 Task: Add an event with the title Second Product Enhancement Brainstorming and Innovation Discussion, date ''2023/10/24'', time 8:30 AM to 10:30 AMand add a description: During the meeting, various agenda items will be addressed, covering a wide range of topics. These may include financial reports, strategic updates, operational highlights, governance matters, and any proposed resolutions that require shareholder approval. Each agenda item will be presented by the relevant department or individual, offering comprehensive insights and fostering an environment of transparency.Select event color  Peacock . Add location for the event as: 987 Casa Batlló, Barcelona, Spain, logged in from the account softage.9@softage.netand send the event invitation to softage.3@softage.net with CC to  softage.4@softage.net. Set a reminder for the event Doesn''t repeat
Action: Mouse moved to (95, 124)
Screenshot: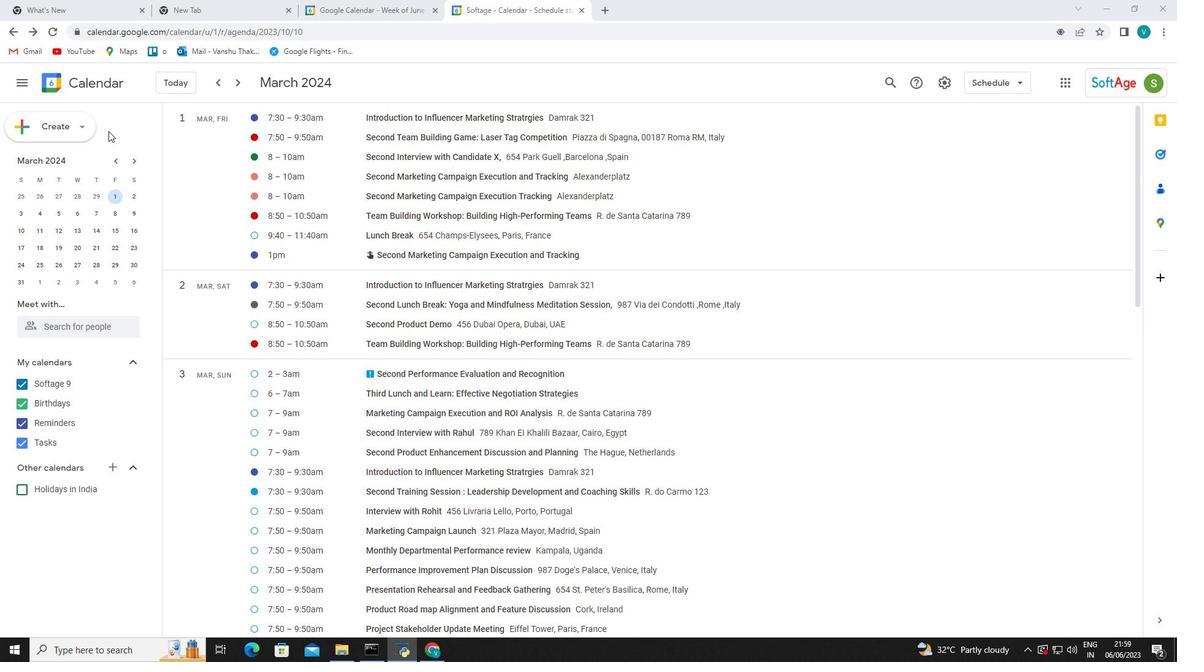 
Action: Mouse pressed left at (95, 124)
Screenshot: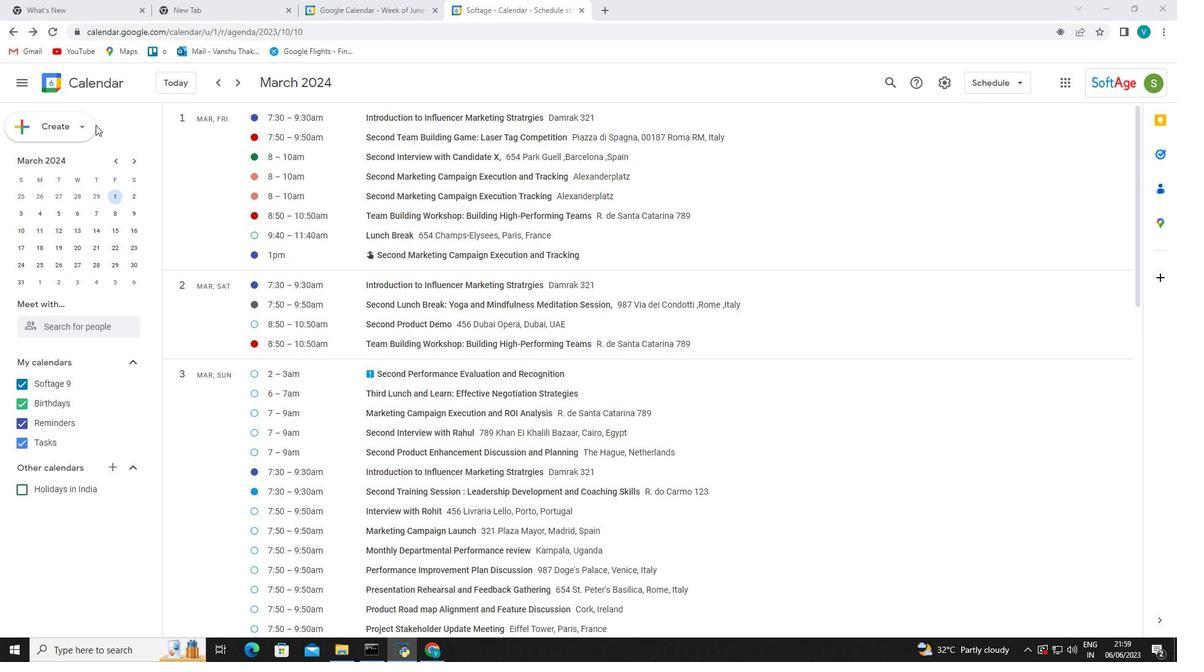 
Action: Mouse moved to (95, 156)
Screenshot: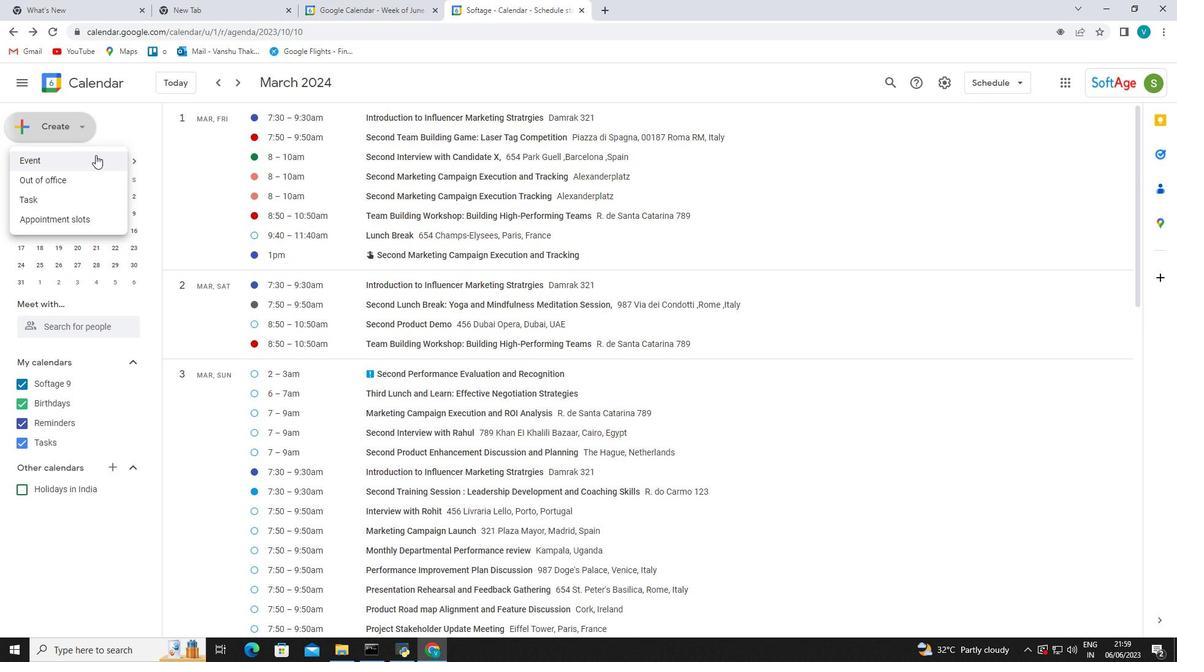 
Action: Mouse pressed left at (95, 156)
Screenshot: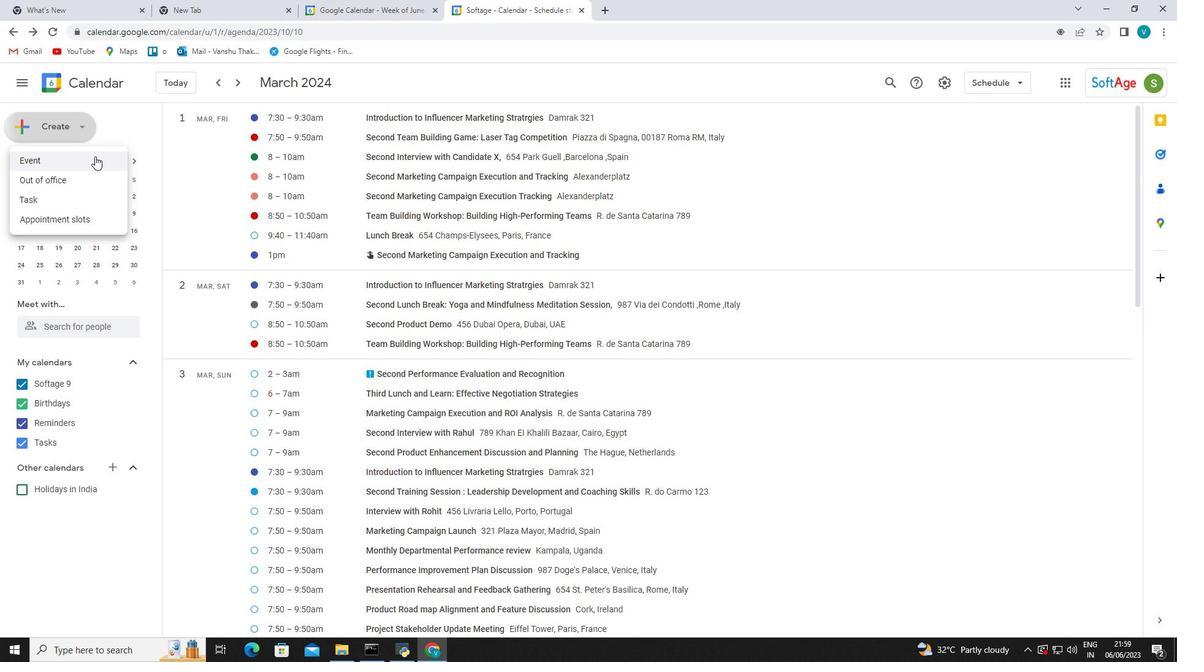 
Action: Mouse moved to (625, 240)
Screenshot: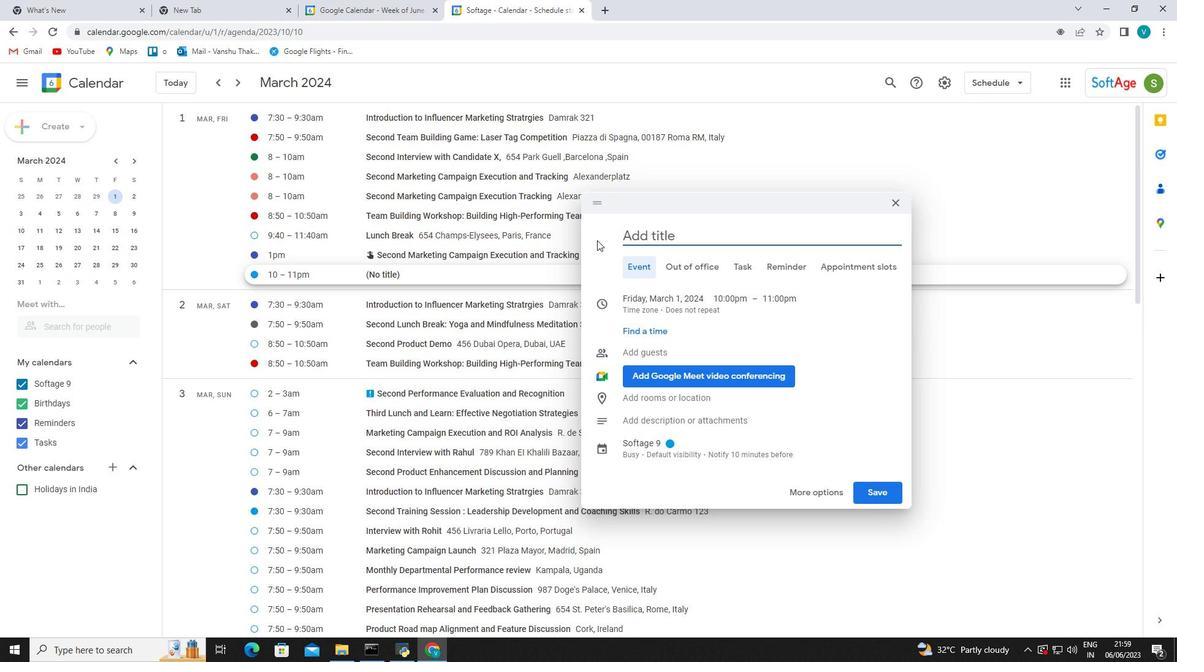 
Action: Mouse pressed left at (625, 240)
Screenshot: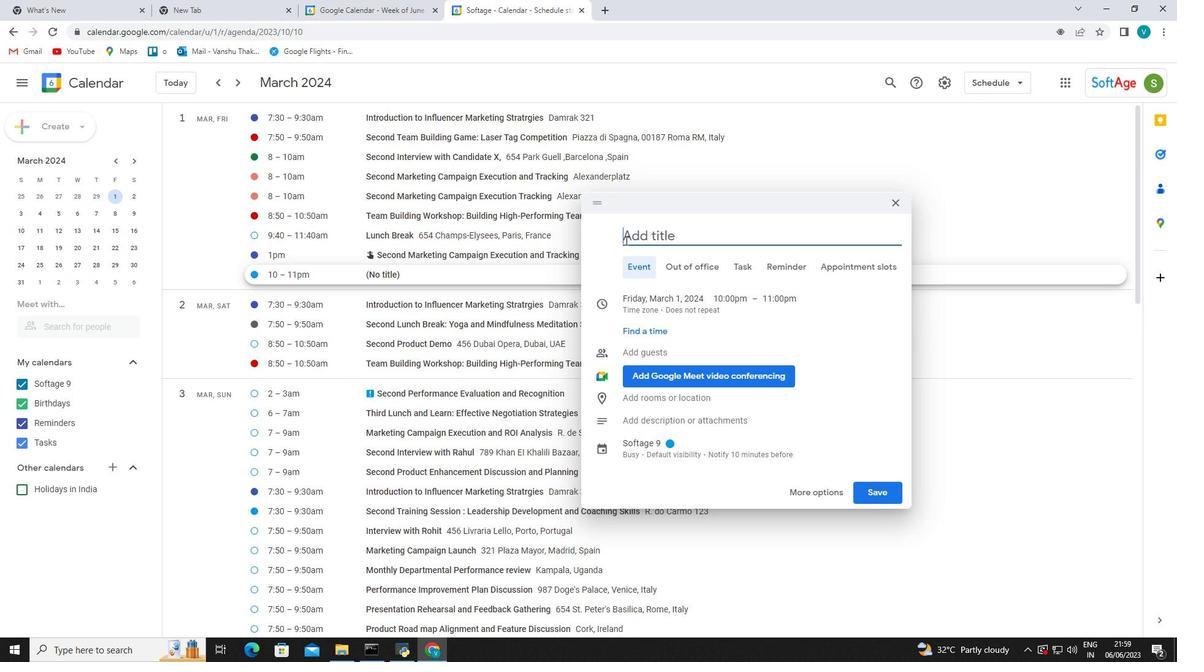 
Action: Mouse moved to (698, 179)
Screenshot: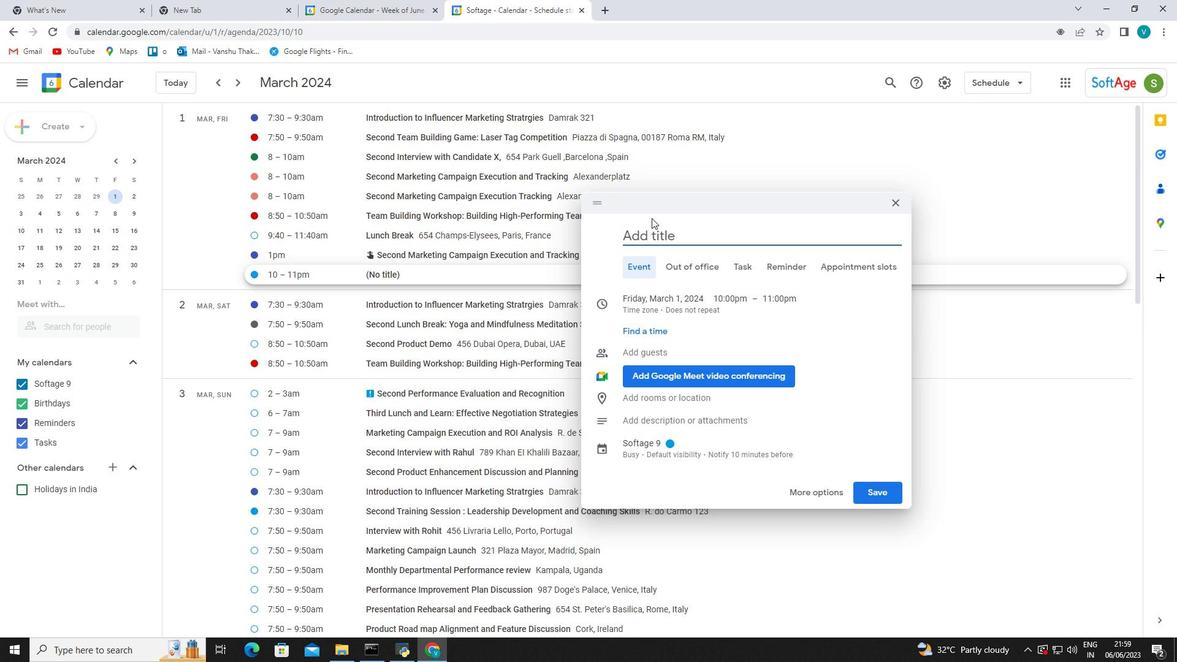 
Action: Key pressed <Key.shift_r>Second<Key.space><Key.shift_r><Key.shift_r><Key.shift_r><Key.shift_r><Key.shift_r><Key.shift_r>Product<Key.space><Key.shift_r>Enhancement<Key.space><Key.shift_r>Brainstorming<Key.space>and<Key.space>
Screenshot: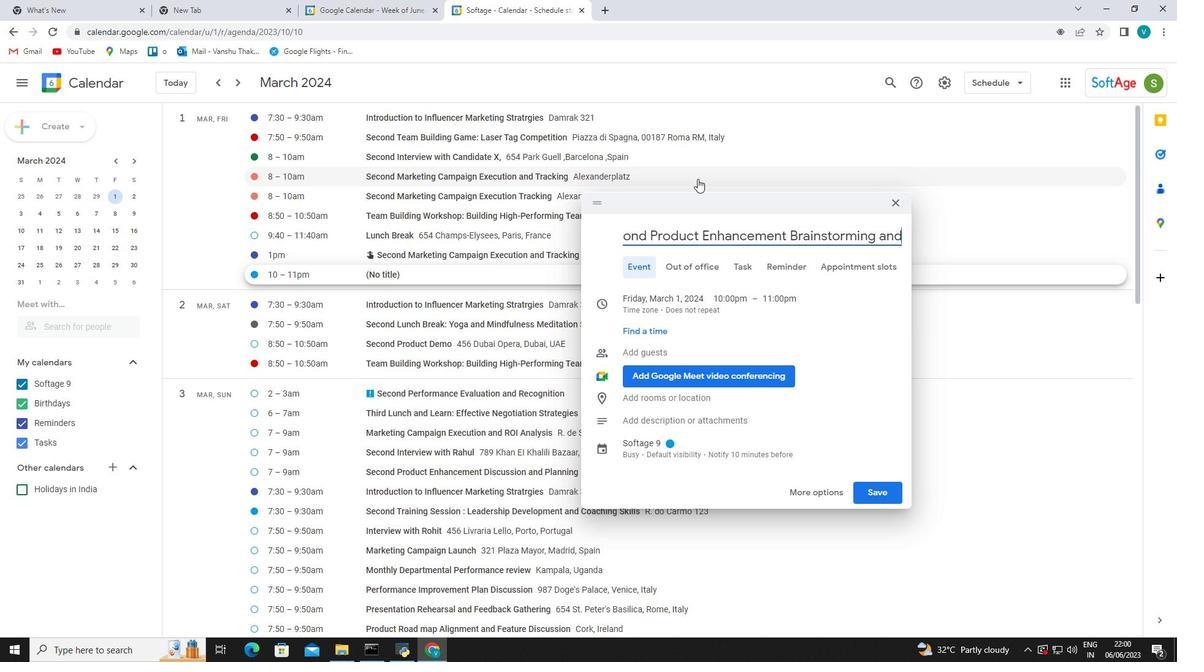 
Action: Mouse moved to (485, 66)
Screenshot: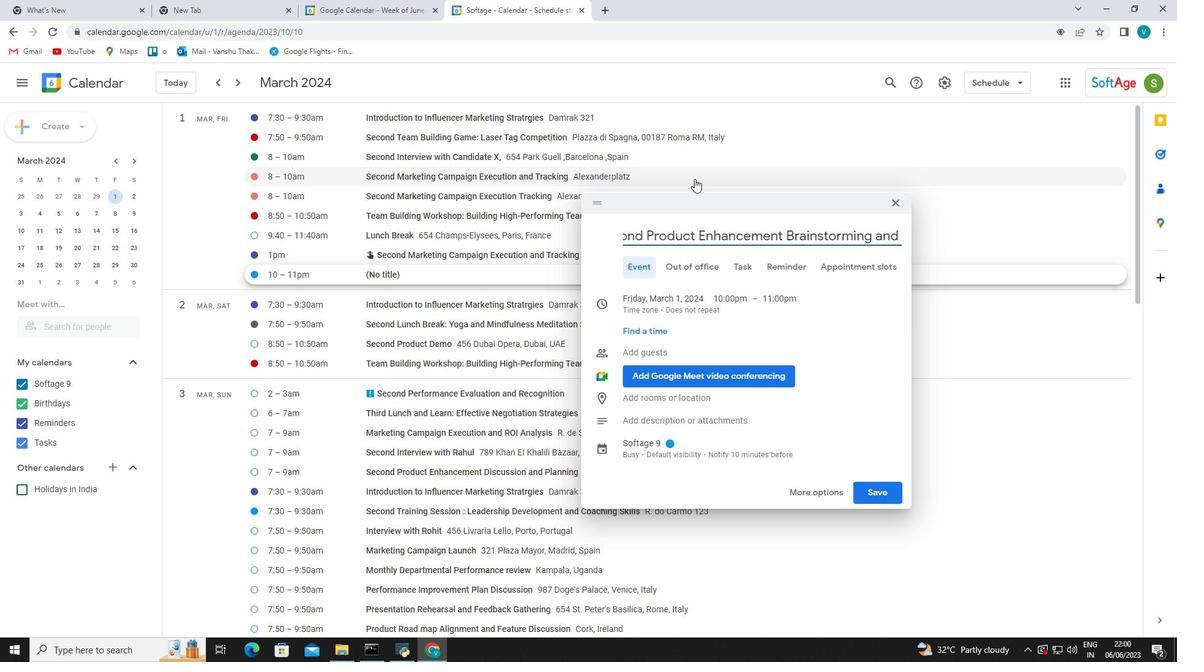 
Action: Key pressed <Key.shift_r>Innovation<Key.space><Key.shift_r><Key.shift_r><Key.shift_r><Key.shift_r><Key.shift_r><Key.shift_r><Key.shift_r>Discussion
Screenshot: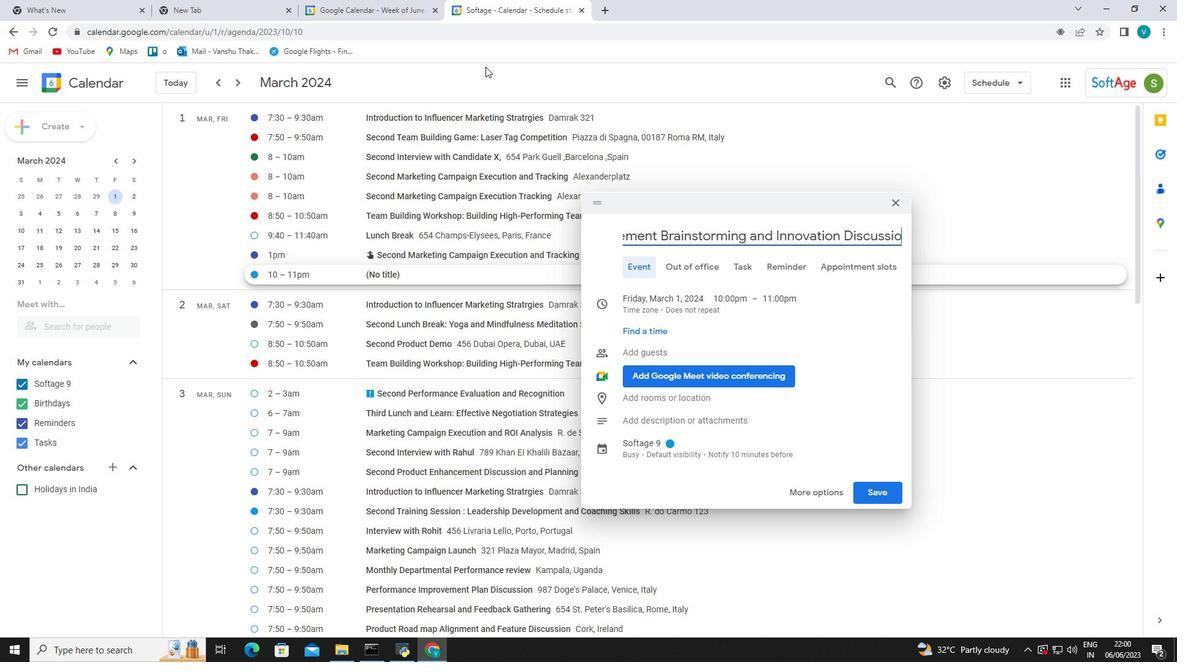 
Action: Mouse moved to (659, 300)
Screenshot: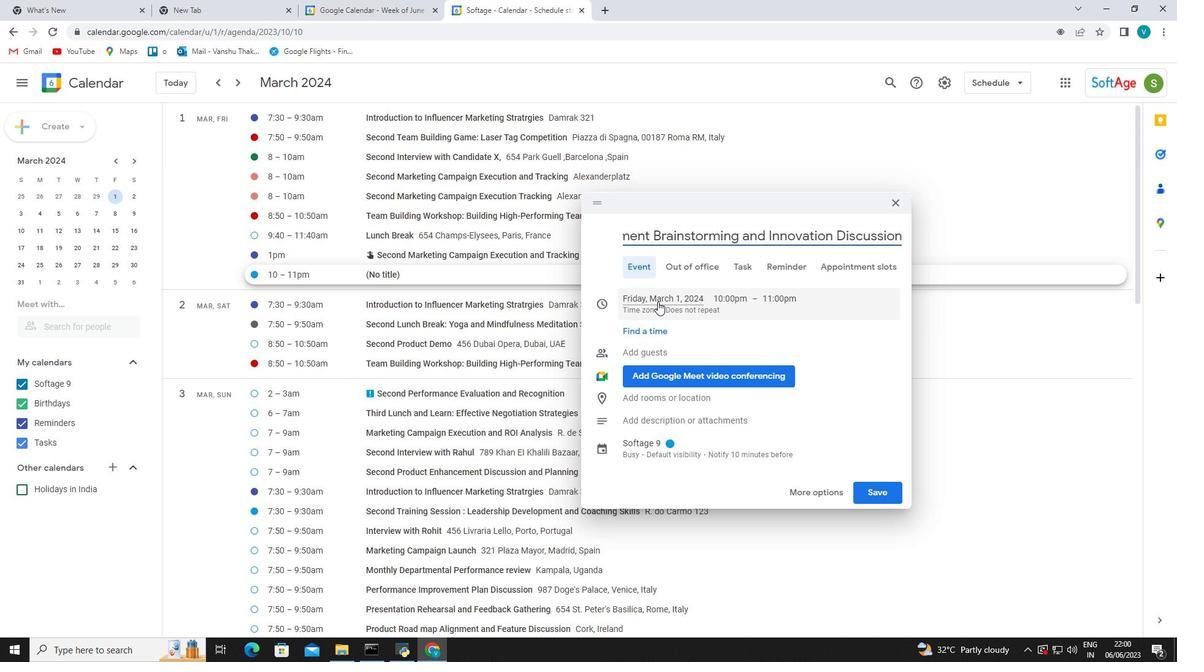 
Action: Mouse pressed left at (659, 300)
Screenshot: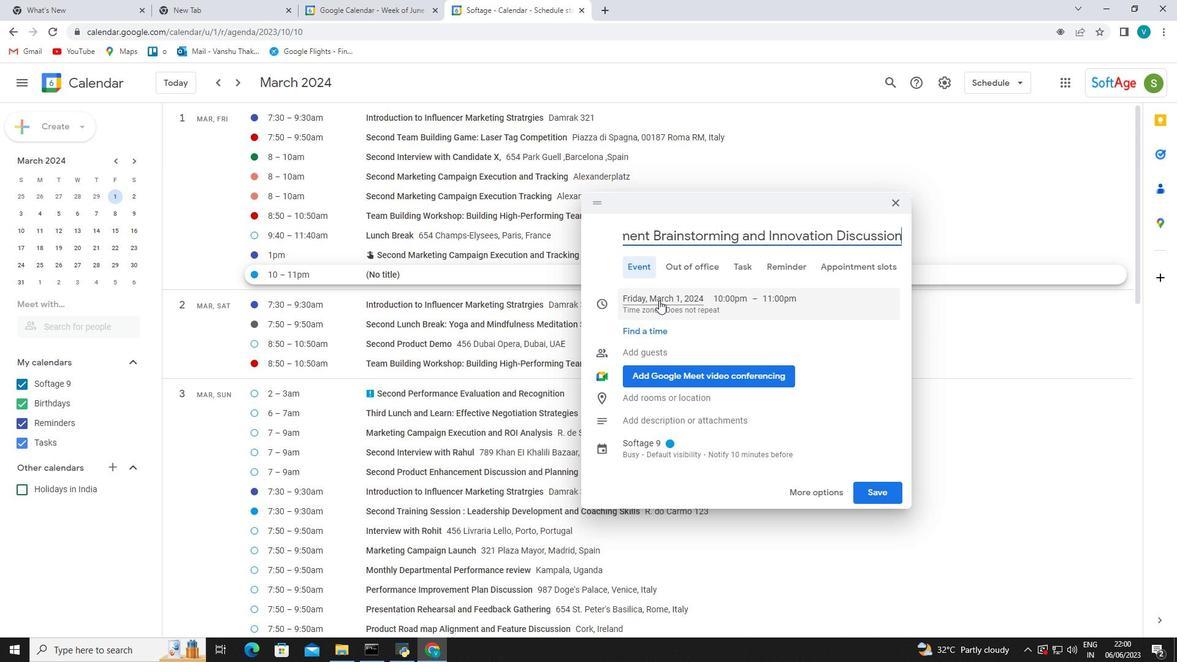 
Action: Mouse moved to (1177, 52)
Screenshot: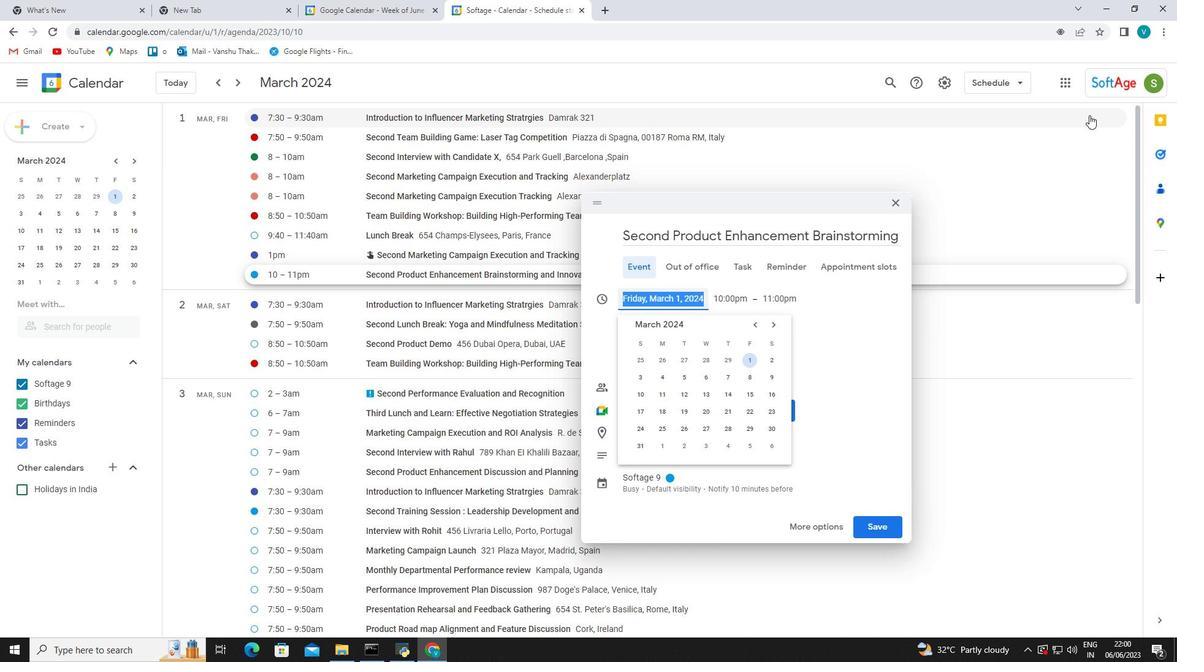 
Action: Key pressed 2023/10/24<Key.enter>
Screenshot: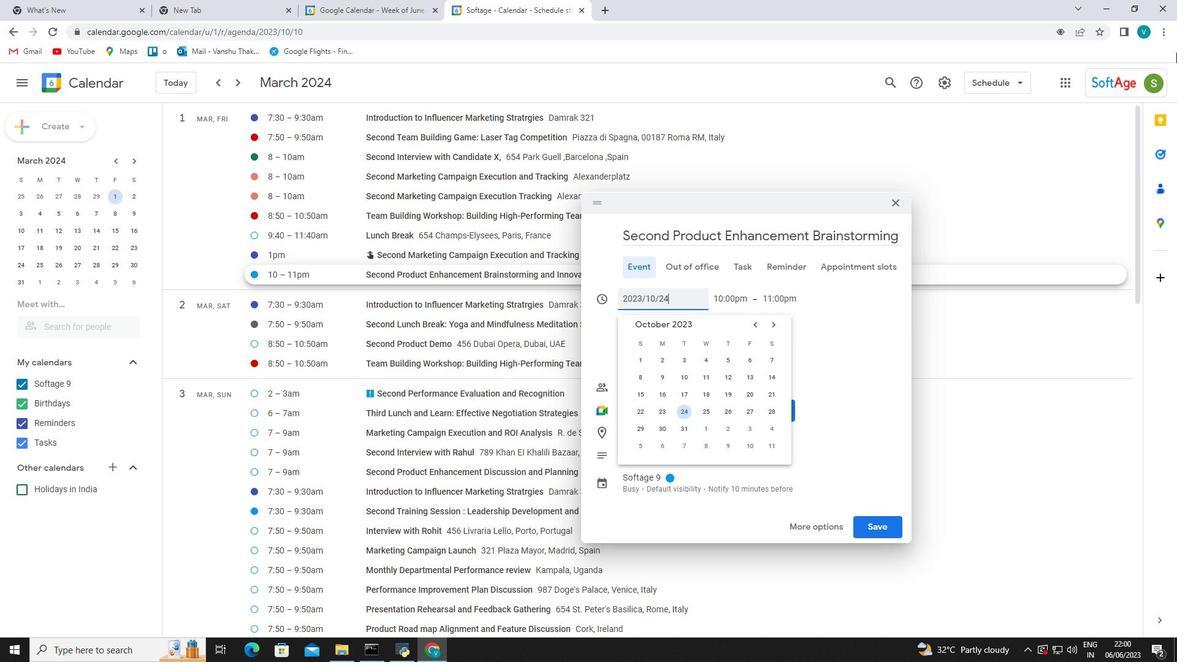 
Action: Mouse moved to (731, 275)
Screenshot: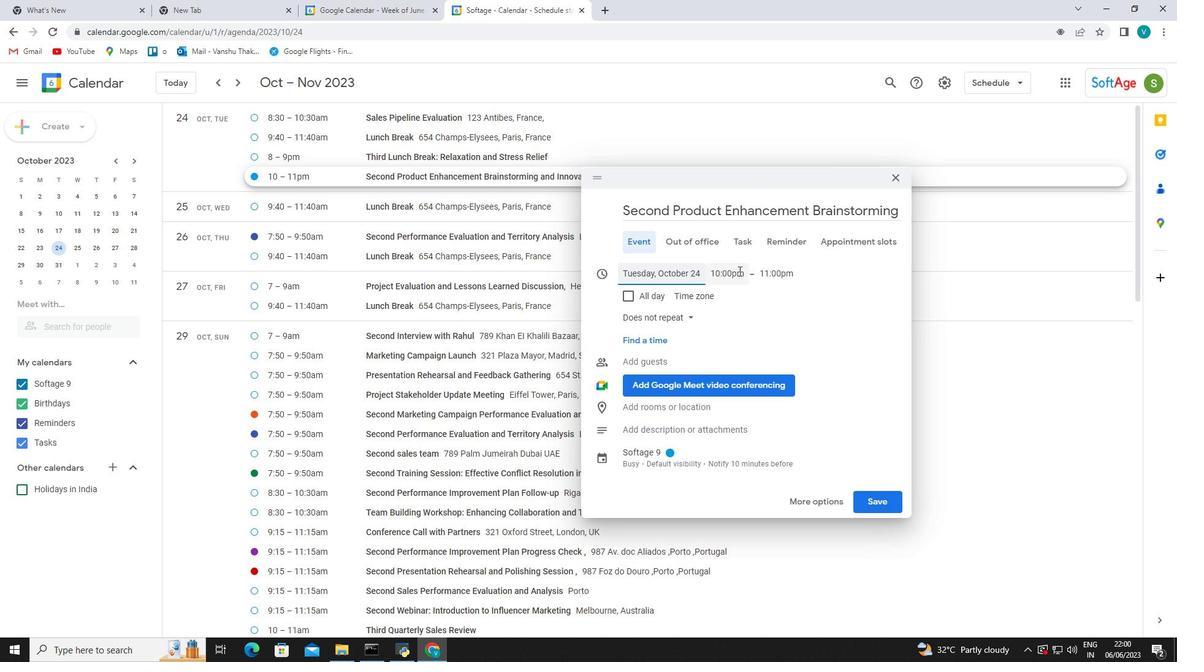 
Action: Mouse pressed left at (731, 275)
Screenshot: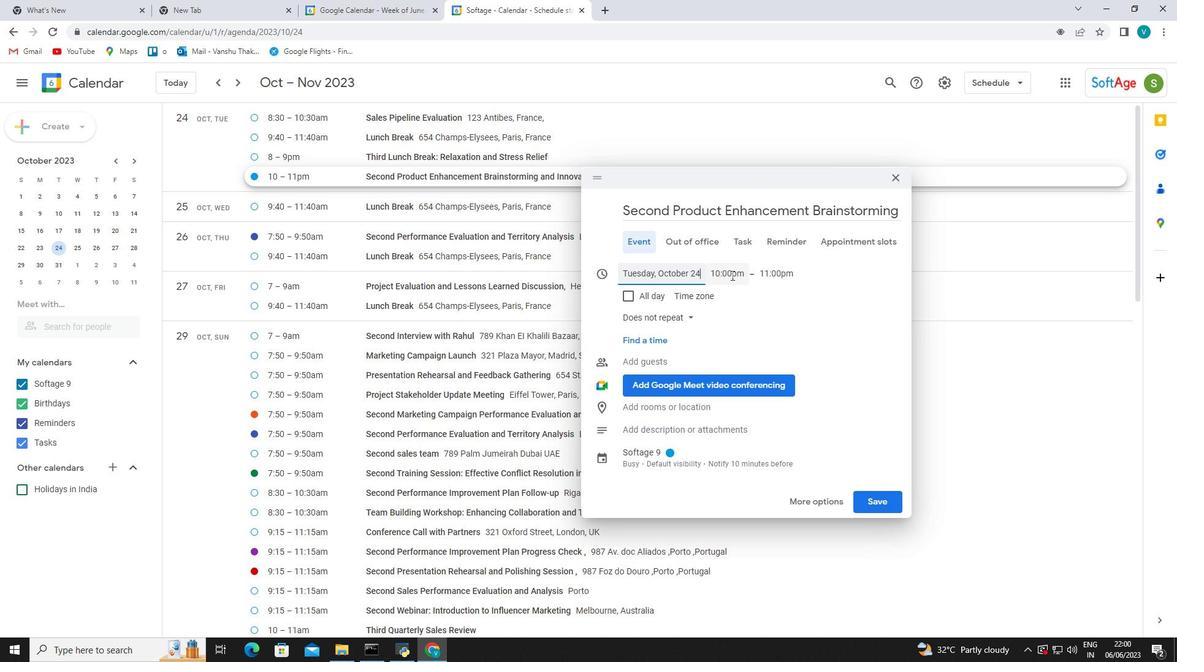 
Action: Mouse moved to (1022, 107)
Screenshot: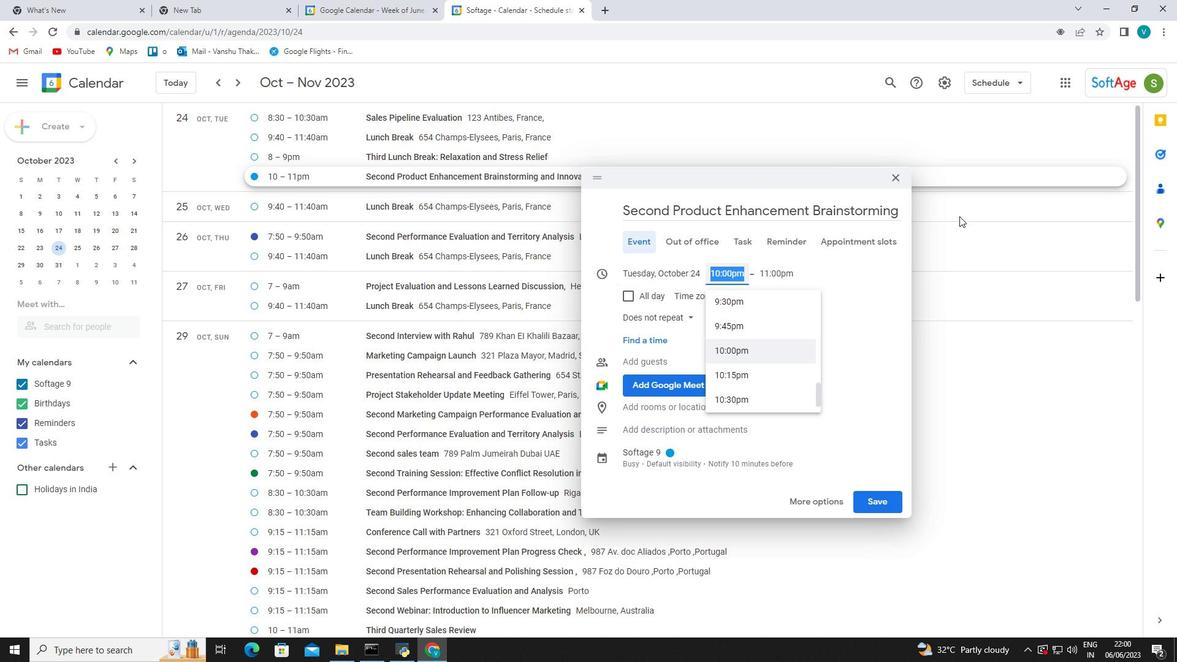 
Action: Key pressed 8<Key.shift_r>:30m<Key.enter>
Screenshot: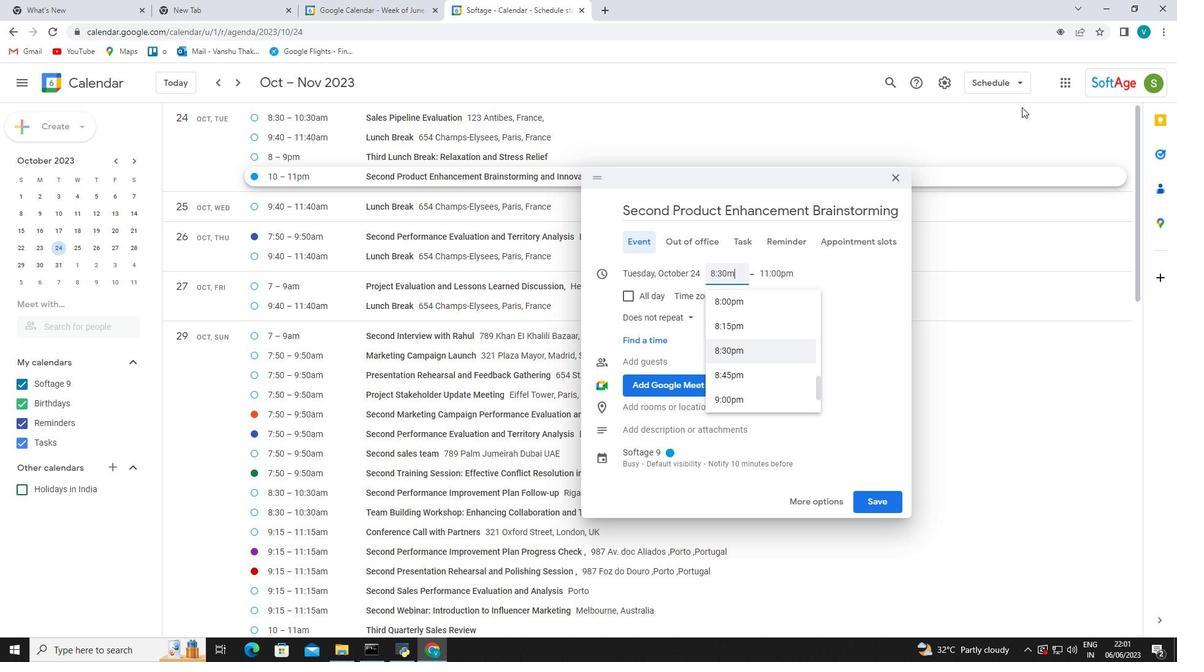 
Action: Mouse moved to (696, 295)
Screenshot: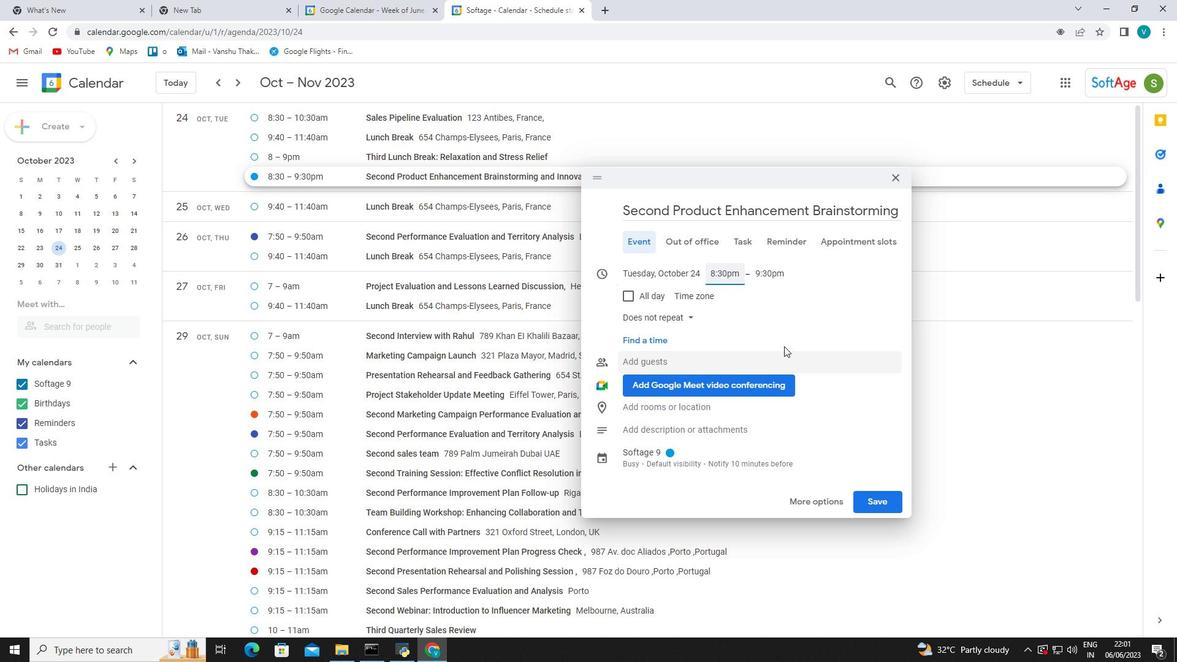 
Action: Key pressed <Key.backspace><Key.backspace>am<Key.enter>
Screenshot: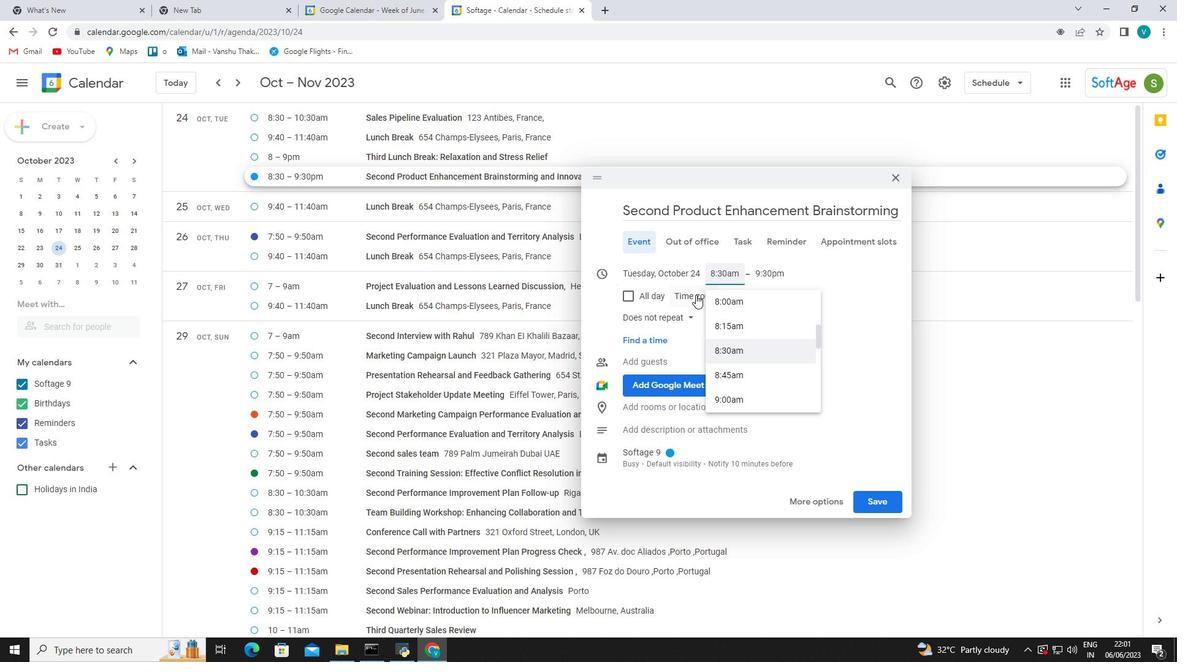 
Action: Mouse moved to (766, 233)
Screenshot: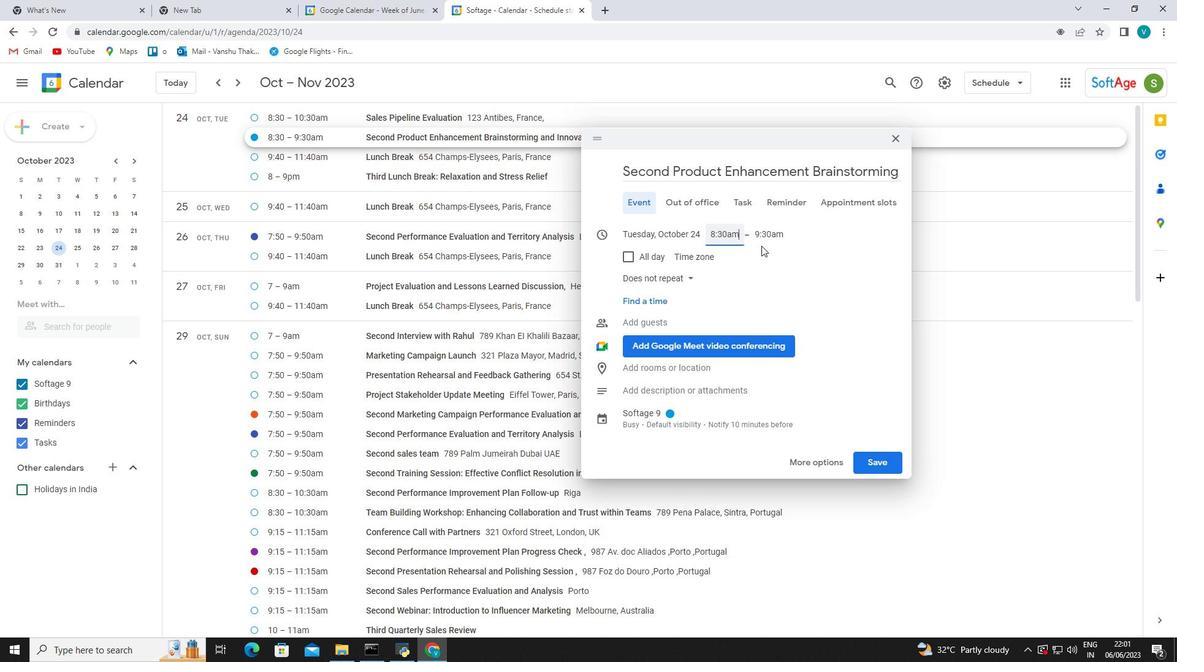 
Action: Mouse pressed left at (766, 233)
Screenshot: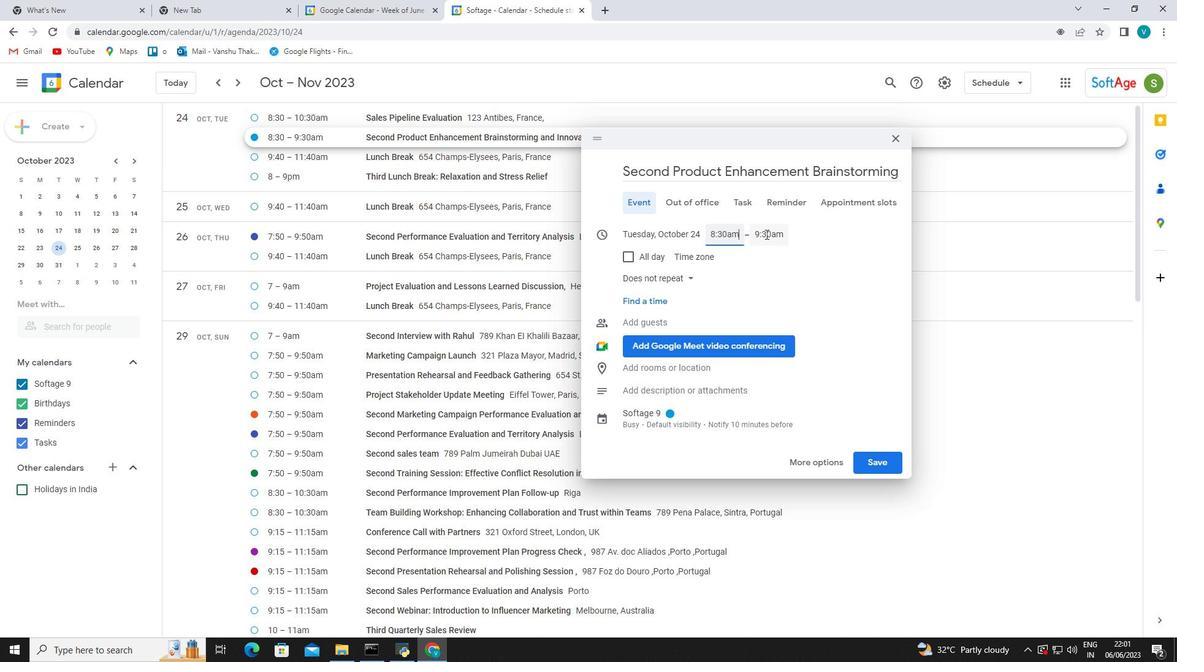 
Action: Mouse moved to (791, 367)
Screenshot: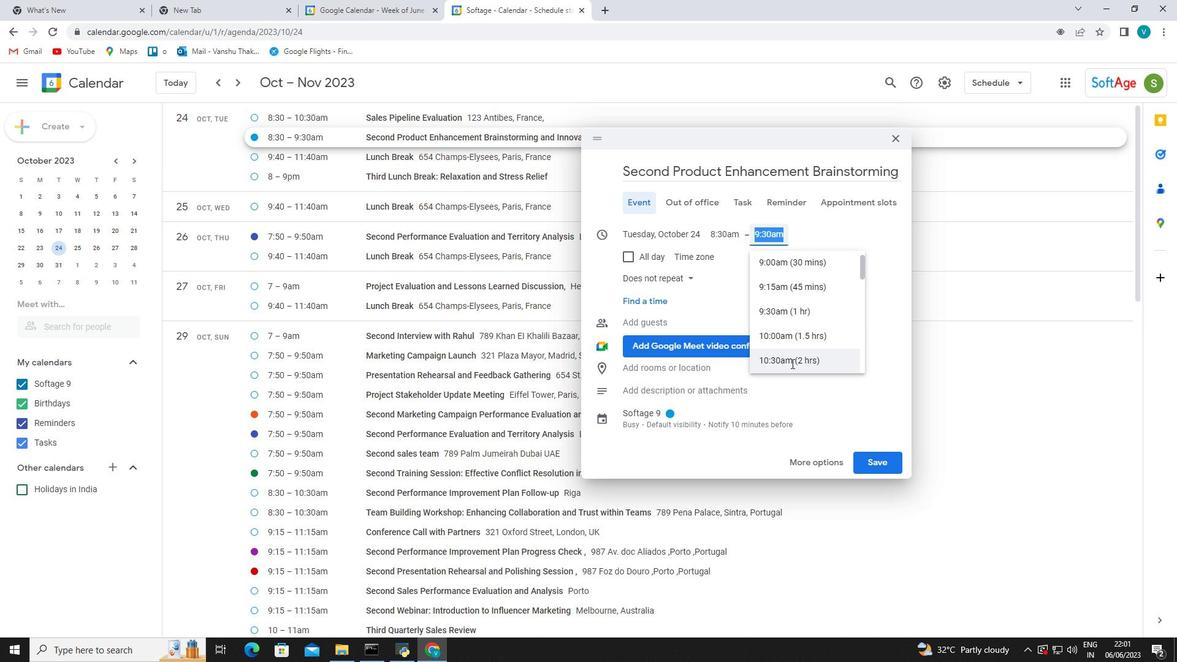 
Action: Mouse pressed left at (791, 367)
Screenshot: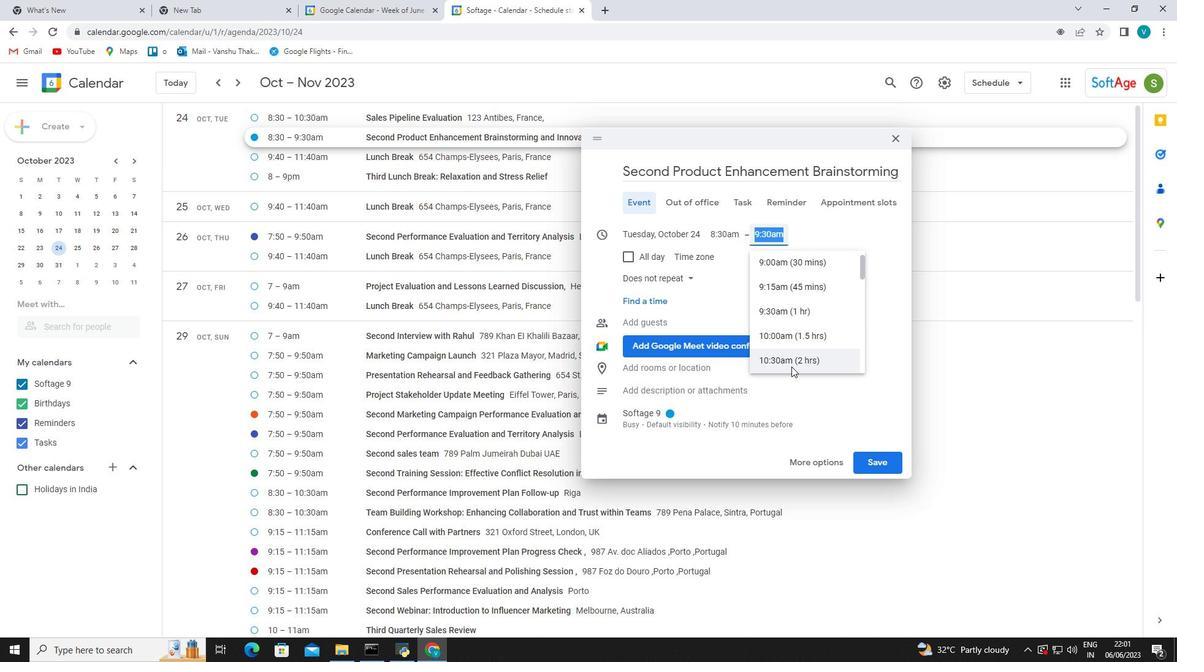 
Action: Mouse moved to (657, 261)
Screenshot: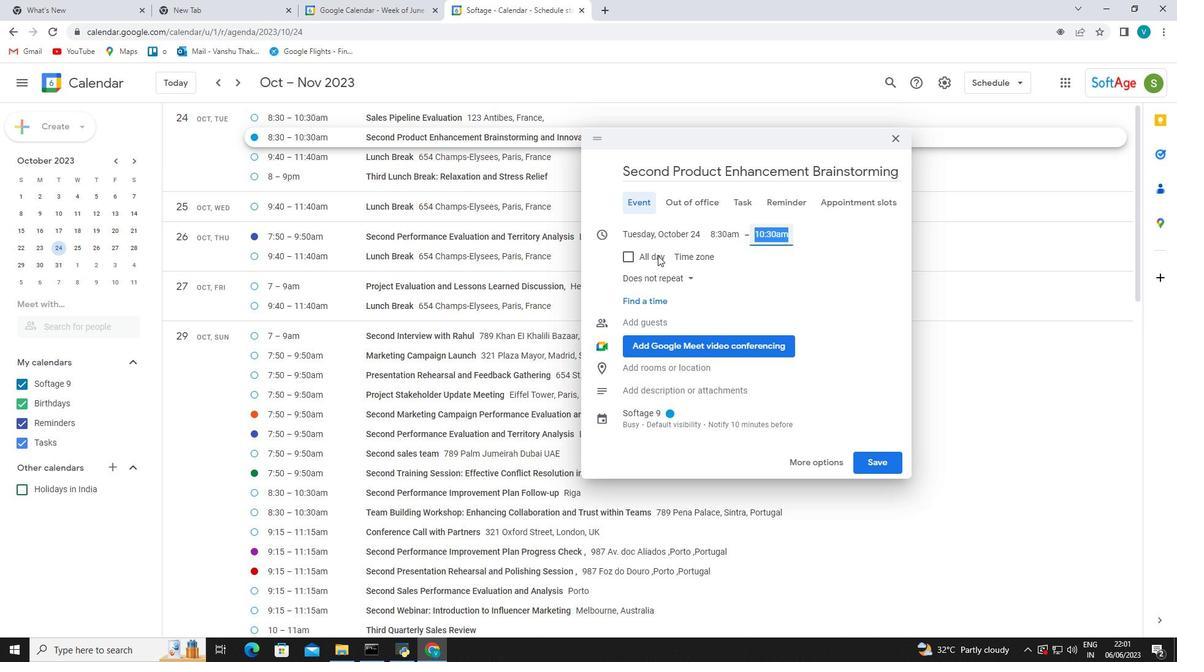 
Action: Mouse scrolled (657, 261) with delta (0, 0)
Screenshot: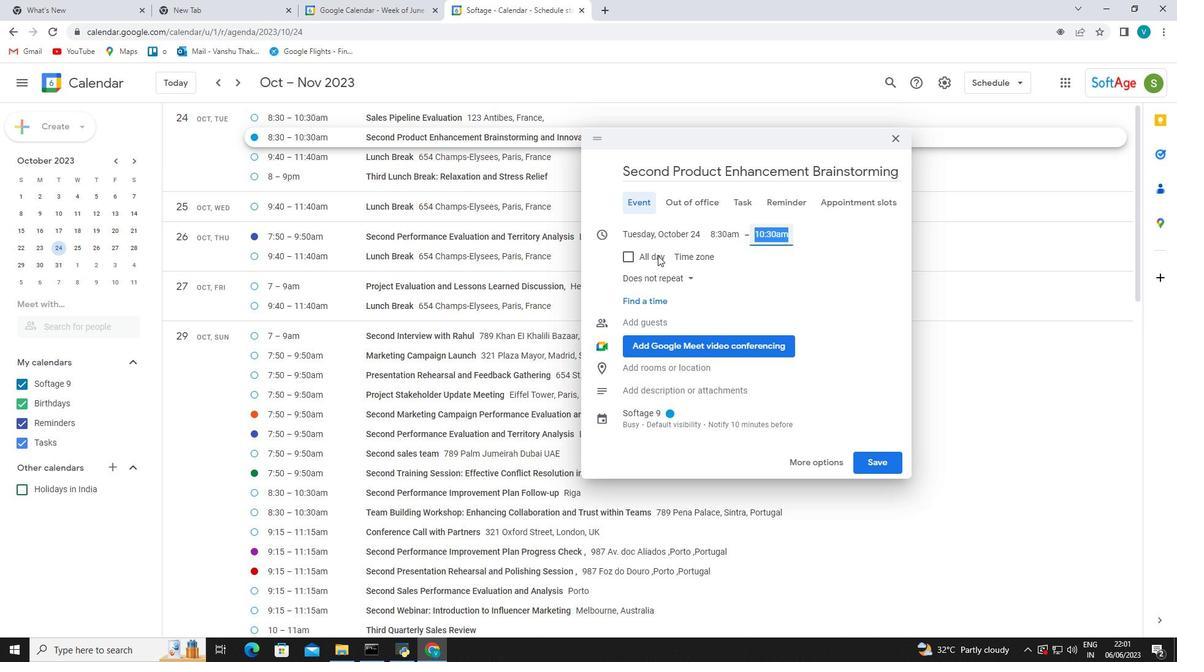 
Action: Mouse moved to (657, 261)
Screenshot: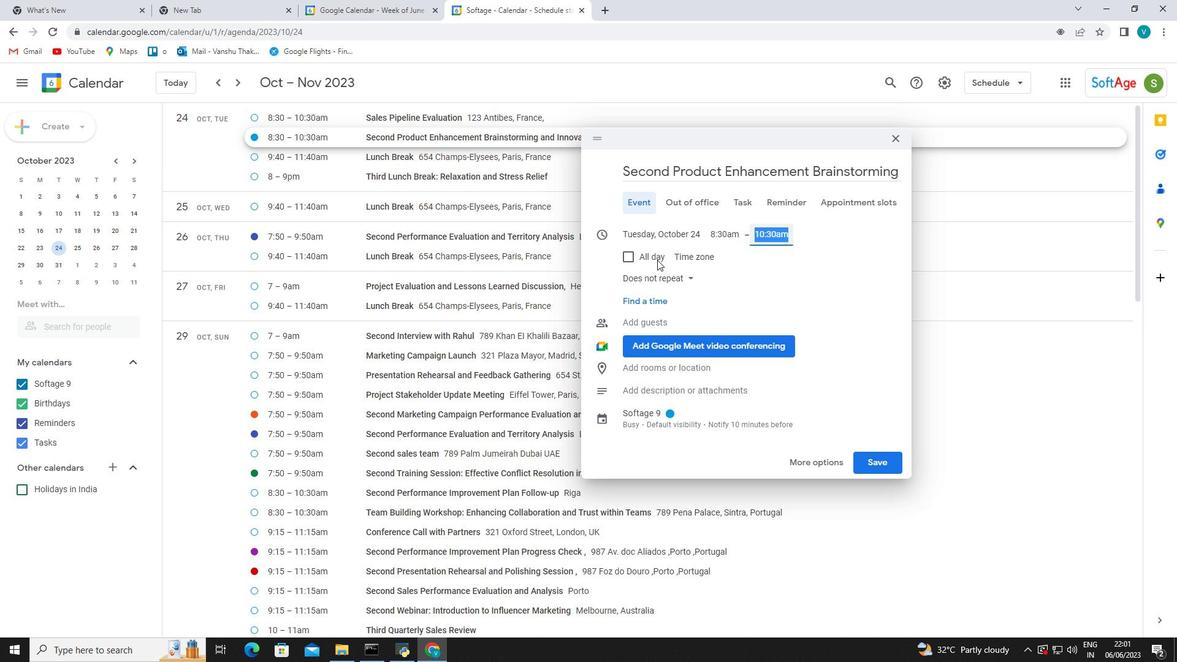 
Action: Mouse scrolled (657, 262) with delta (0, 0)
Screenshot: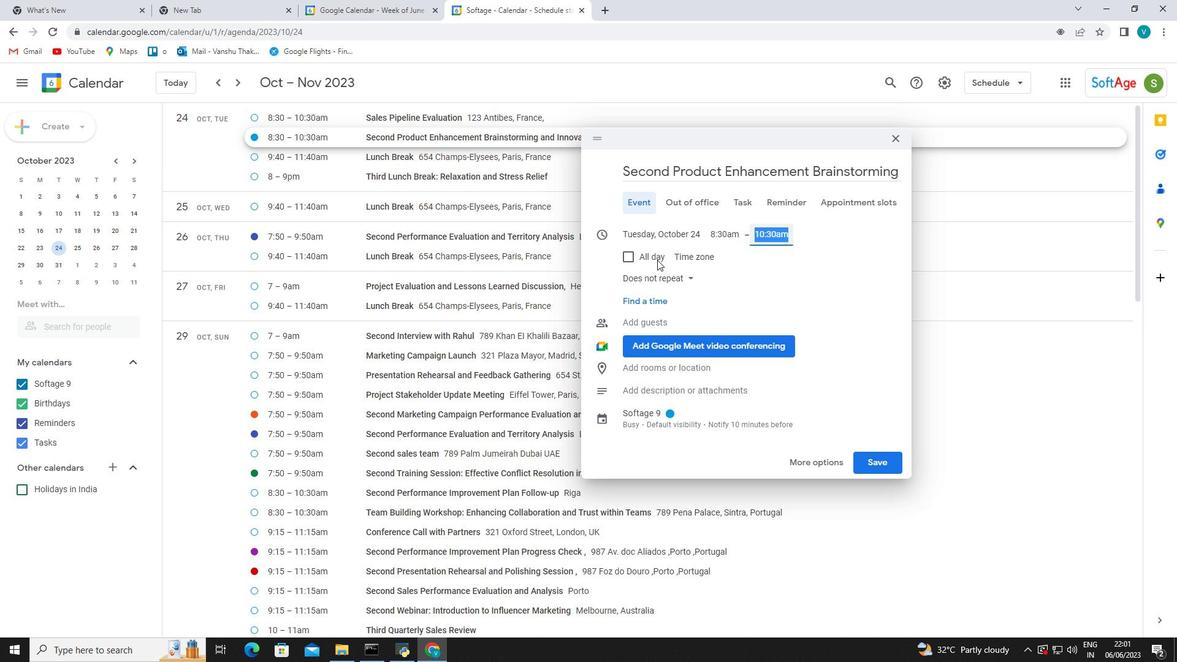 
Action: Mouse moved to (656, 263)
Screenshot: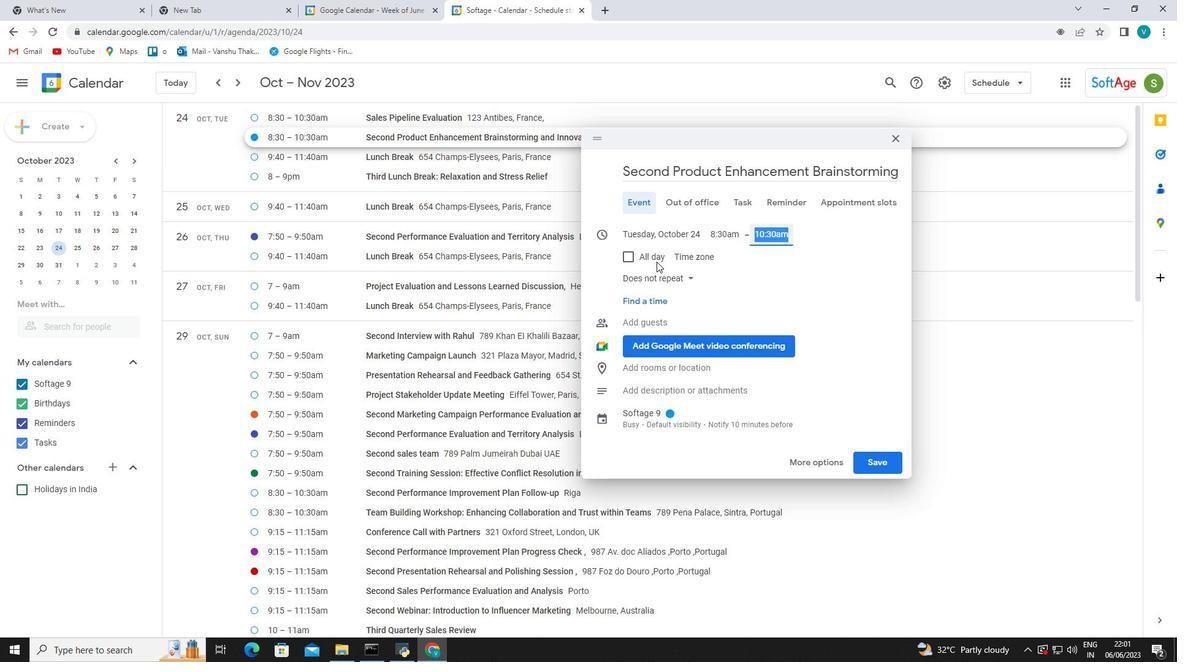 
Action: Mouse scrolled (656, 264) with delta (0, 0)
Screenshot: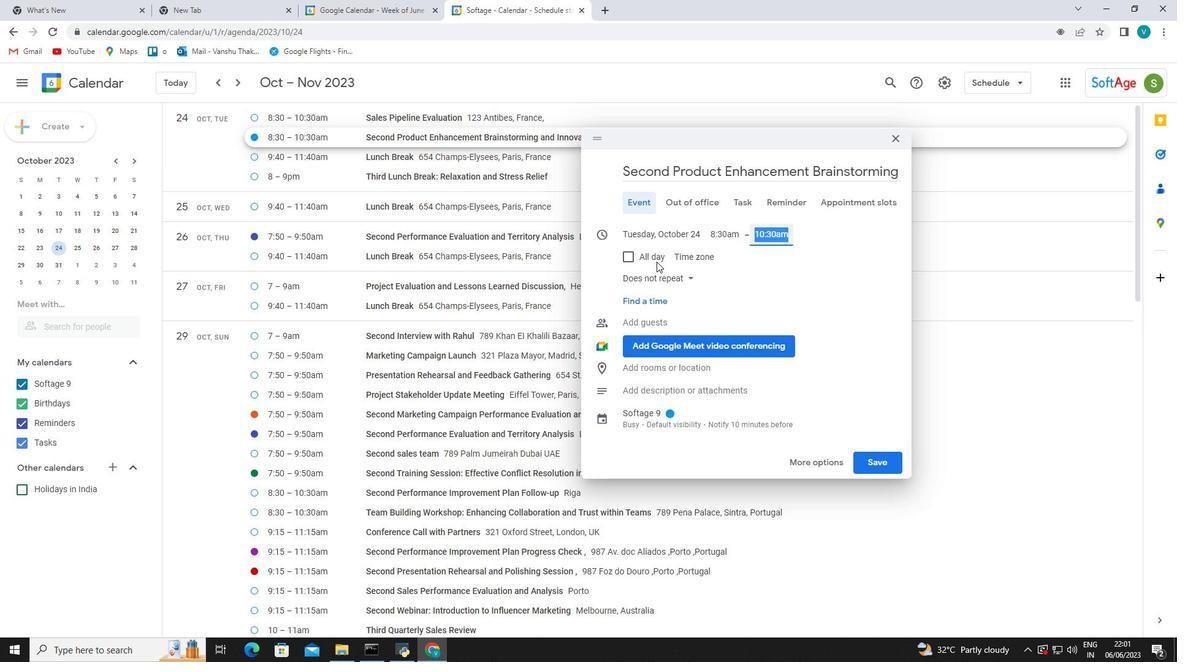 
Action: Mouse moved to (681, 393)
Screenshot: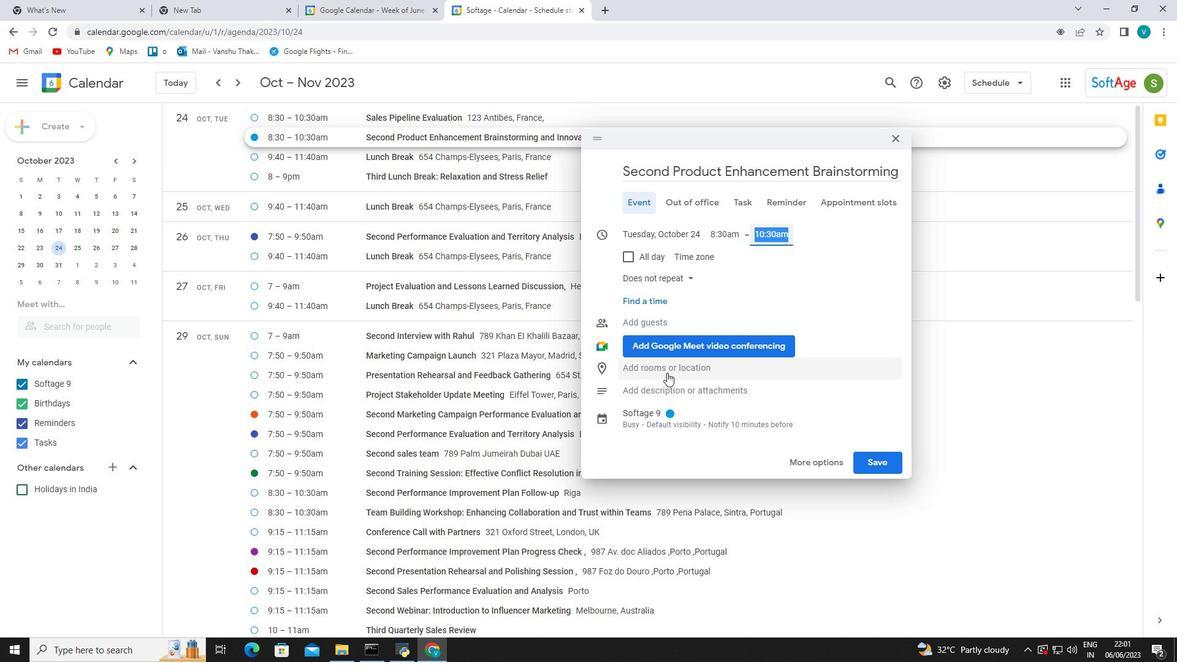 
Action: Mouse scrolled (681, 393) with delta (0, 0)
Screenshot: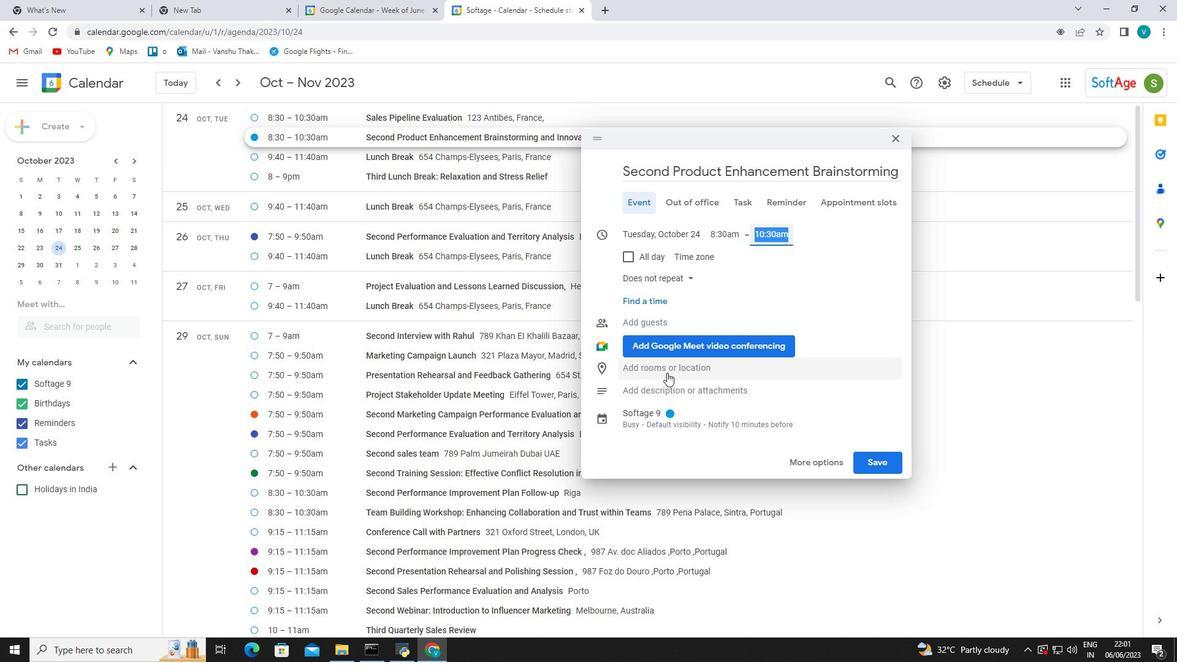 
Action: Mouse scrolled (681, 393) with delta (0, 0)
Screenshot: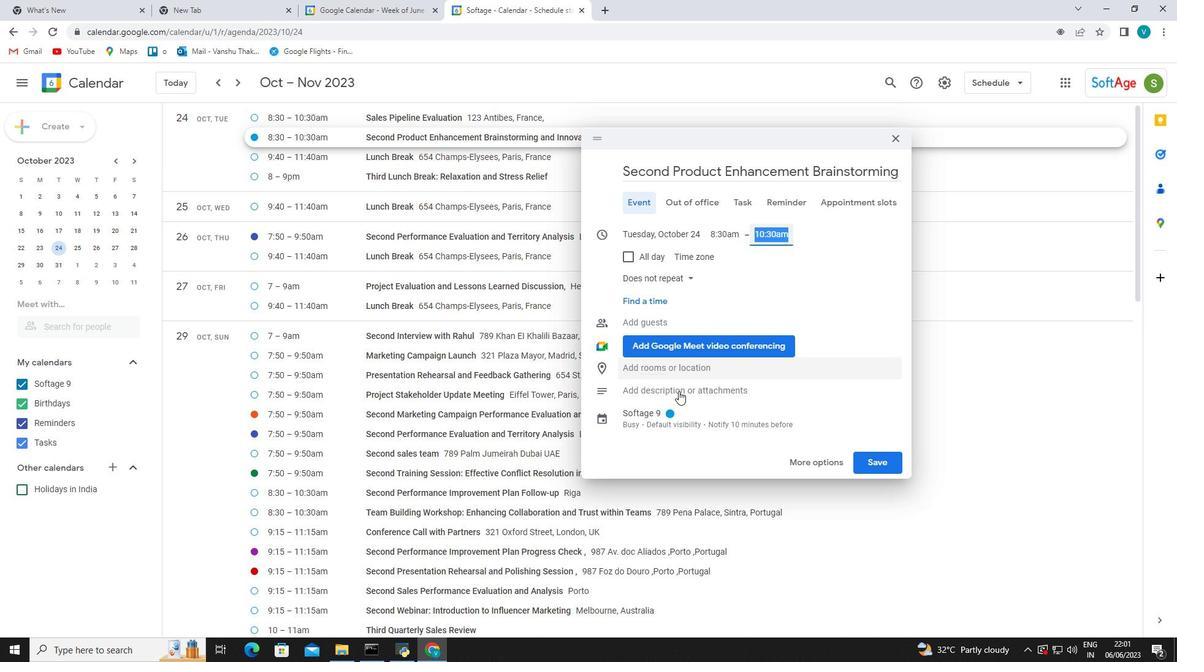 
Action: Mouse scrolled (681, 393) with delta (0, 0)
Screenshot: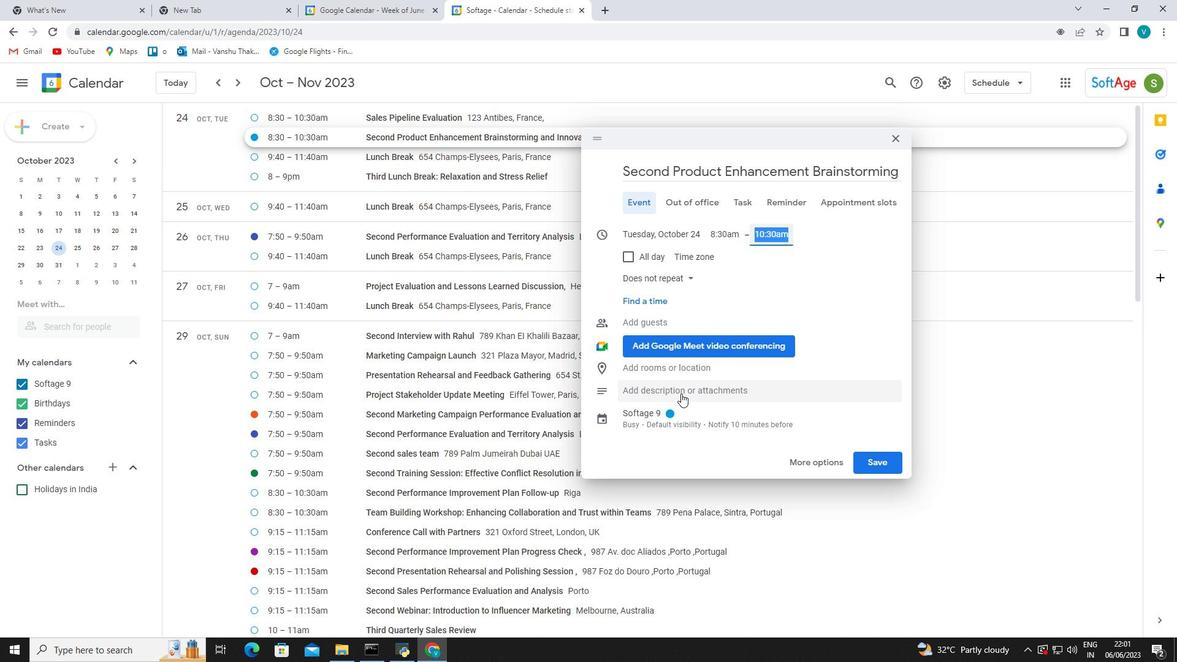
Action: Mouse moved to (686, 394)
Screenshot: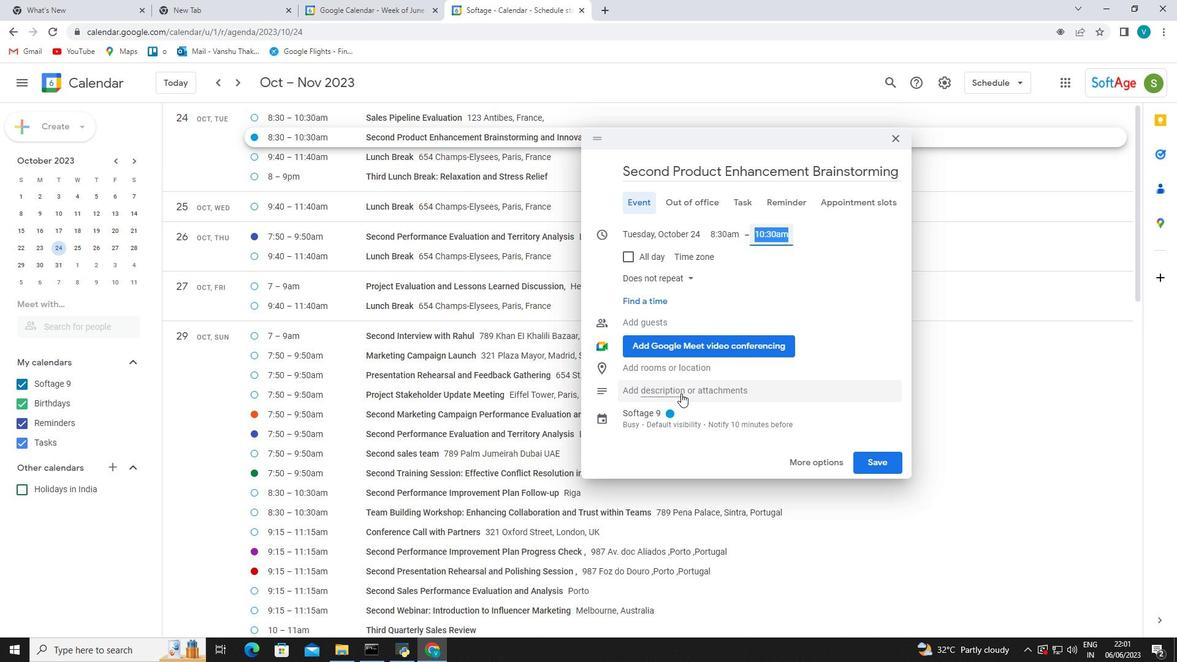 
Action: Mouse scrolled (686, 393) with delta (0, 0)
Screenshot: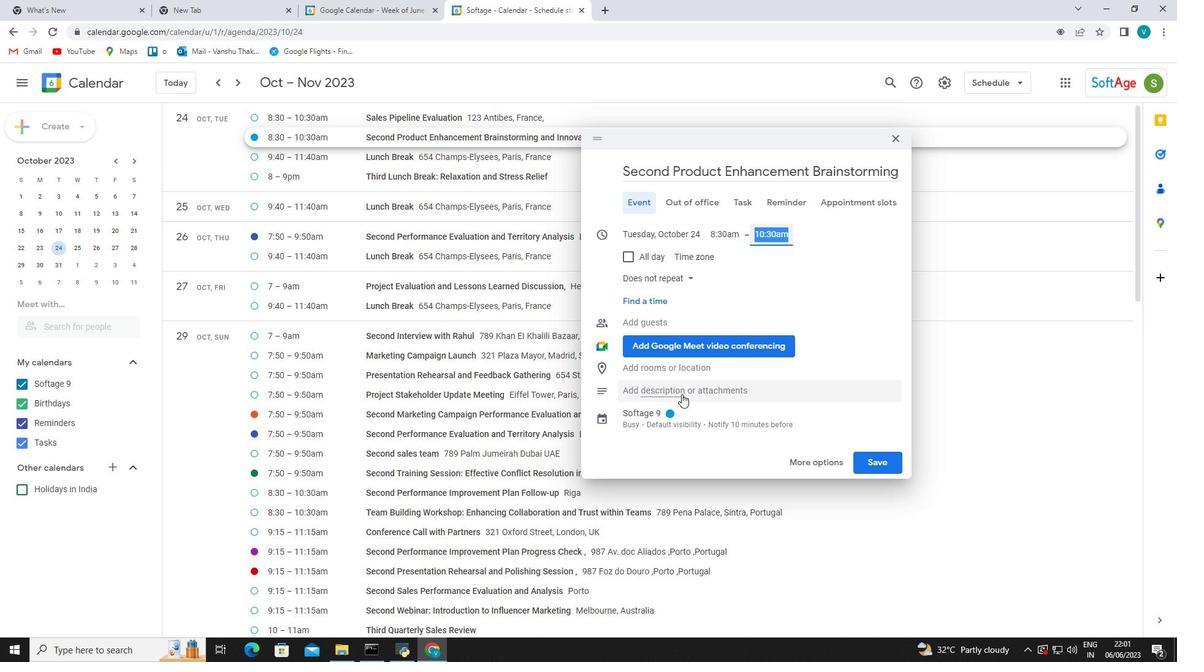 
Action: Mouse moved to (663, 385)
Screenshot: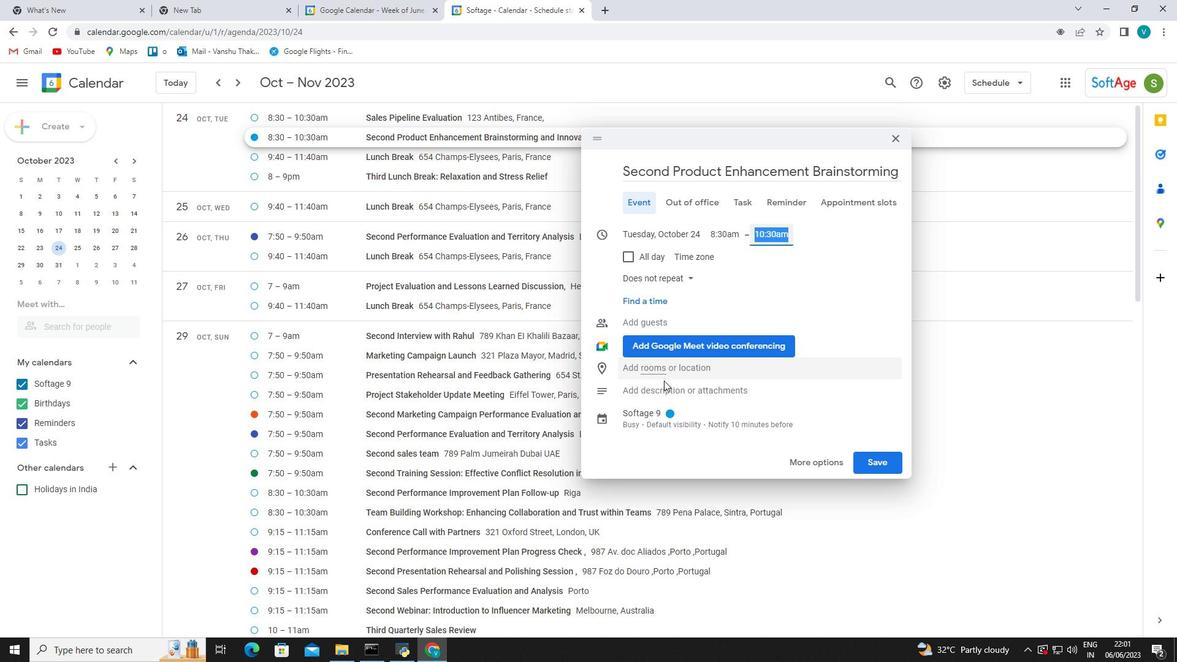 
Action: Mouse pressed left at (663, 385)
Screenshot: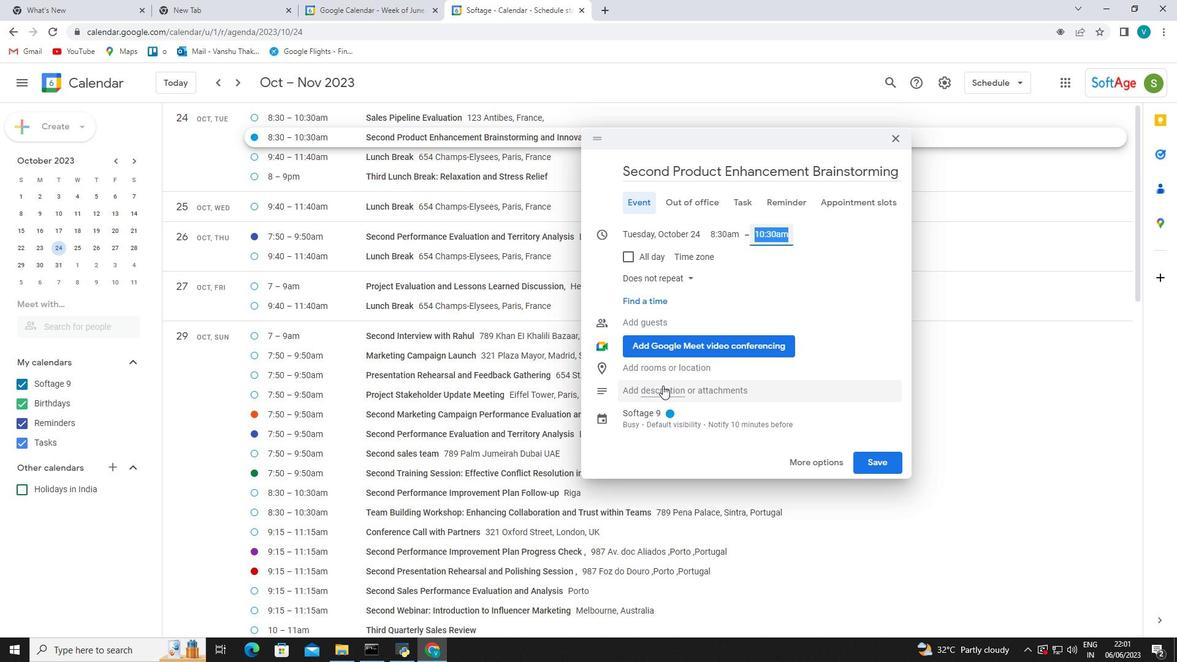 
Action: Mouse moved to (647, 417)
Screenshot: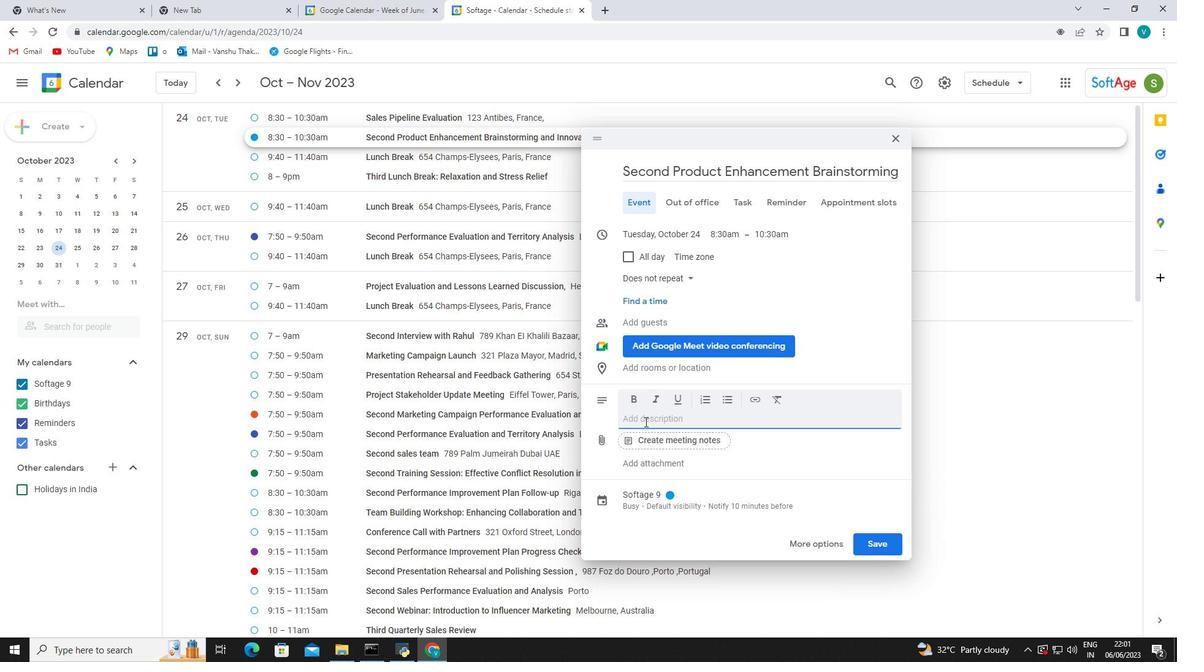 
Action: Mouse pressed left at (647, 417)
Screenshot: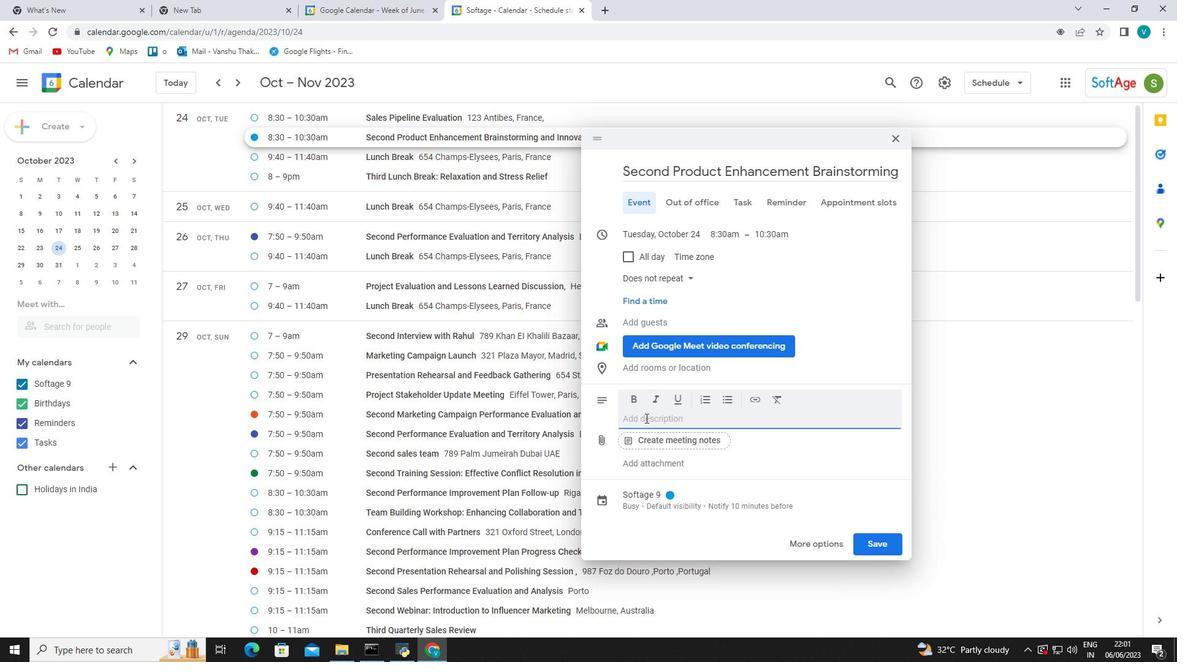 
Action: Mouse moved to (942, 236)
Screenshot: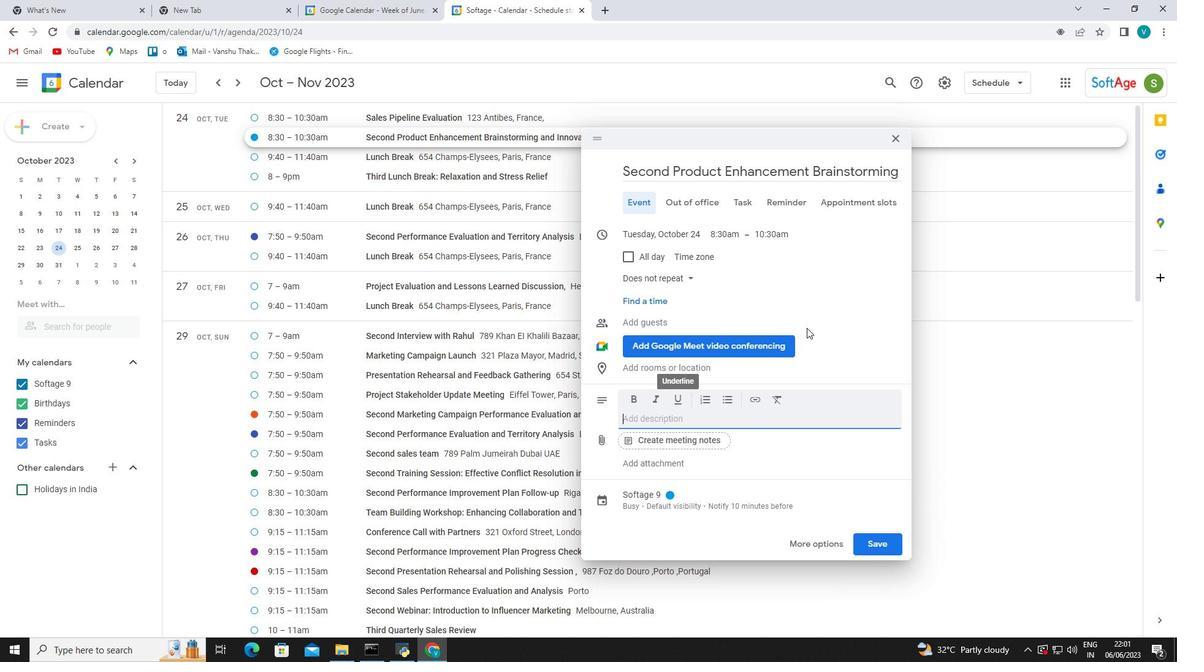 
Action: Key pressed <Key.shift_r>Duro<Key.backspace>ing<Key.space>the<Key.space>meeting<Key.space>,various<Key.space>agenda<Key.space>items<Key.space>wil<Key.space><Key.backspace>l<Key.space>be<Key.space>addressed<Key.space>,cob<Key.backspace>vering<Key.space>a<Key.space>wide<Key.space>range<Key.space>of<Key.space>topic<Key.space>.<Key.shift_r><Key.shift_r><Key.shift_r><Key.shift_r><Key.shift_r><Key.shift_r><Key.shift_r><Key.shift_r><Key.shift_r><Key.shift_r><Key.shift_r><Key.shift_r><Key.shift_r><Key.shift_r><Key.shift_r><Key.shift_r><Key.shift_r><Key.shift_r><Key.shift_r><Key.shift_r>These<Key.space>may<Key.space>icl<Key.backspace><Key.backspace>nclude<Key.space>fiann<Key.backspace>cial<Key.space>
Screenshot: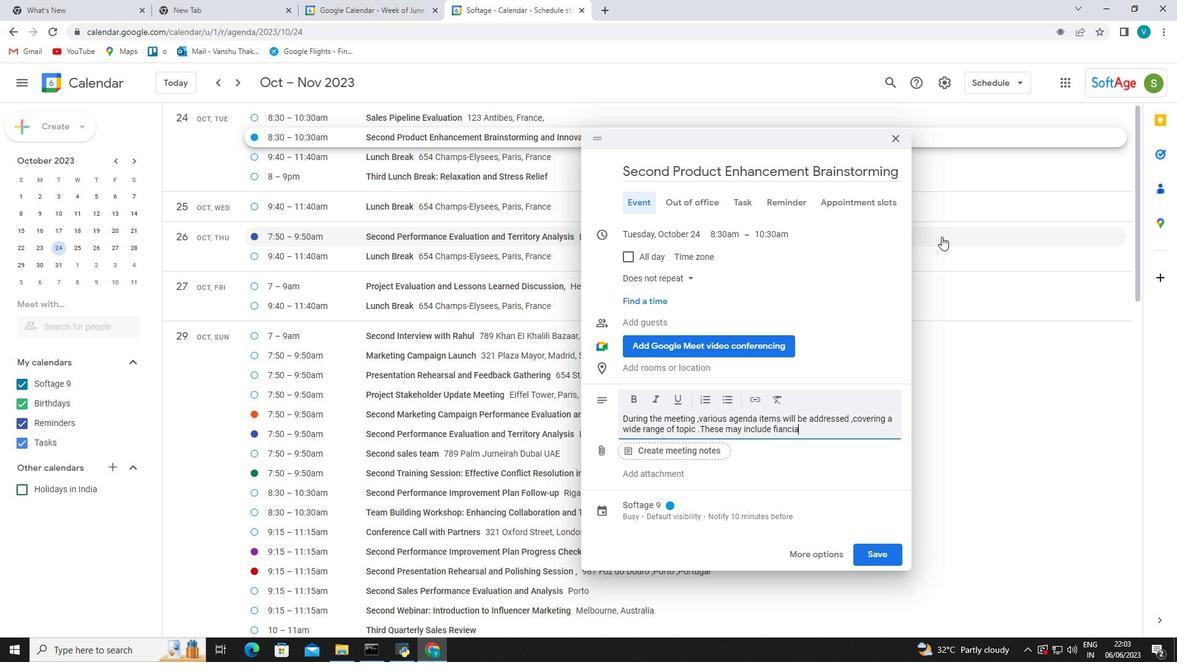 
Action: Mouse moved to (788, 435)
Screenshot: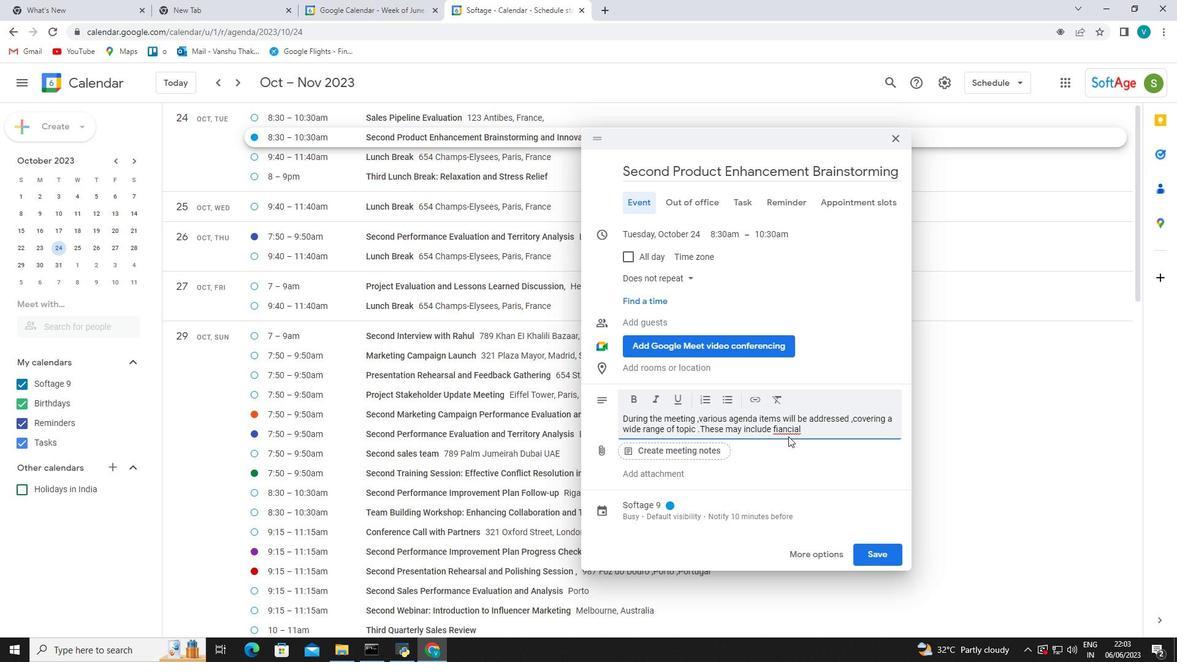 
Action: Mouse pressed right at (788, 435)
Screenshot: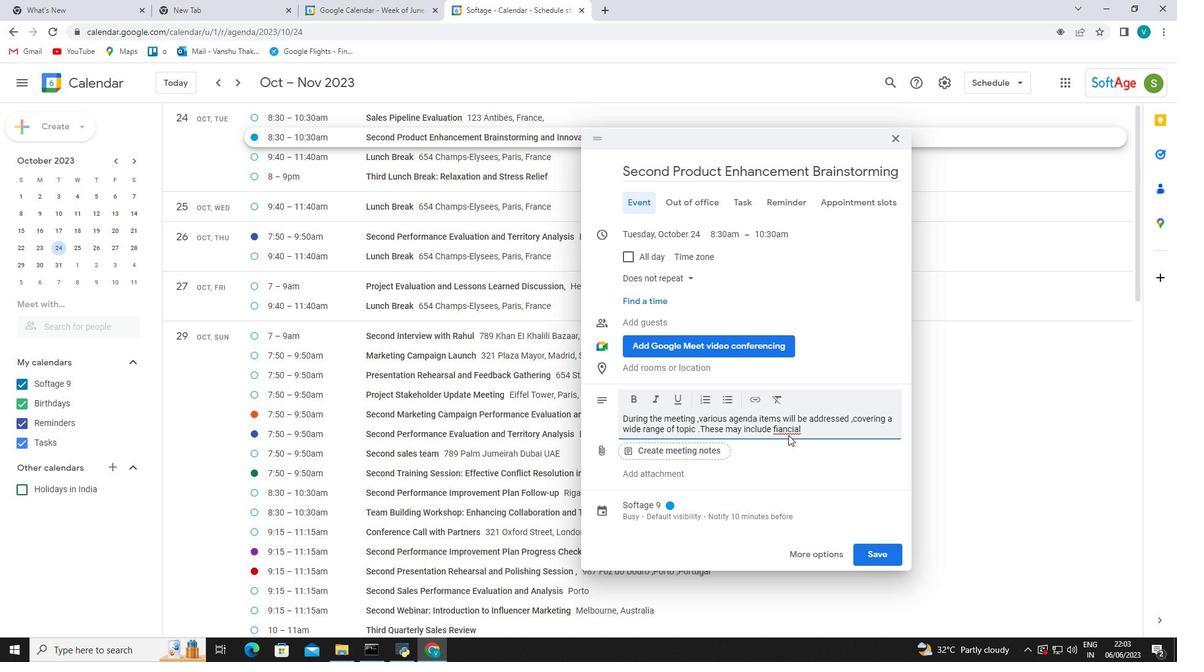 
Action: Mouse moved to (788, 427)
Screenshot: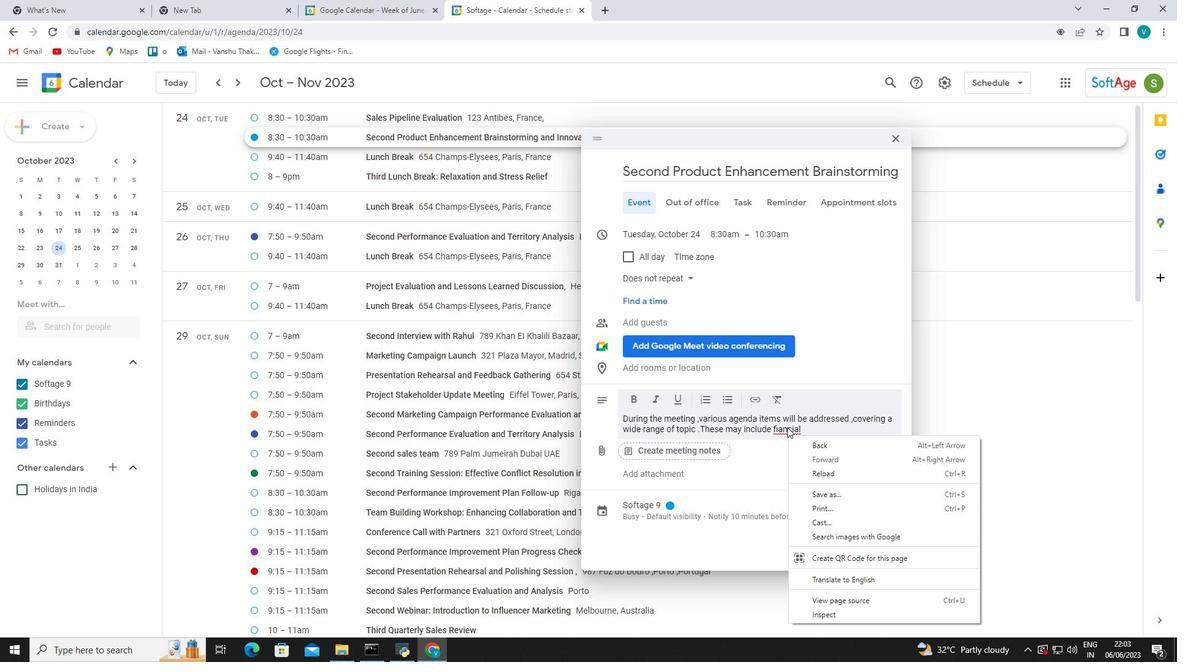 
Action: Mouse pressed right at (788, 427)
Screenshot: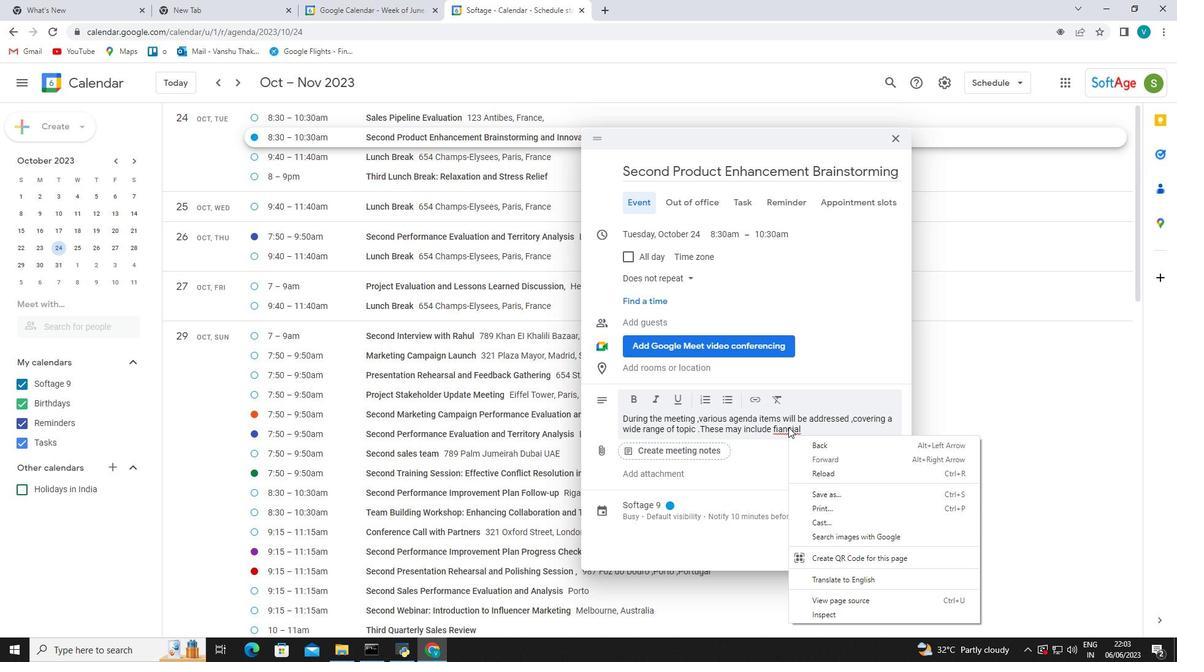 
Action: Mouse moved to (809, 431)
Screenshot: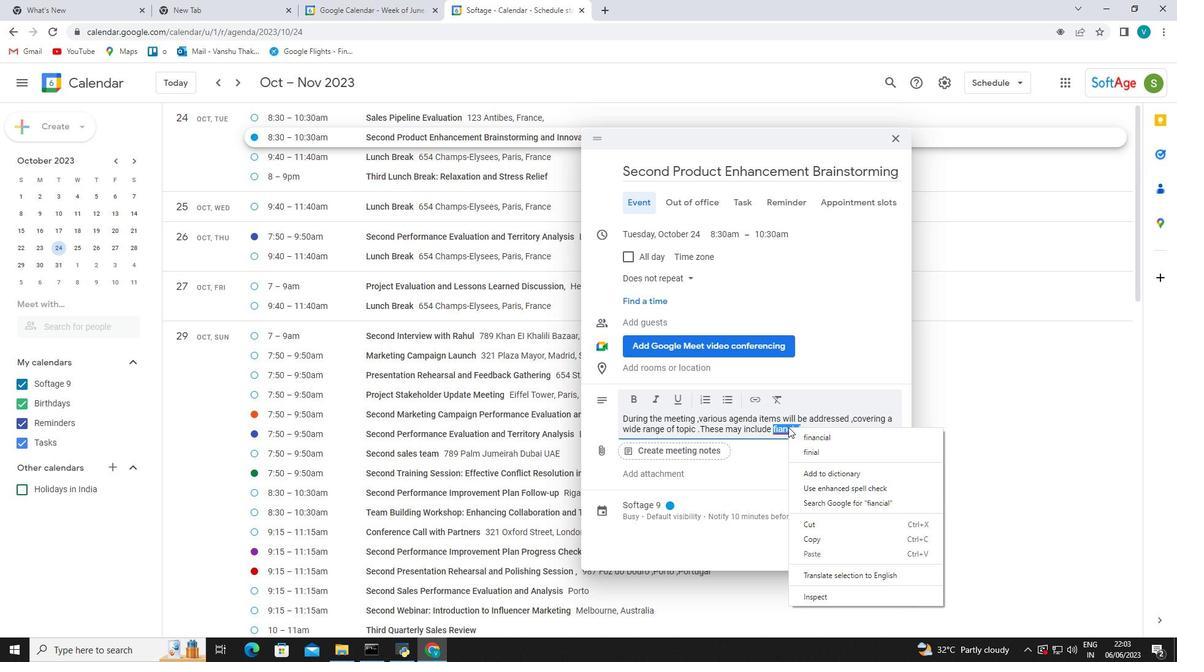 
Action: Mouse pressed left at (809, 431)
Screenshot: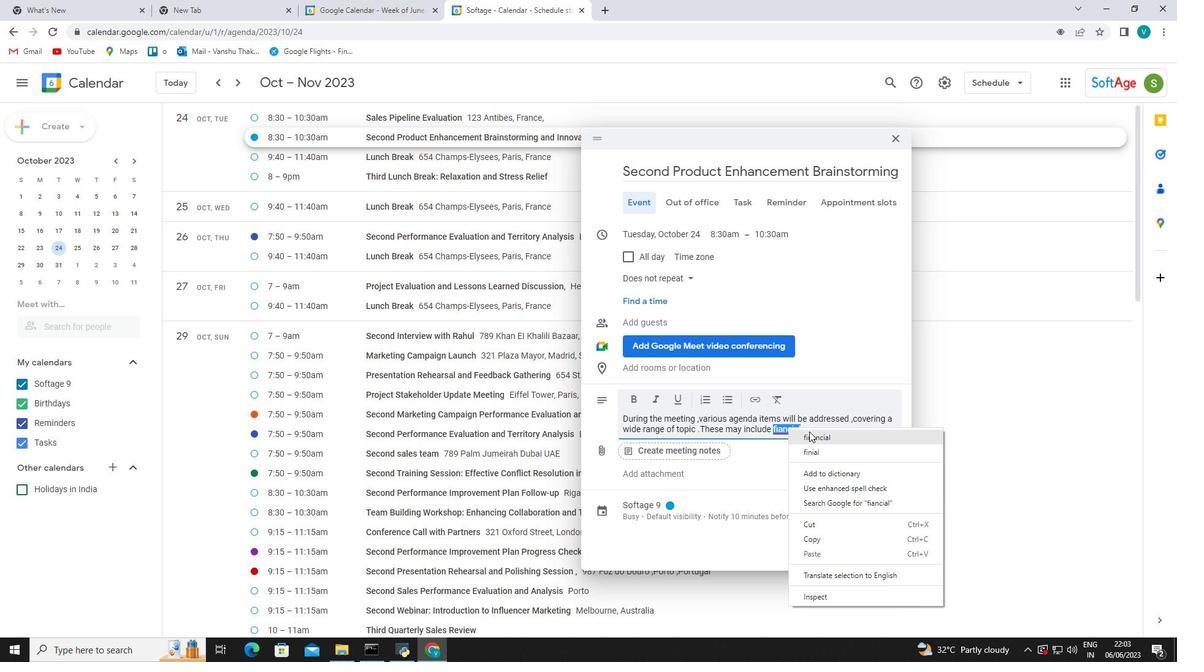 
Action: Mouse moved to (390, 80)
Screenshot: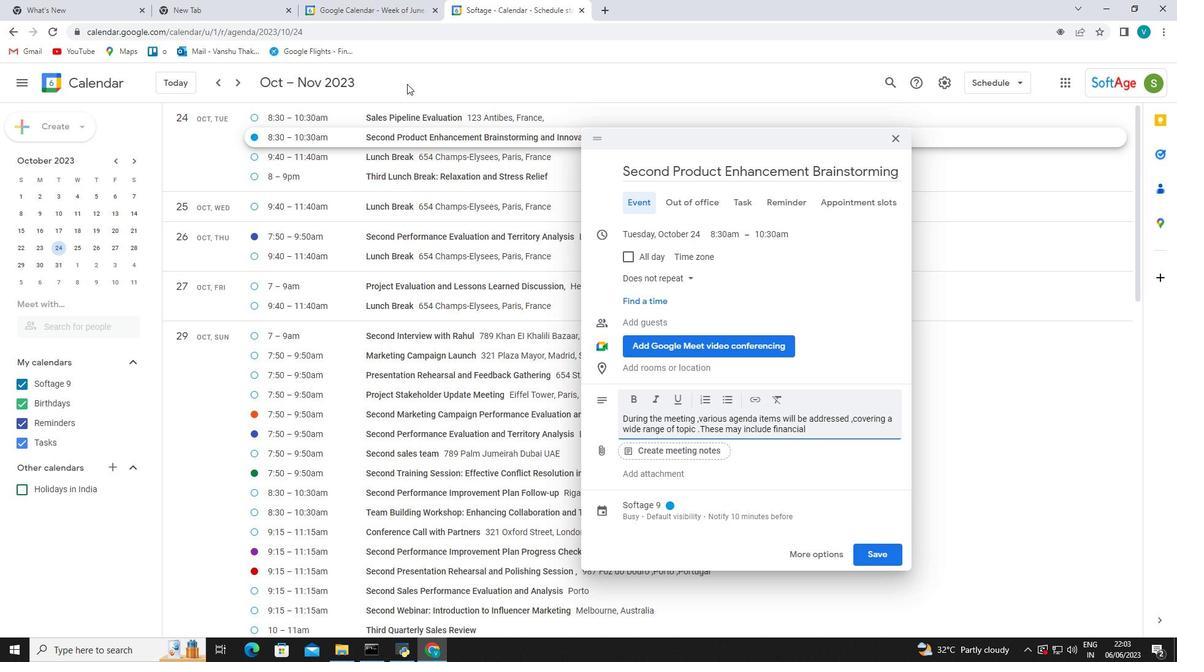 
Action: Key pressed <Key.space>e<Key.backspace>report<Key.space><Key.backspace>s<Key.space>,strategic<Key.space>i<Key.backspace>y<Key.backspace>uo<Key.backspace>pdates<Key.space>,operational<Key.space>highlihj<Key.backspace><Key.backspace><Key.backspace>ights<Key.space>,goverance<Key.space>
Screenshot: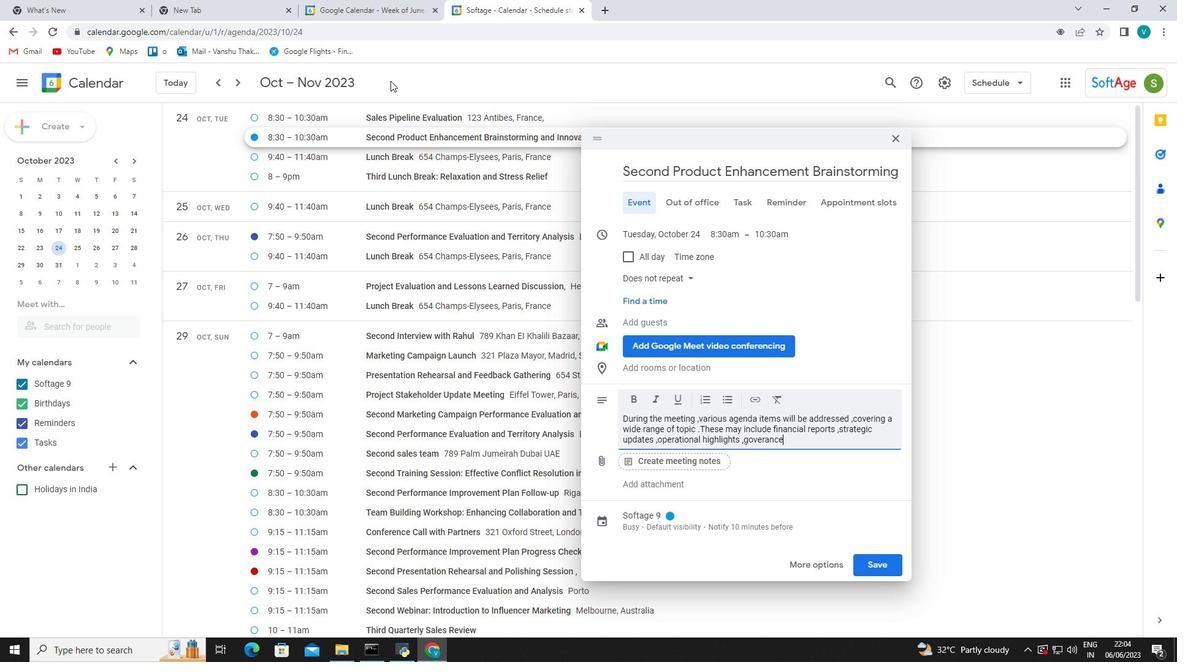 
Action: Mouse moved to (780, 442)
Screenshot: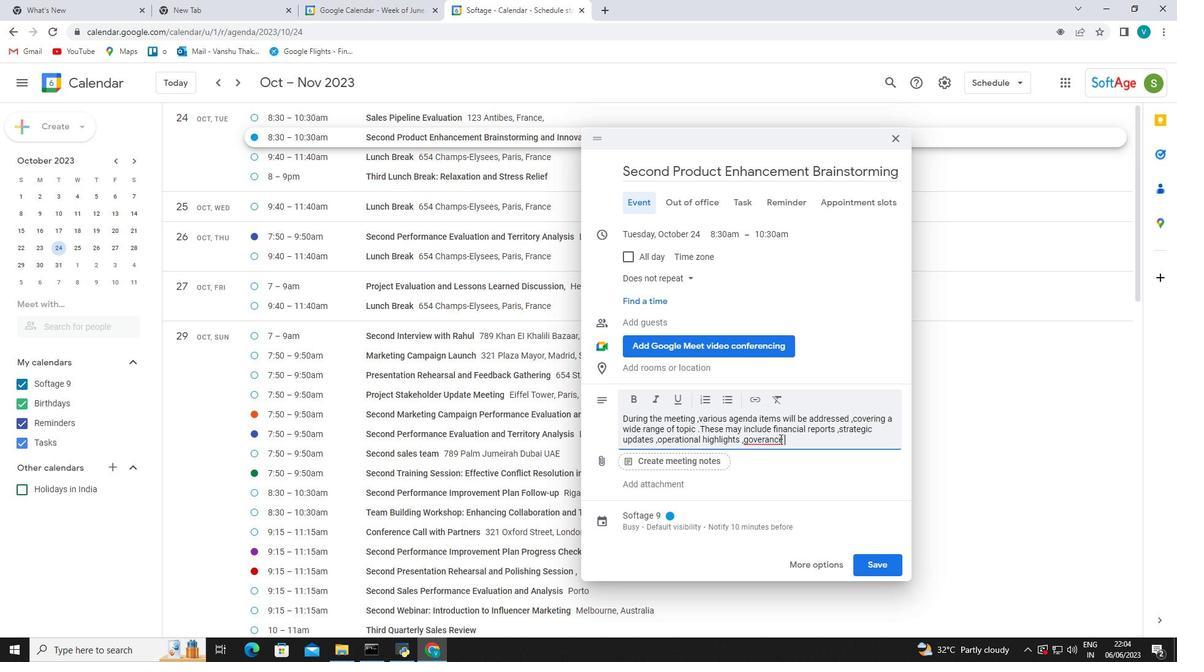 
Action: Mouse pressed right at (780, 442)
Screenshot: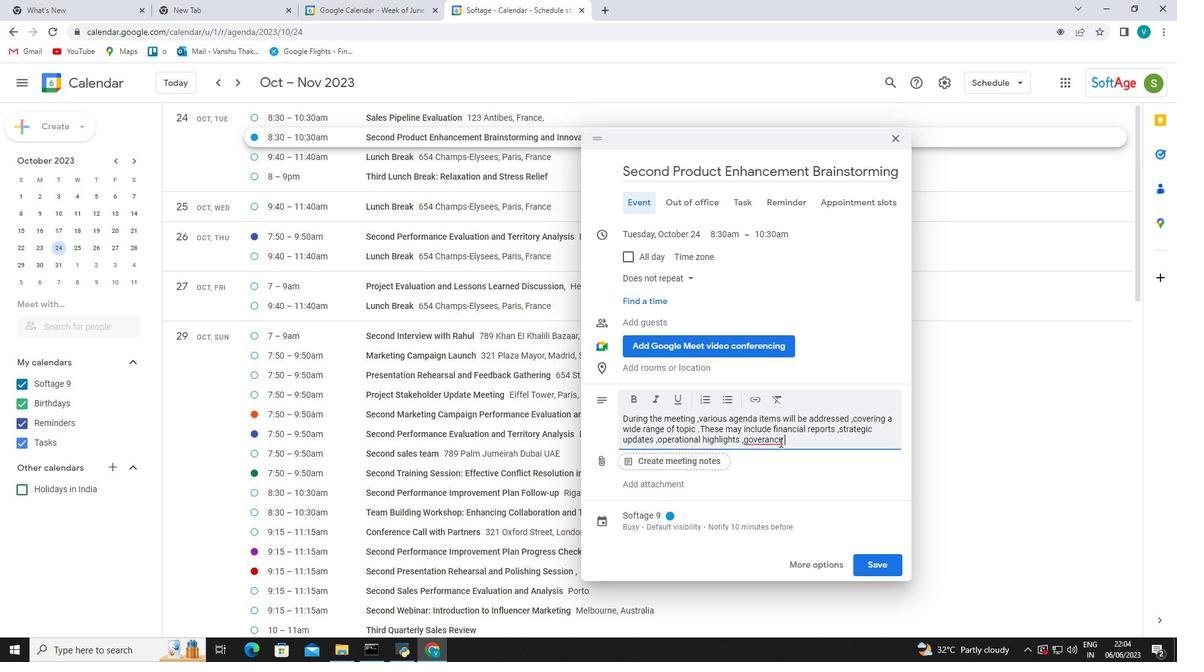 
Action: Mouse moved to (804, 453)
Screenshot: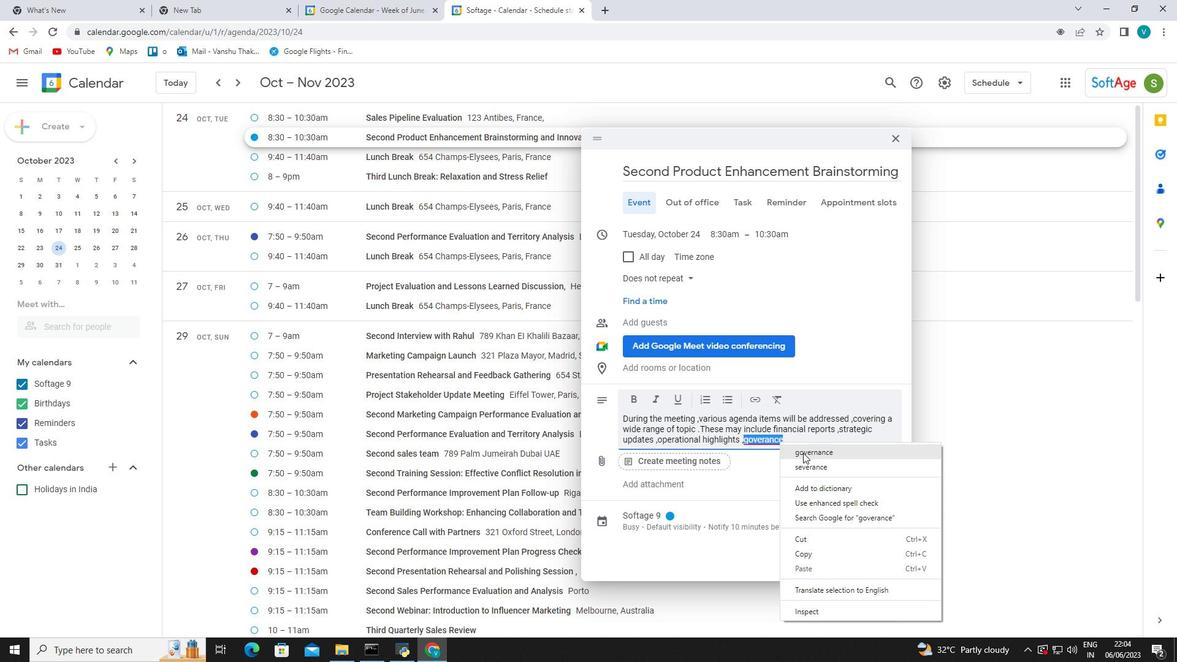 
Action: Mouse pressed left at (804, 453)
Screenshot: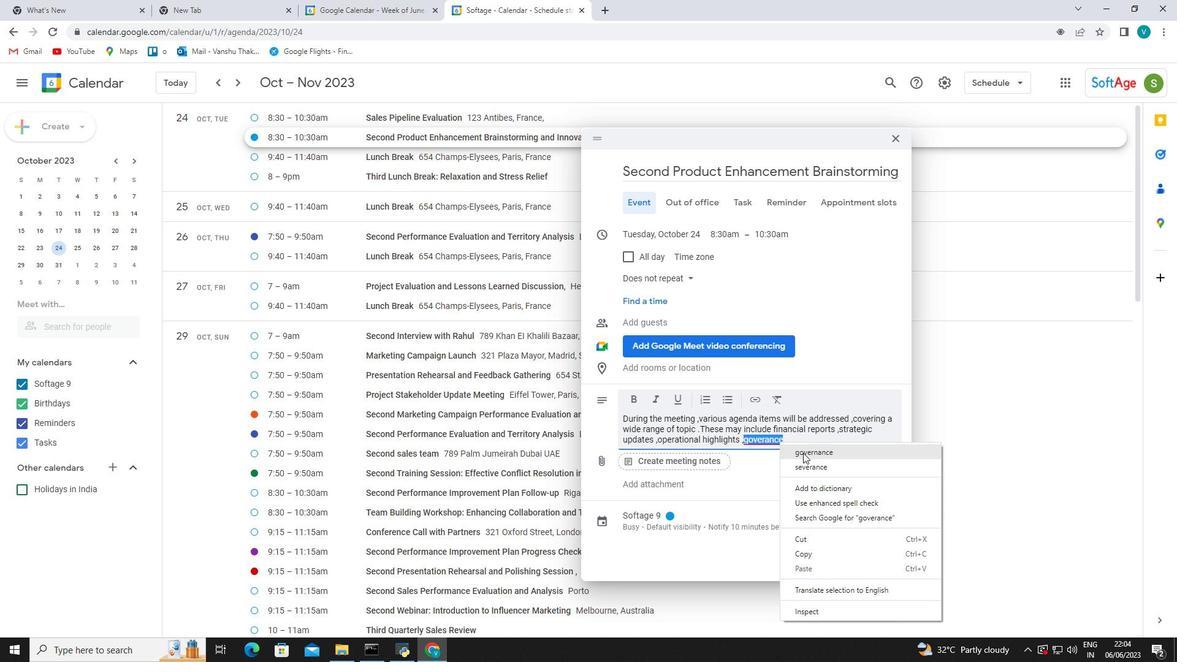 
Action: Mouse moved to (627, 298)
Screenshot: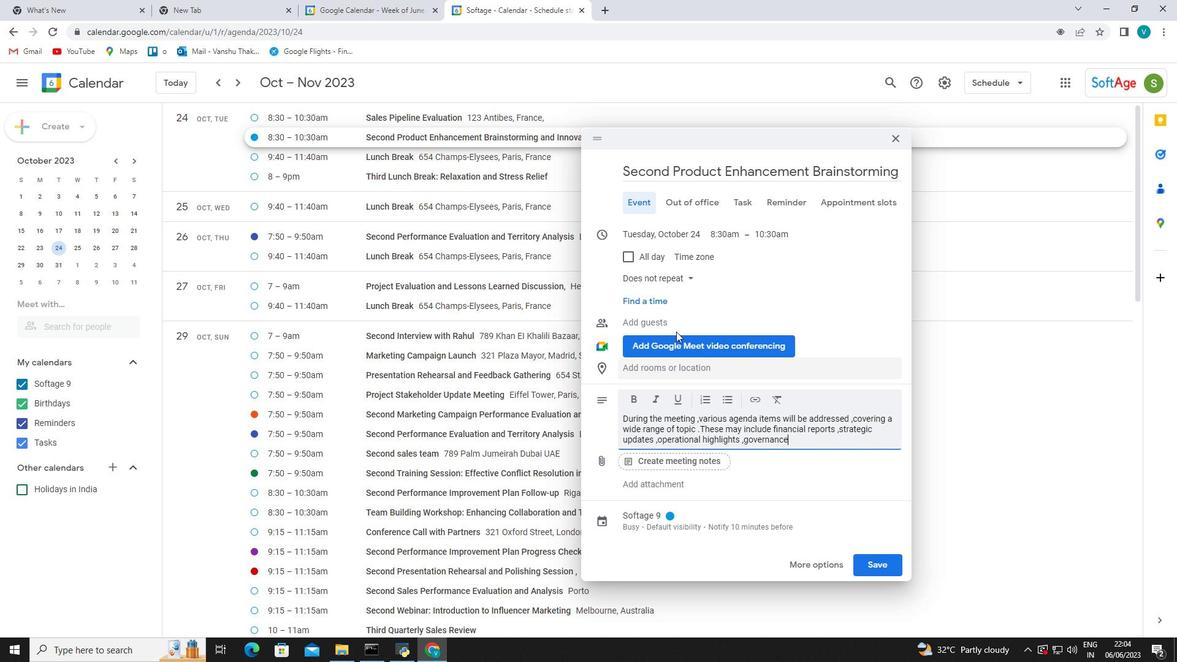 
Action: Key pressed <Key.space>matters<Key.space>,and<Key.space>any<Key.space>proposed<Key.space>resolutiom<Key.backspace>n<Key.space>that<Key.space>require<Key.space>shareholder<Key.space>approval<Key.space>
Screenshot: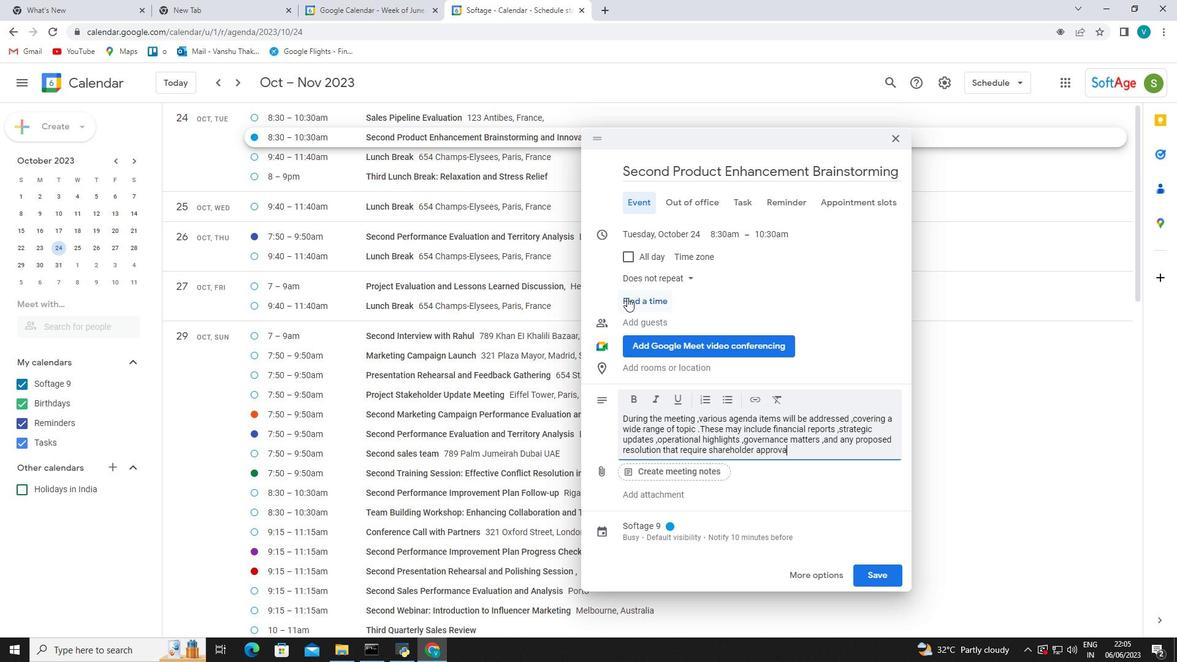 
Action: Mouse moved to (626, 298)
Screenshot: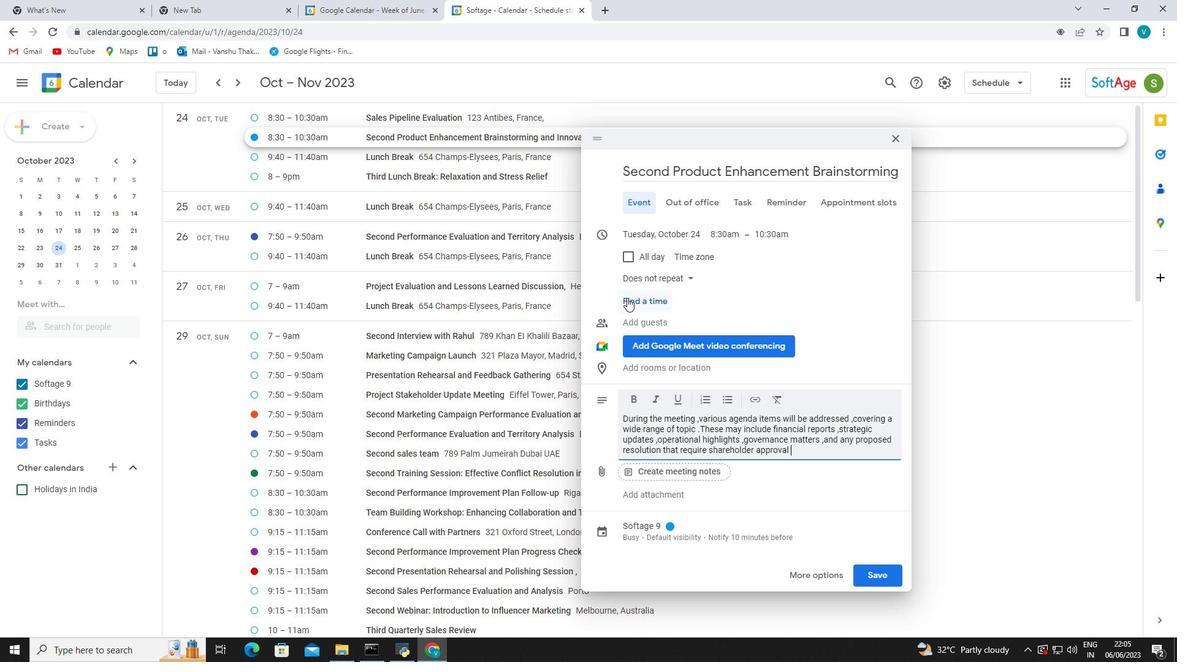 
Action: Key pressed ,<Key.backspace><Key.shift_r>><Key.backspace>.<Key.space><Key.shift_r>Each<Key.space>agenda<Key.space>item<Key.space>will<Key.space>be<Key.space>presenr<Key.backspace>ted<Key.space>by<Key.space>the<Key.space>relevant<Key.space>department<Key.space>or<Key.space>individau<Key.space>l<Key.backspace><Key.backspace><Key.backspace><Key.backspace>ual<Key.space>,offering<Key.space>comprehensivw<Key.backspace>e<Key.space>insights<Key.space>and<Key.space>fostering<Key.space>and<Key.space>enc<Key.backspace>vironment<Key.space><Key.space>of<Key.space>transprency
Screenshot: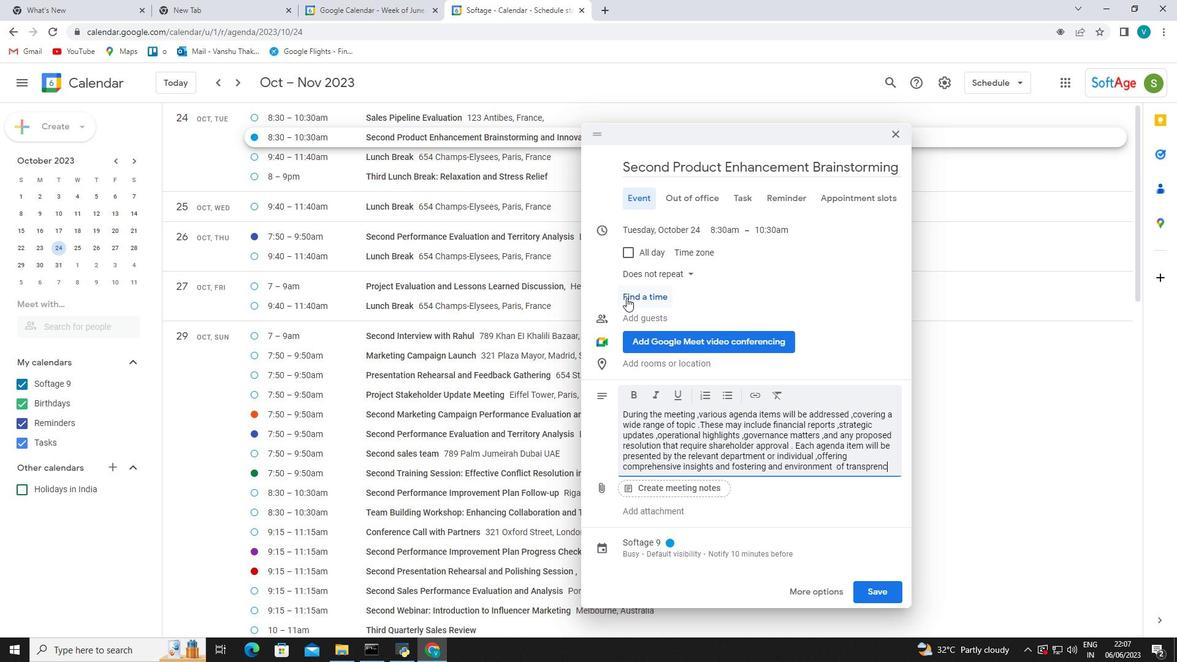 
Action: Mouse moved to (626, 298)
Screenshot: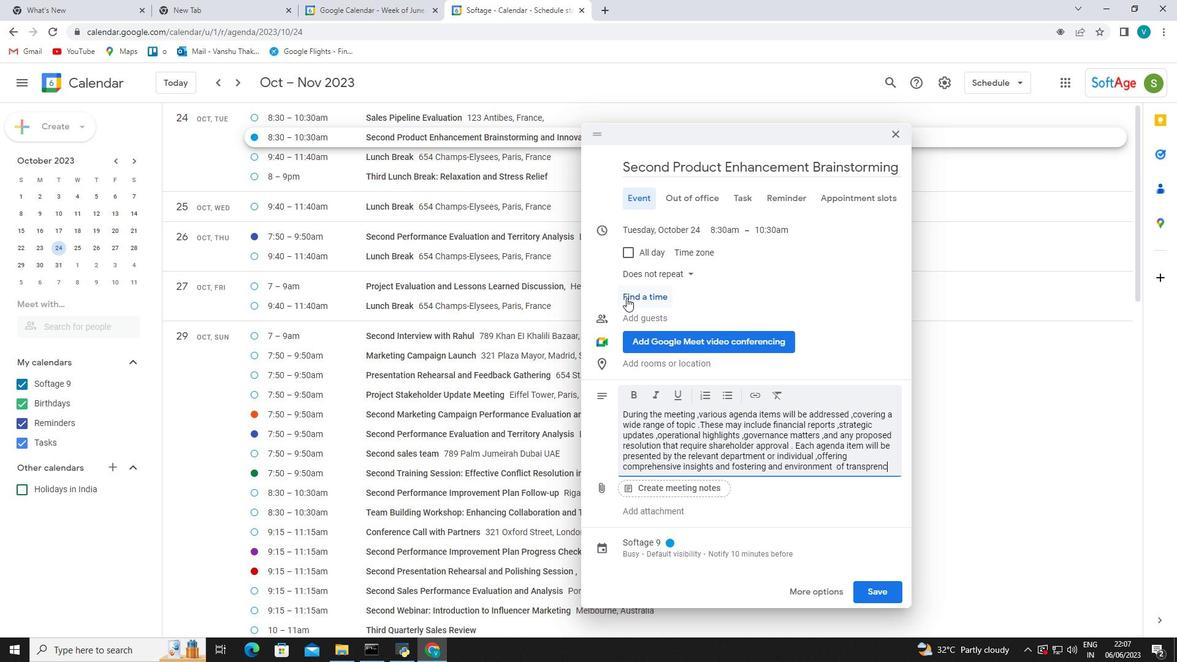 
Action: Key pressed <Key.space>
Screenshot: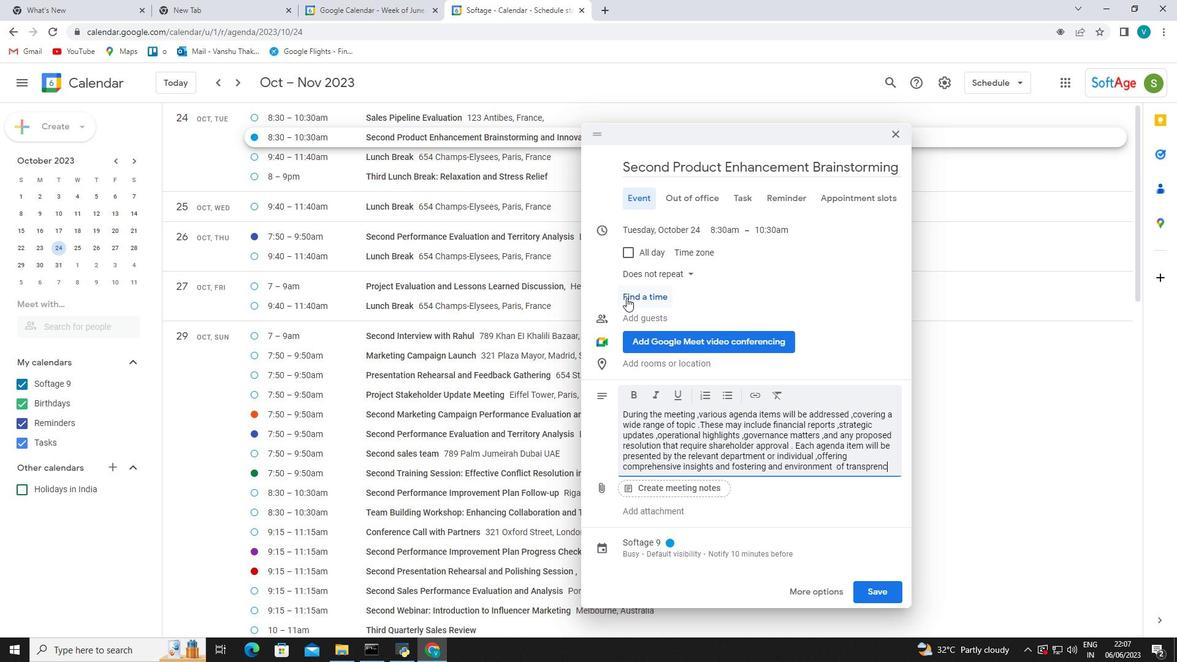
Action: Mouse moved to (865, 458)
Screenshot: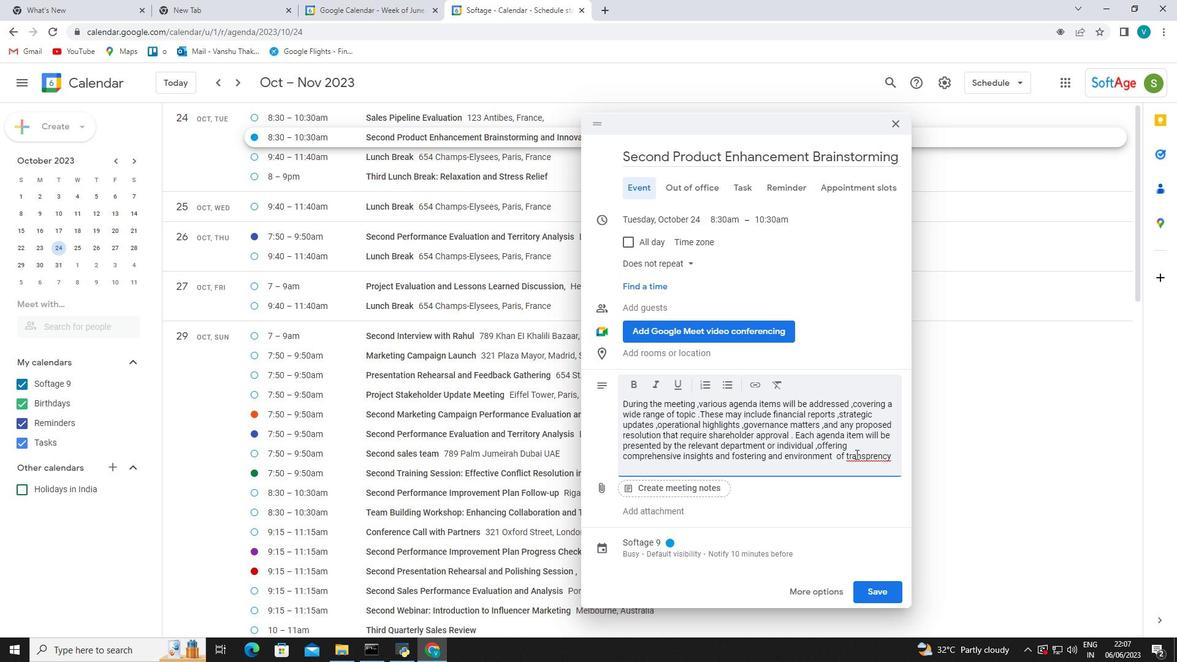 
Action: Mouse pressed right at (865, 458)
Screenshot: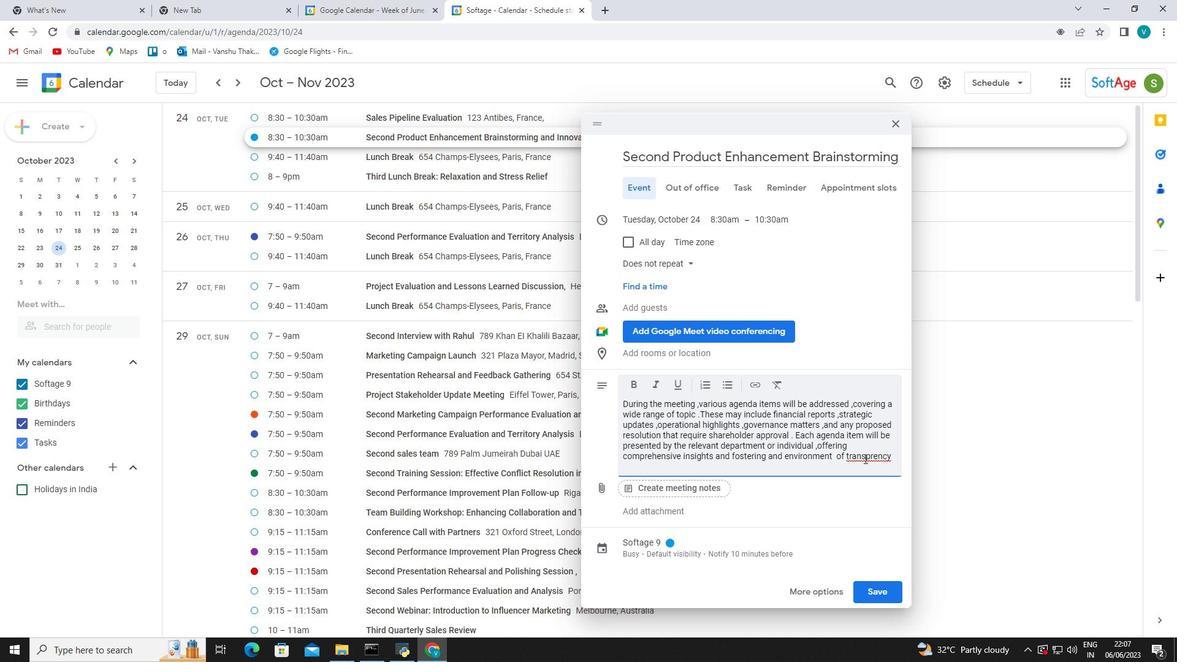 
Action: Mouse moved to (909, 274)
Screenshot: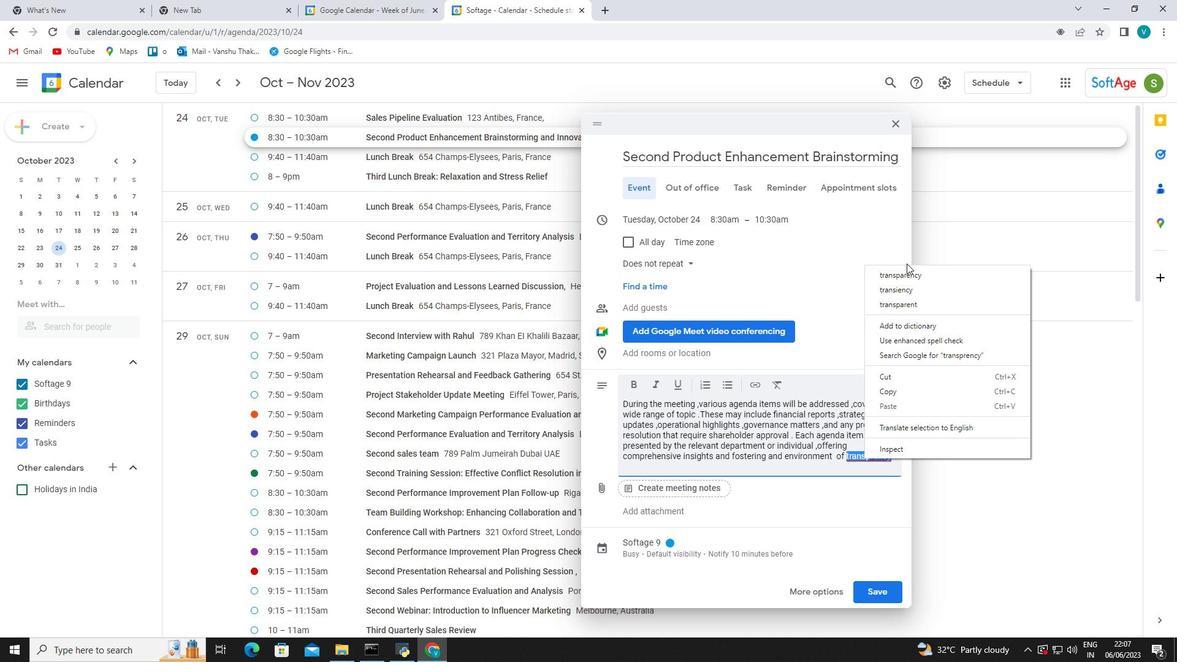 
Action: Mouse pressed left at (909, 274)
Screenshot: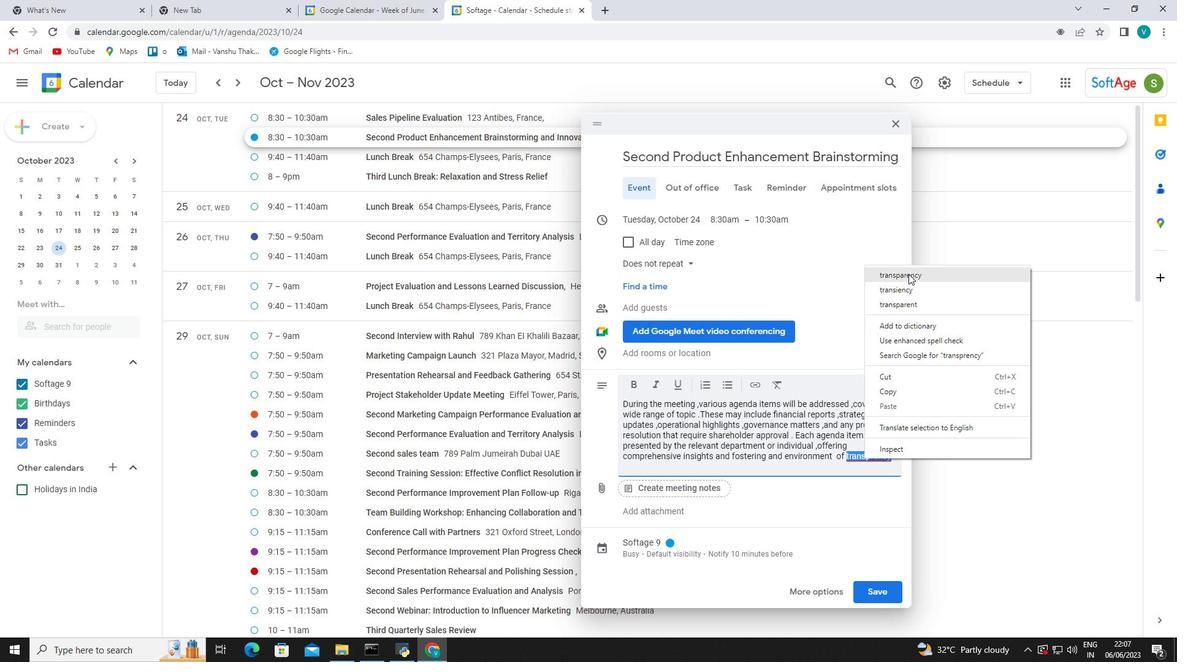 
Action: Mouse moved to (596, 182)
Screenshot: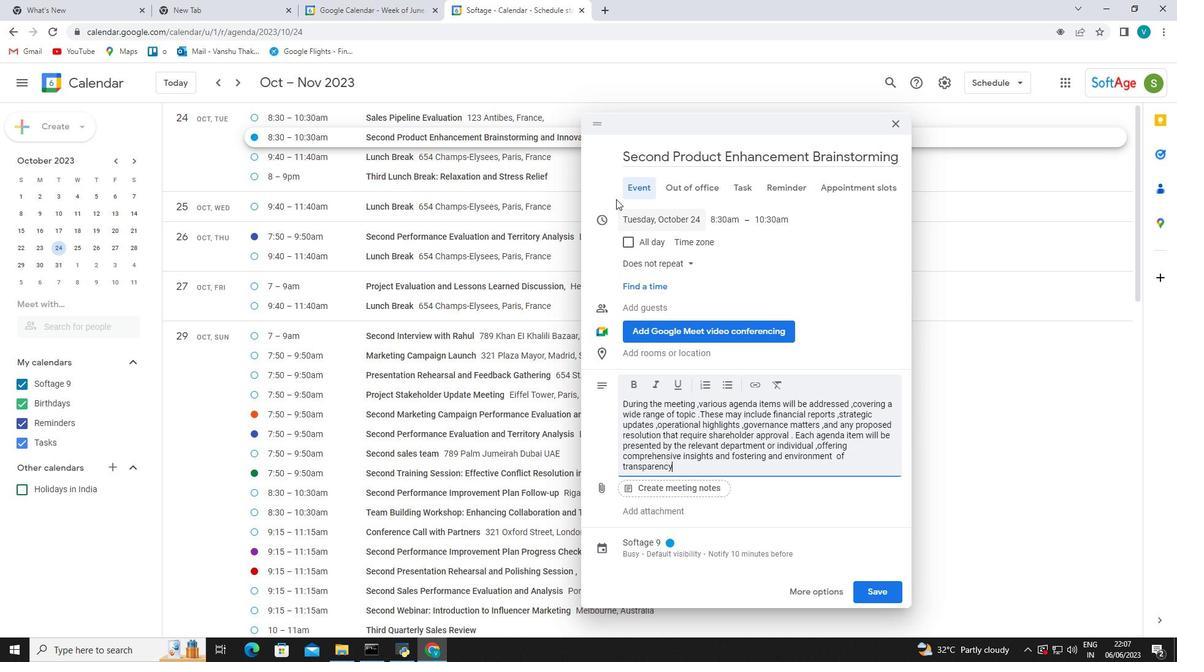 
Action: Key pressed <Key.space>.
Screenshot: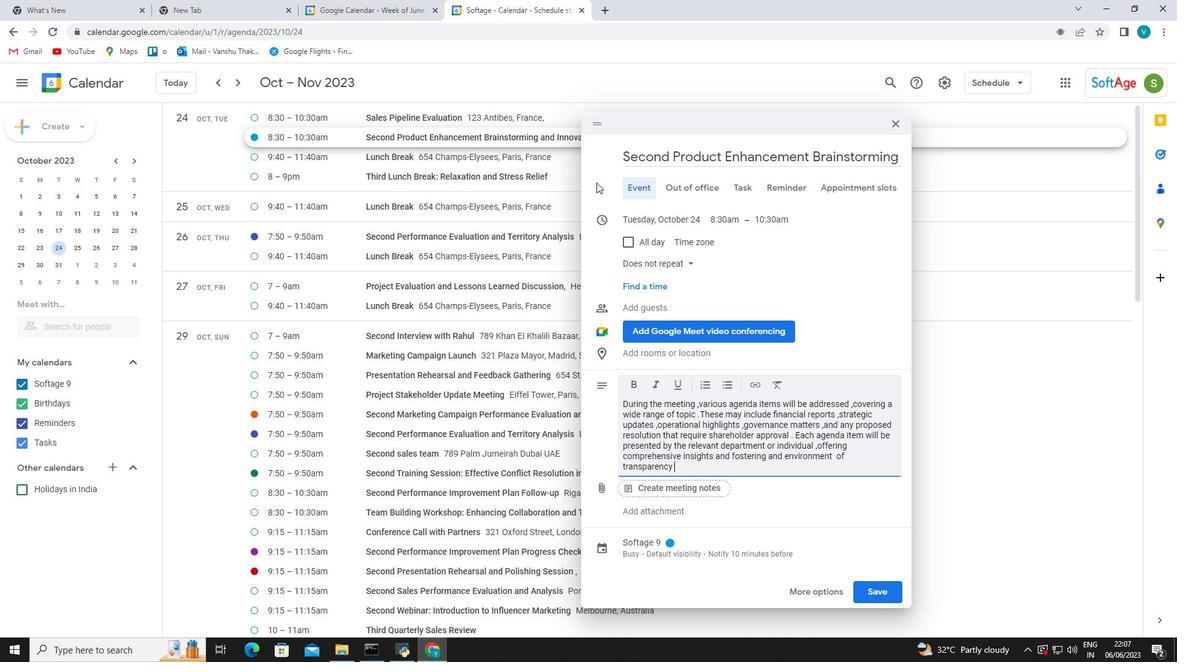 
Action: Mouse moved to (679, 545)
Screenshot: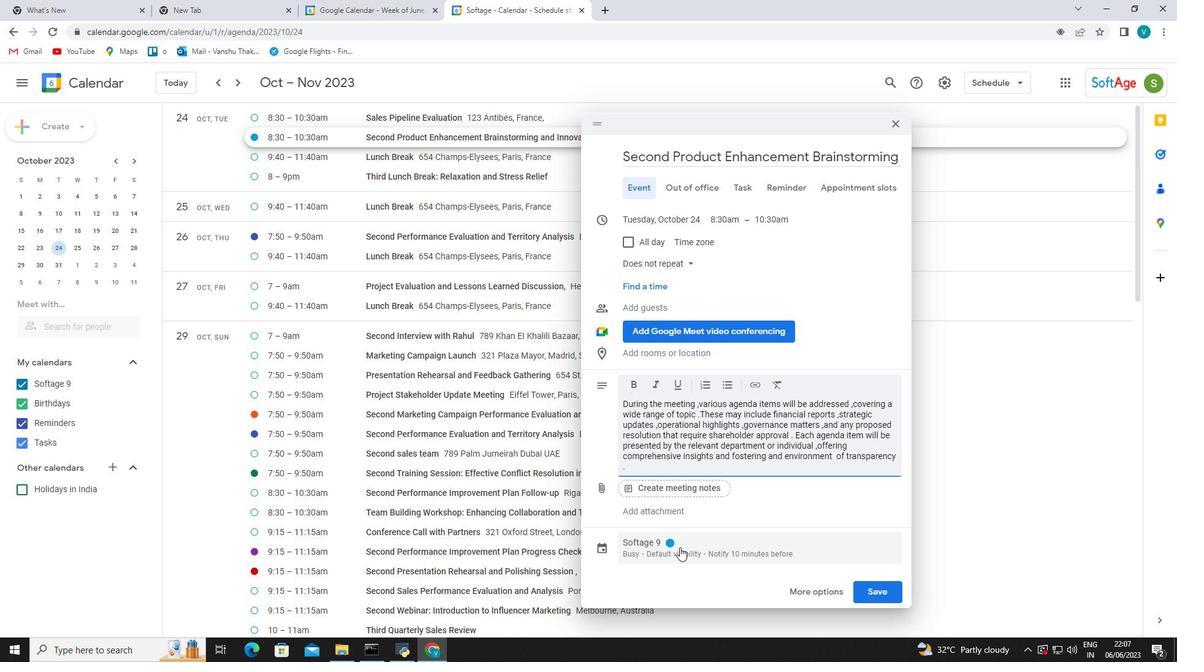 
Action: Mouse pressed left at (679, 545)
Screenshot: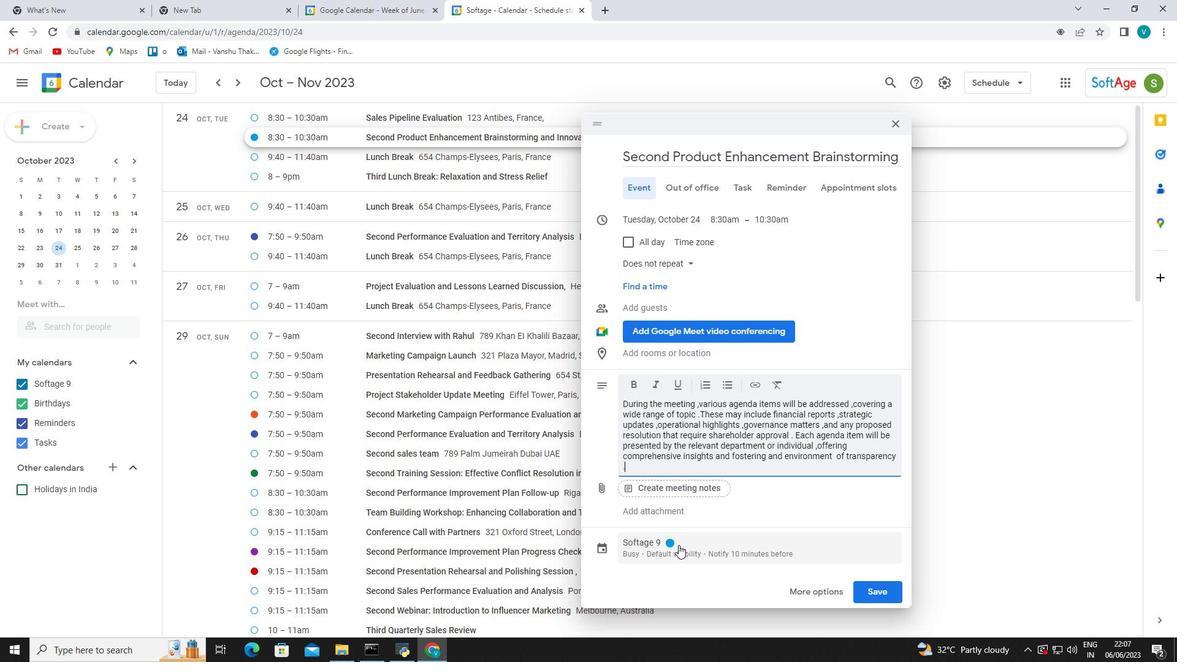 
Action: Mouse moved to (690, 462)
Screenshot: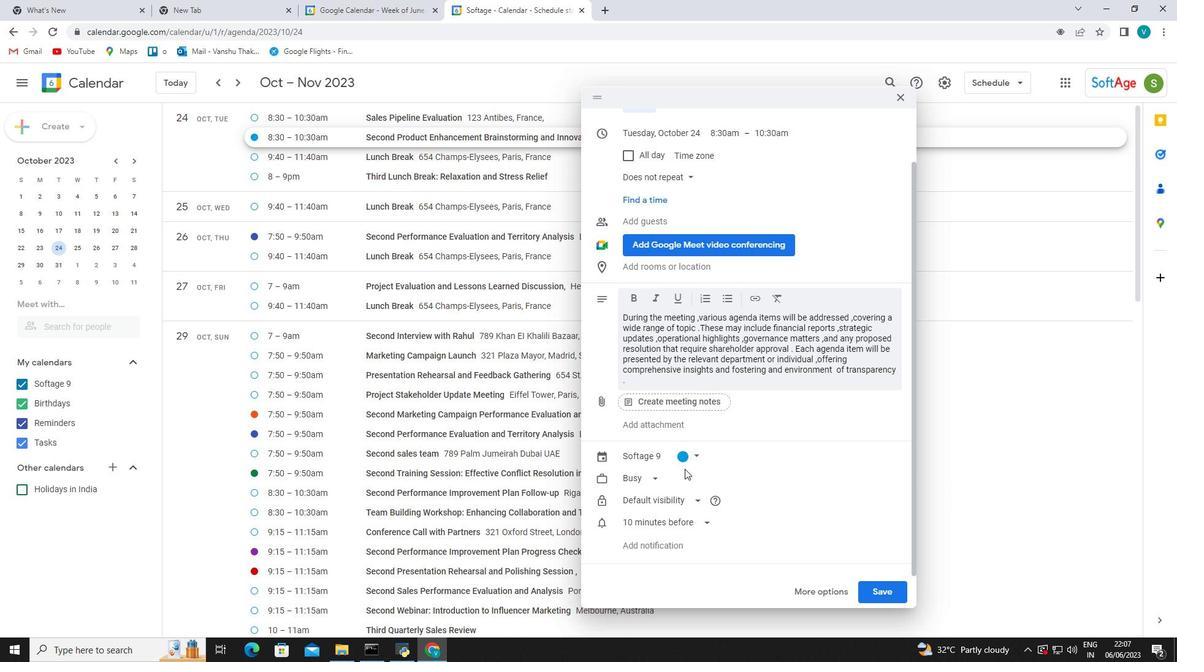 
Action: Mouse pressed left at (690, 462)
Screenshot: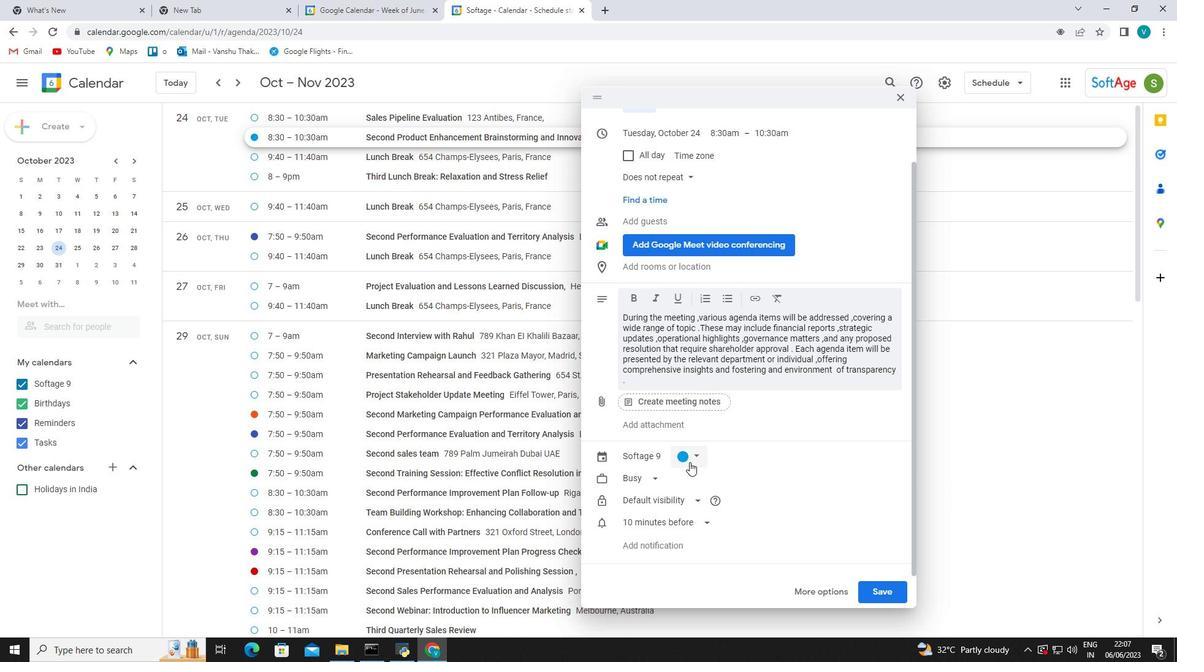 
Action: Mouse moved to (686, 495)
Screenshot: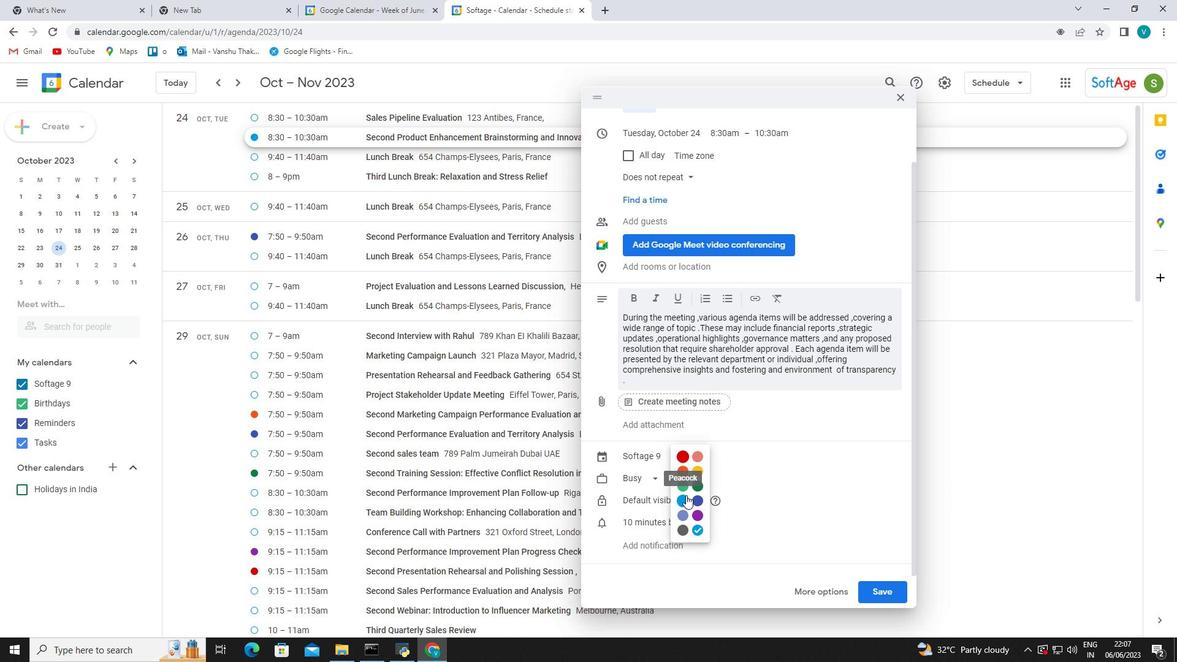 
Action: Mouse pressed left at (686, 495)
Screenshot: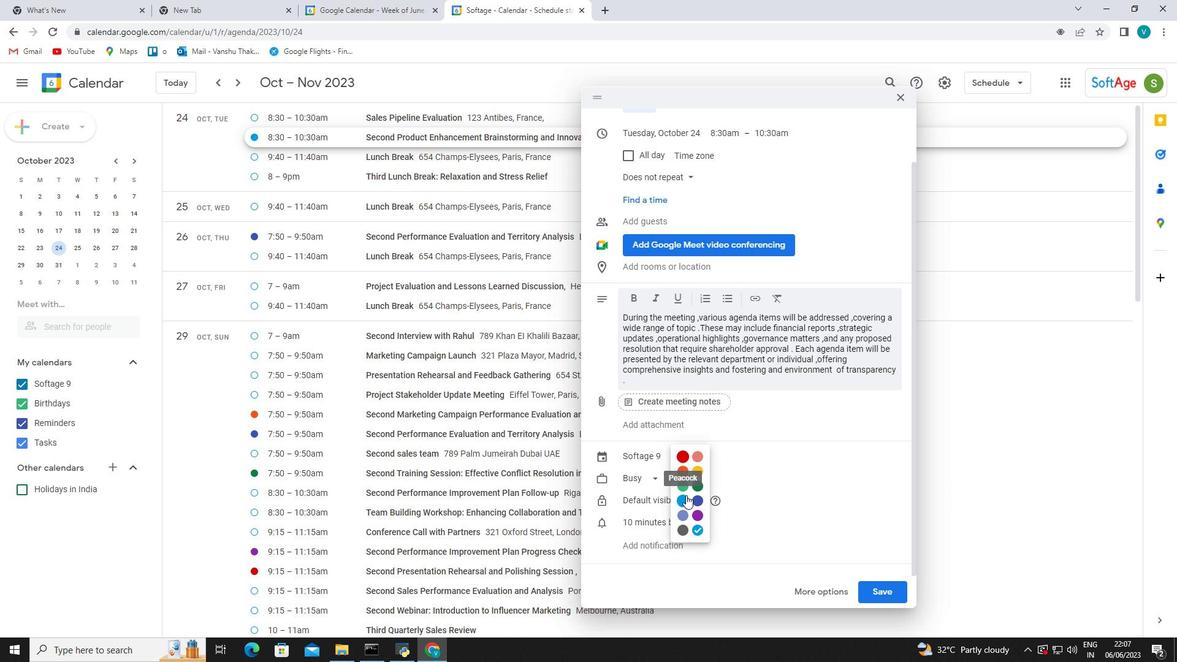
Action: Mouse moved to (680, 259)
Screenshot: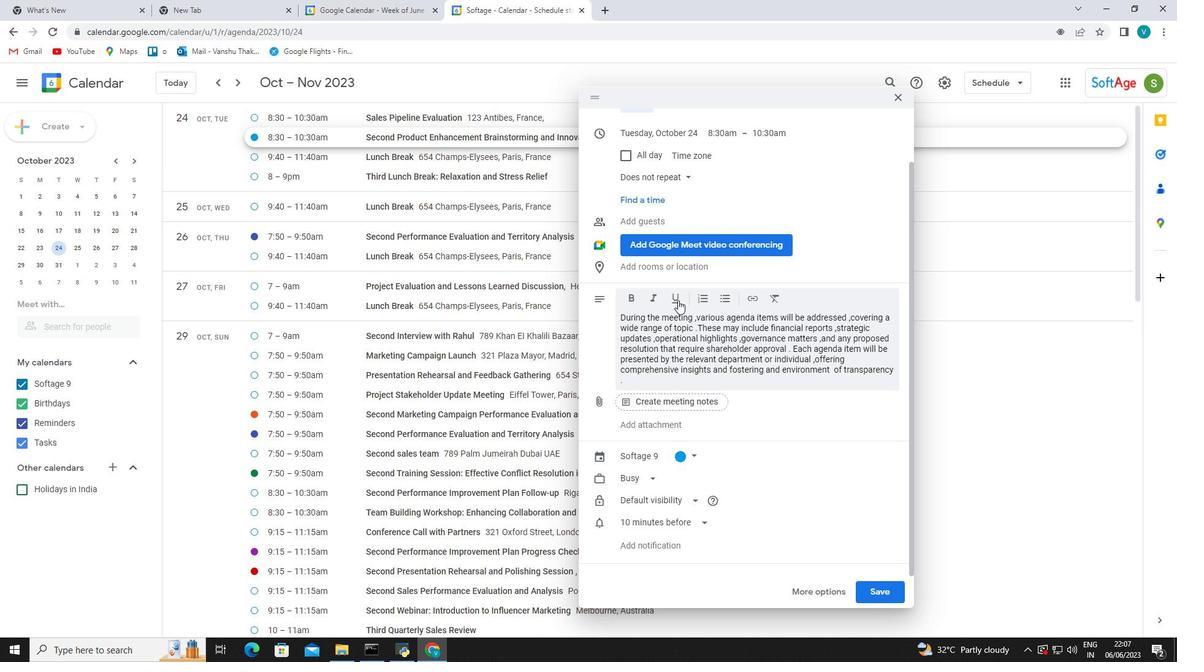 
Action: Mouse pressed left at (680, 259)
Screenshot: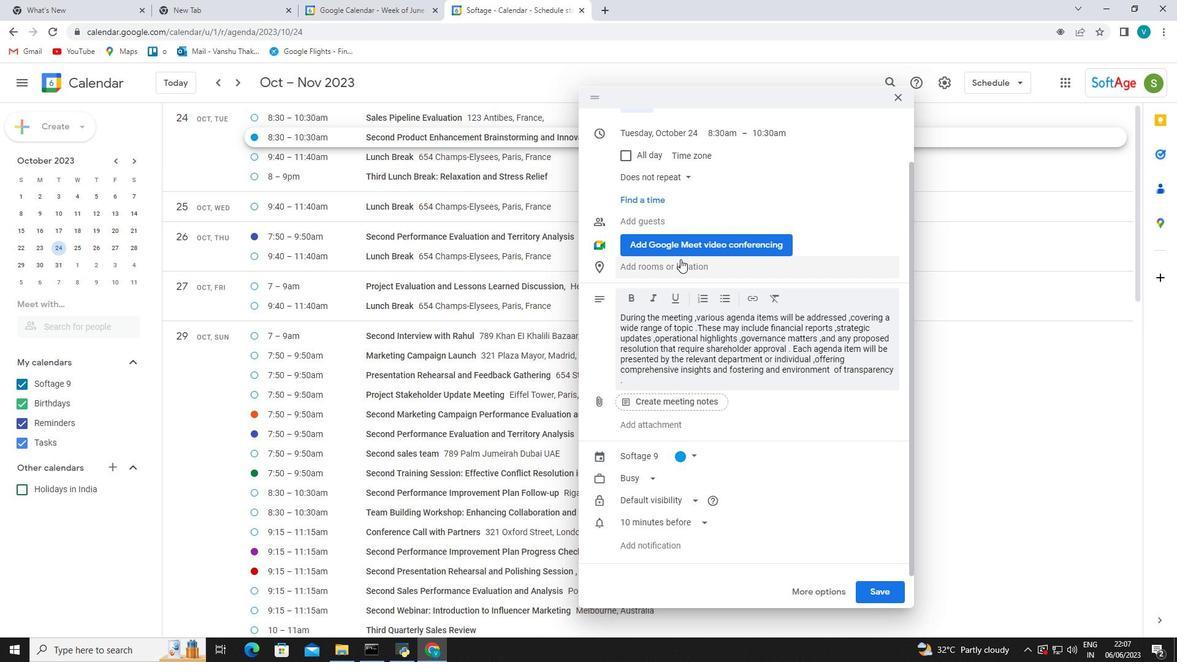 
Action: Mouse moved to (662, 296)
Screenshot: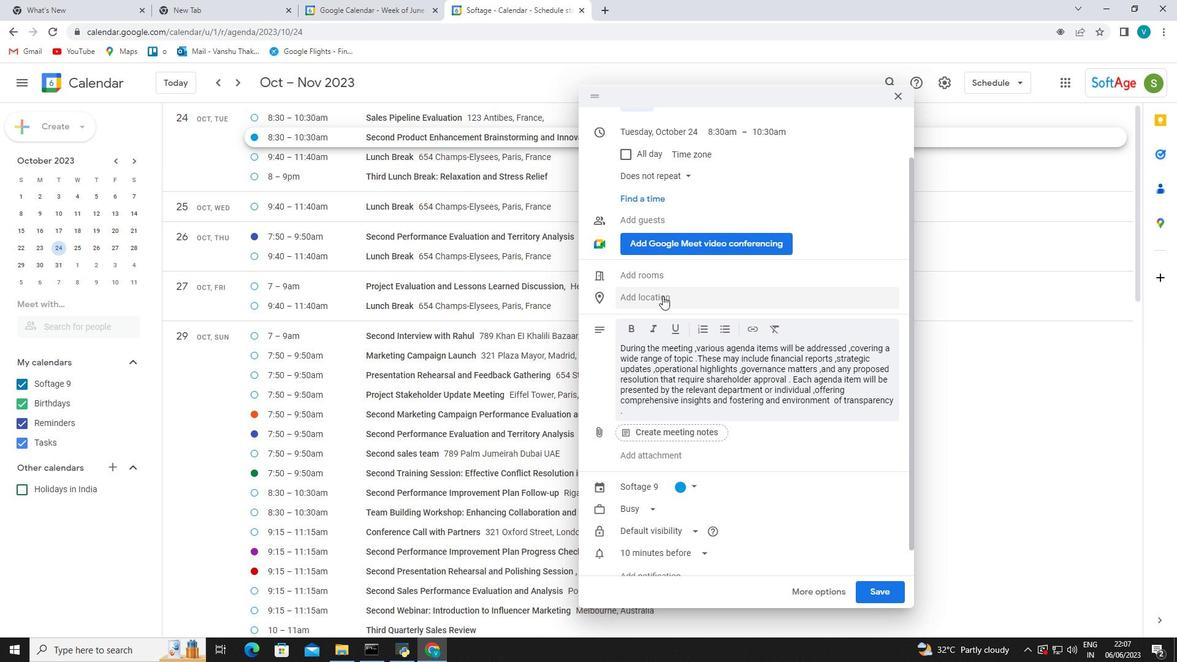 
Action: Mouse pressed left at (662, 296)
Screenshot: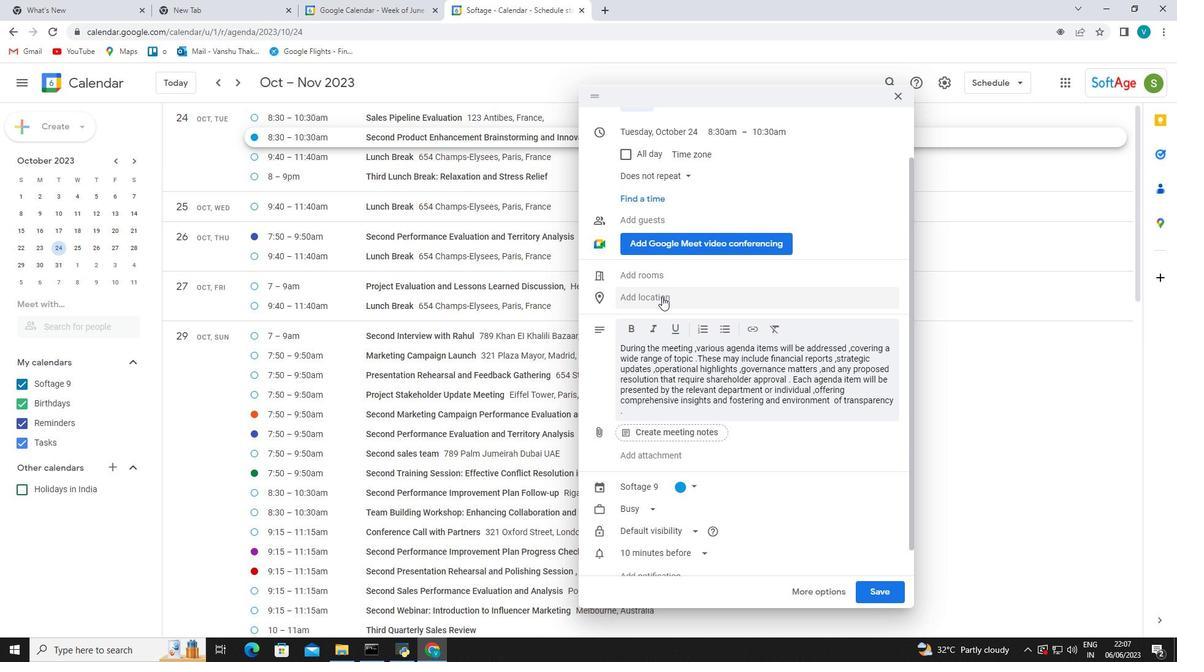 
Action: Mouse moved to (662, 297)
Screenshot: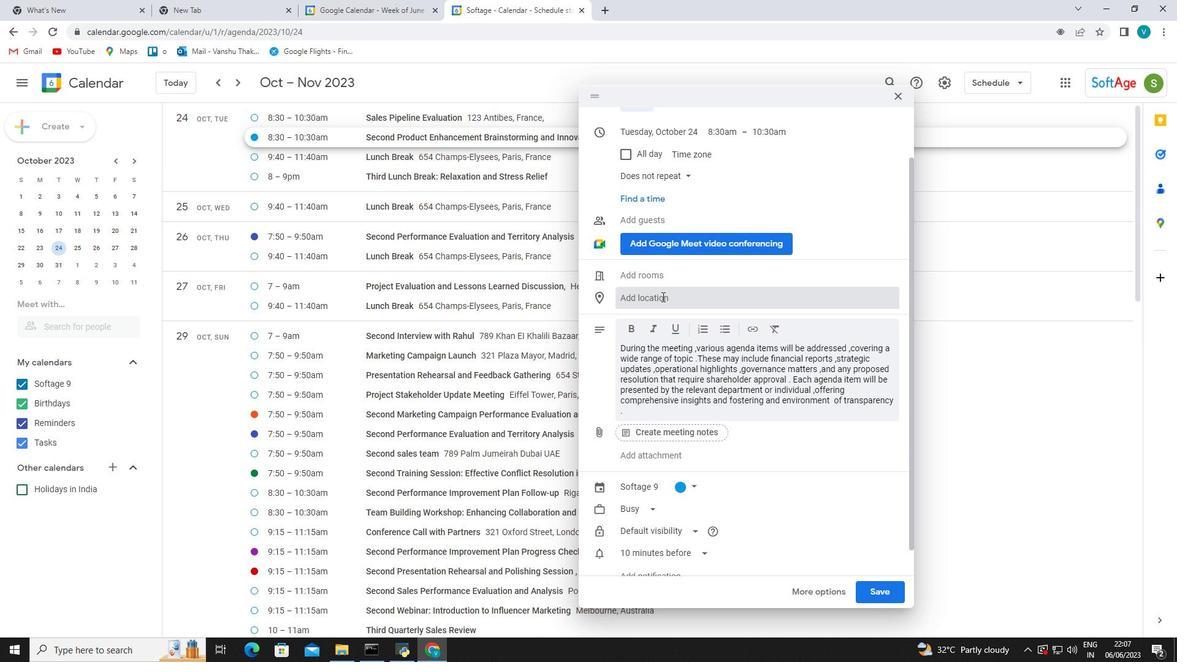 
Action: Key pressed 8<Key.backspace>97<Key.backspace>87<Key.space><Key.shift_r>Casa<Key.space><Key.shift_r><Key.shift_r><Key.shift_r><Key.shift_r><Key.shift_r><Key.shift_r><Key.shift_r><Key.shift_r><Key.shift_r><Key.shift_r><Key.shift_r><Key.shift_r><Key.shift_r><Key.shift_r><Key.shift_r><Key.shift_r><Key.shift_r><Key.shift_r><Key.shift_r><Key.shift_r><Key.shift_r><Key.shift_r><Key.shift_r><Key.shift_r><Key.shift_r><Key.shift_r><Key.shift_r><Key.shift_r>Btllo<Key.space>
Screenshot: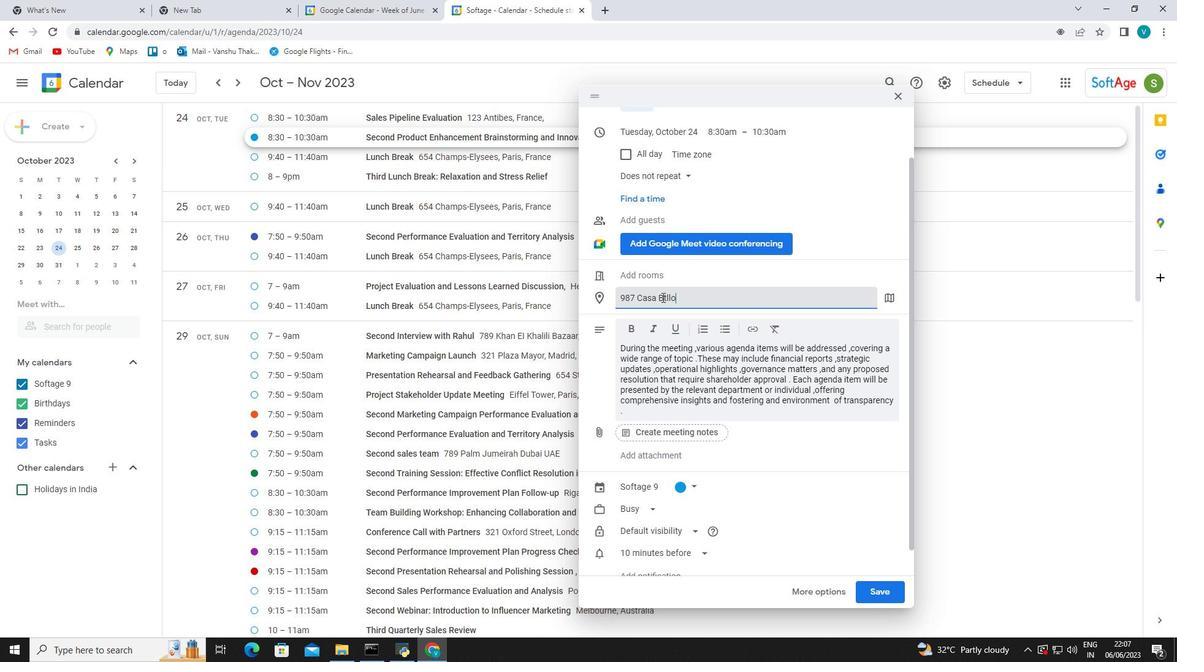 
Action: Mouse moved to (662, 293)
Screenshot: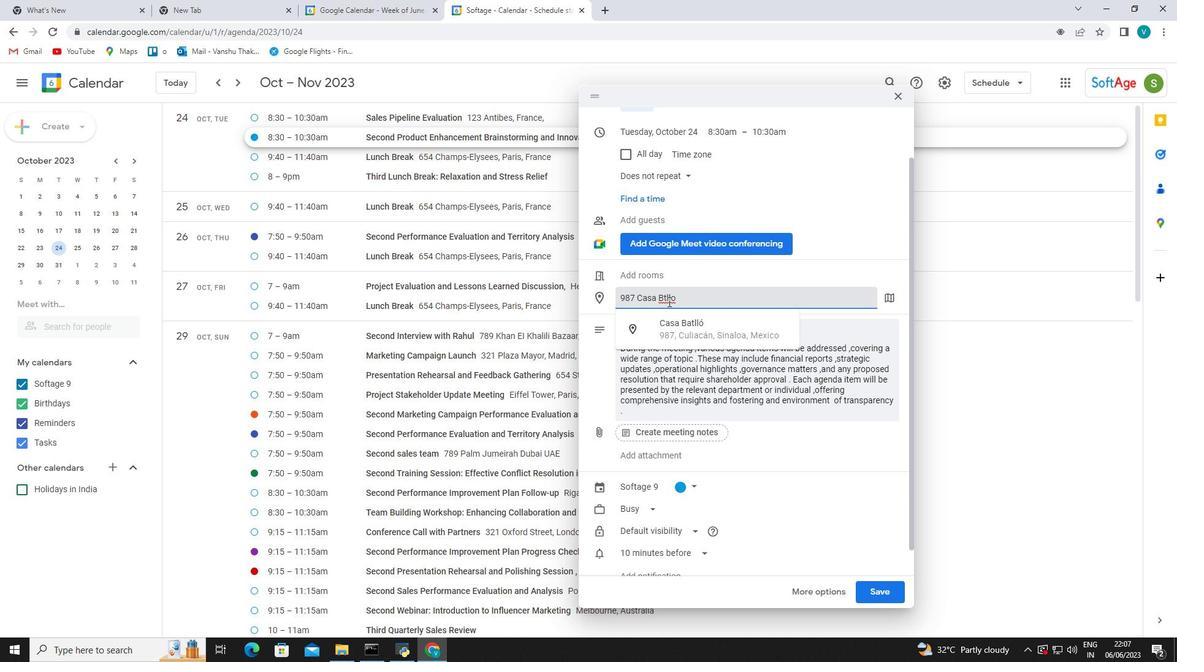 
Action: Mouse pressed left at (662, 293)
Screenshot: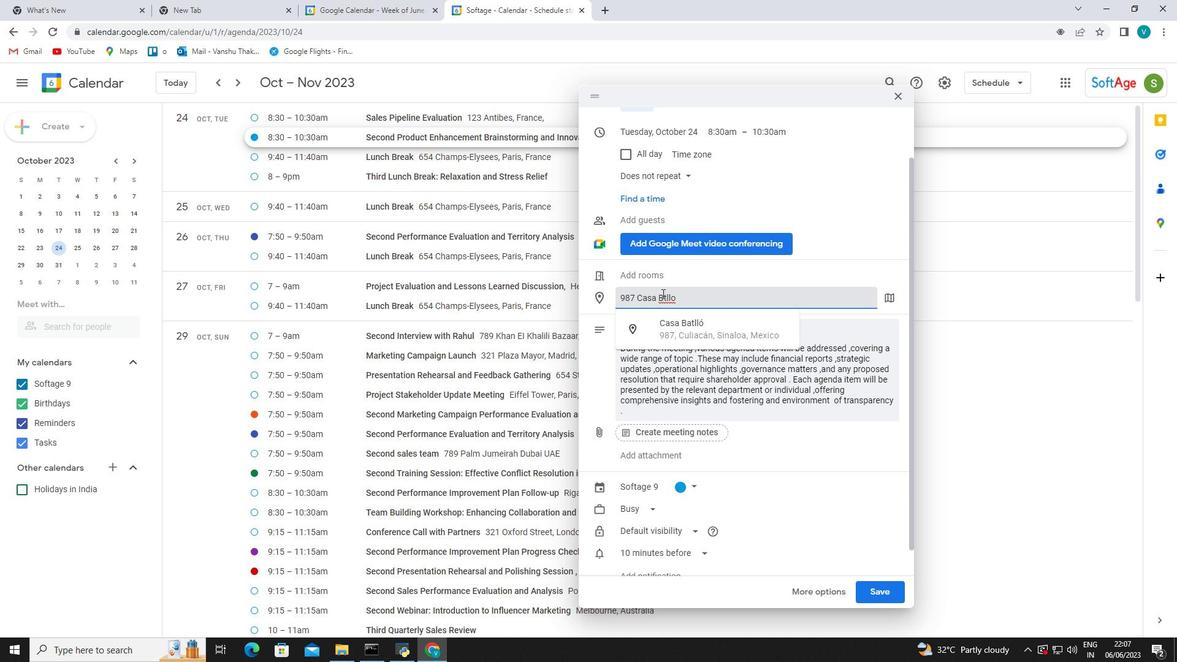 
Action: Mouse moved to (704, 305)
Screenshot: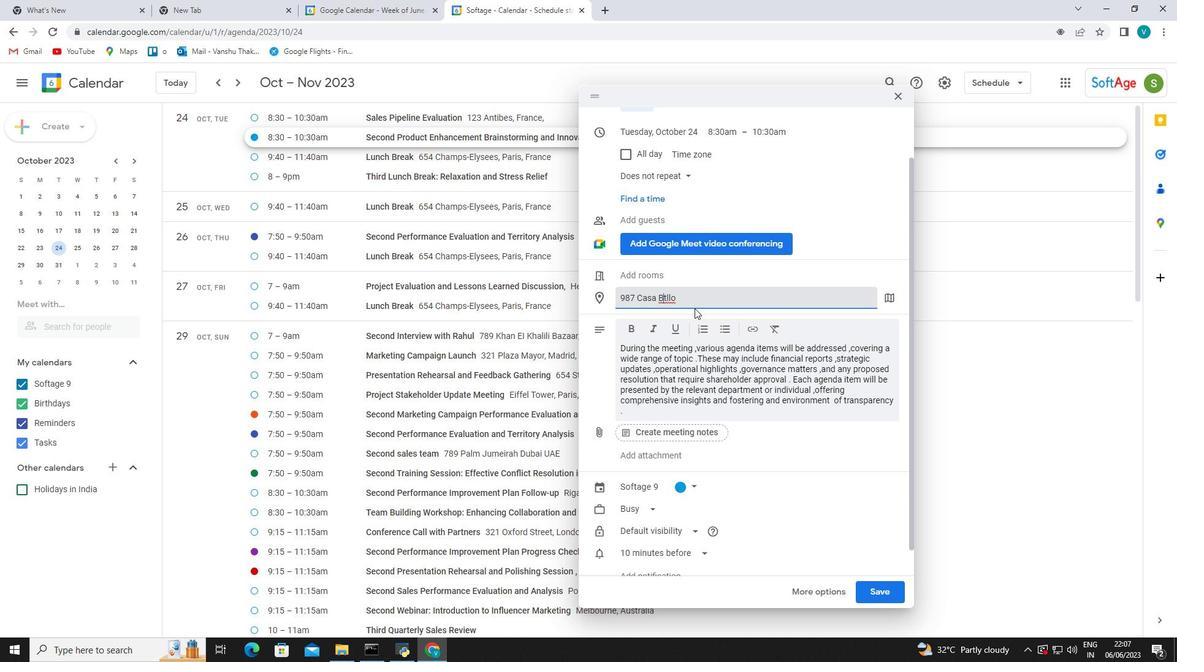 
Action: Key pressed a
Screenshot: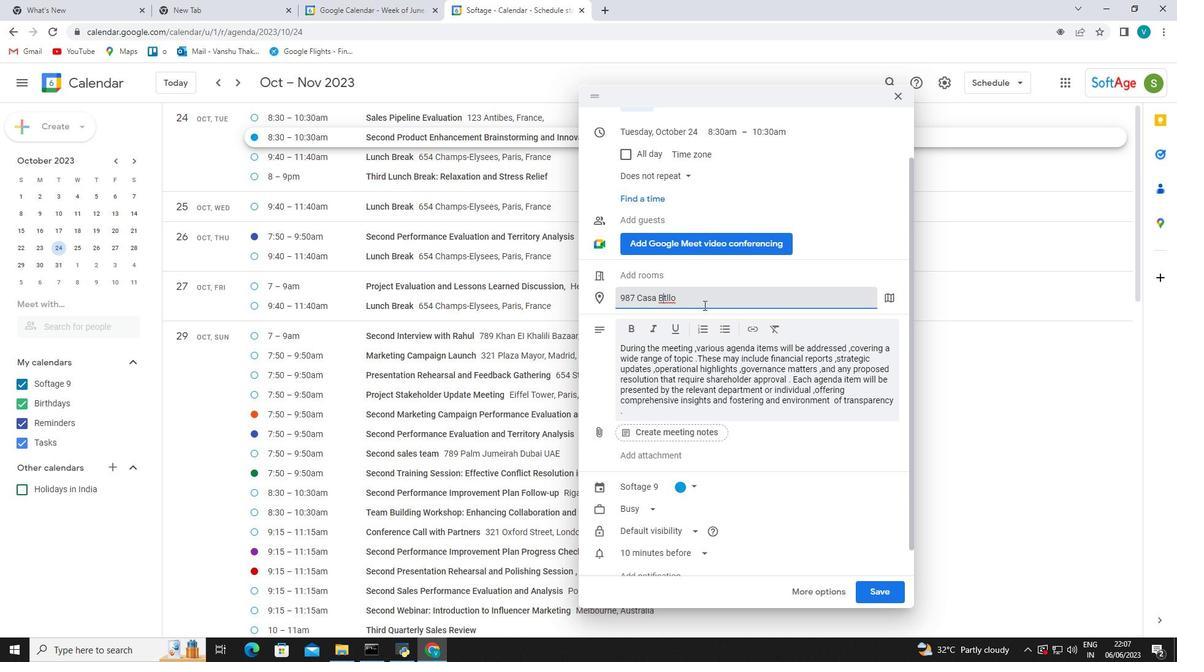 
Action: Mouse moved to (703, 297)
Screenshot: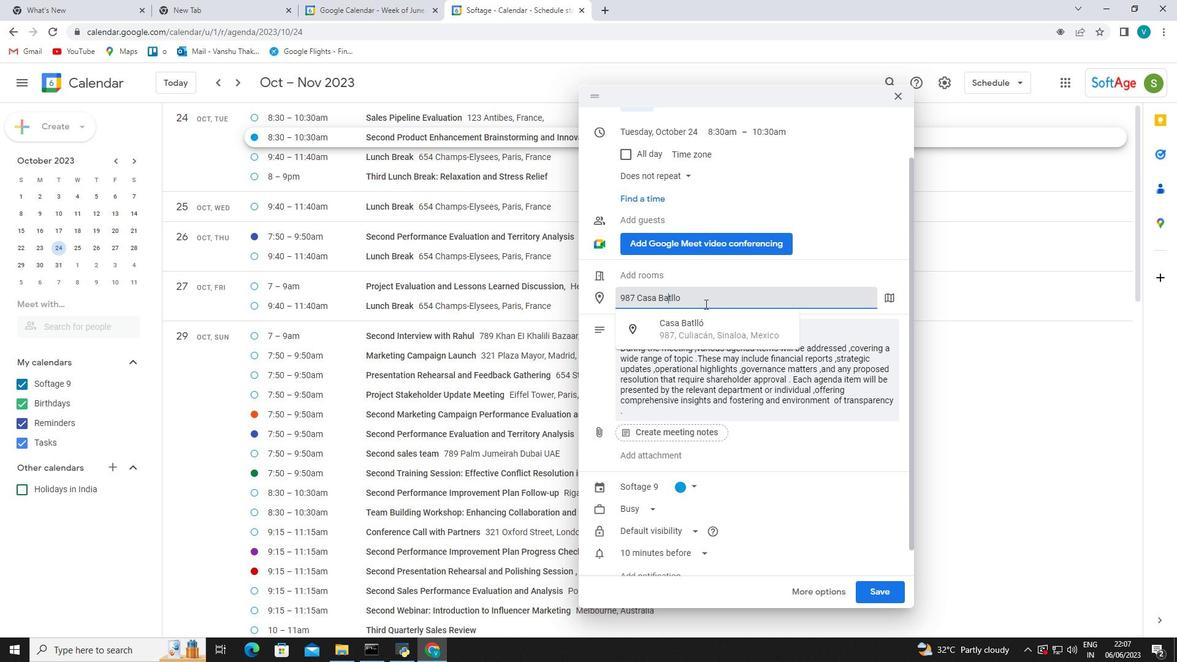 
Action: Mouse pressed left at (703, 297)
Screenshot: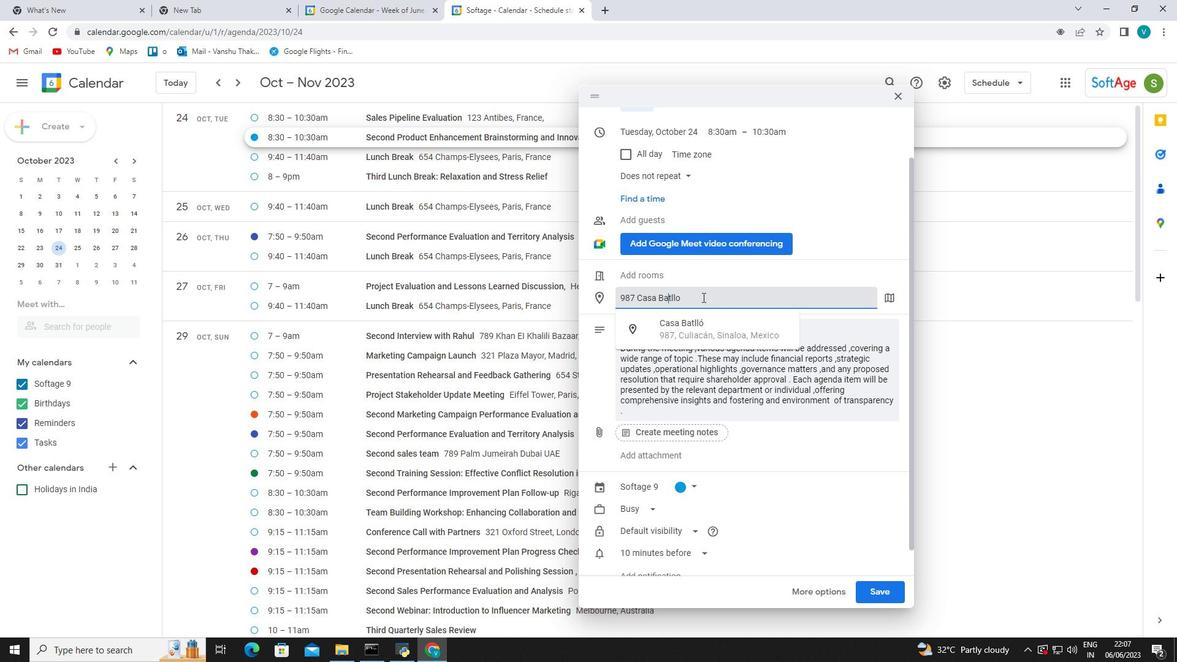 
Action: Mouse moved to (696, 279)
Screenshot: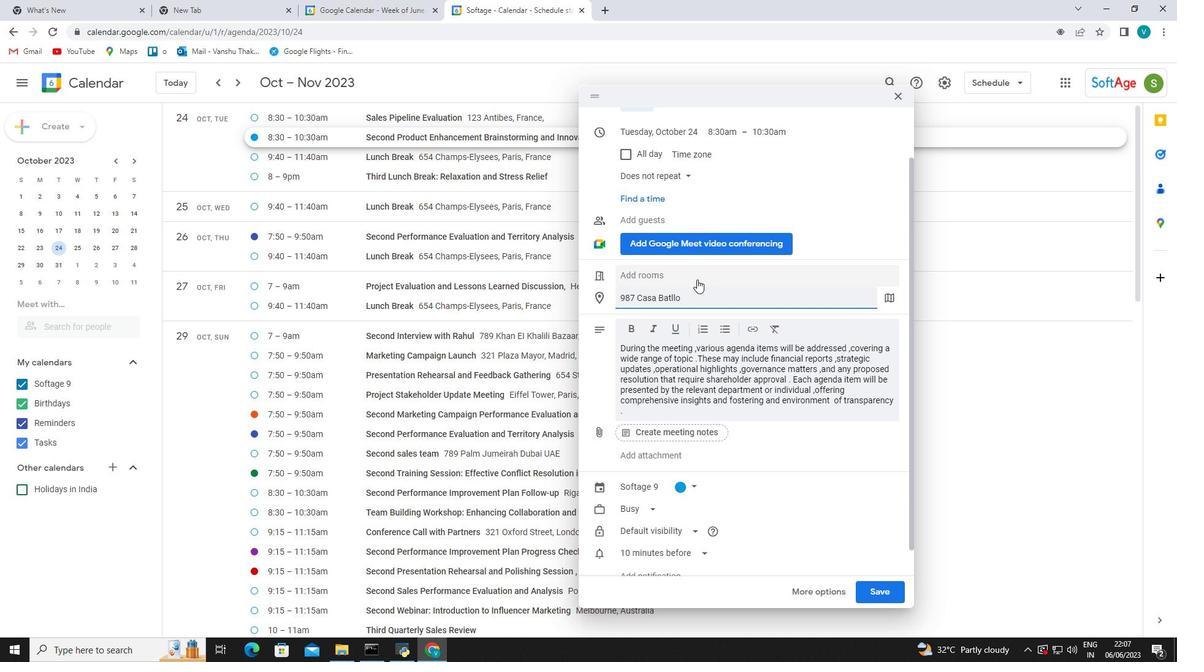 
Action: Key pressed ,<Key.shift_r><Key.shift_r><Key.shift_r><Key.shift_r><Key.shift_r><Key.shift_r><Key.shift_r><Key.shift_r><Key.shift_r><Key.shift_r><Key.shift_r>Barcelona<Key.space>,<Key.shift_r>Sa<Key.backspace>pain<Key.enter>
Screenshot: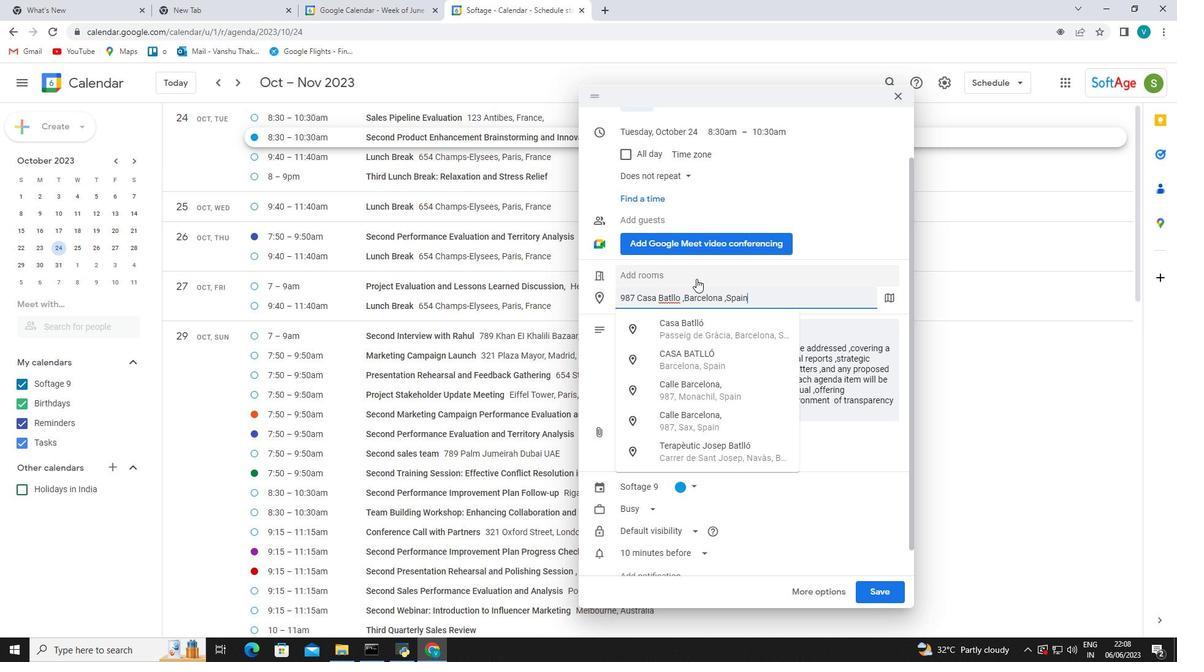 
Action: Mouse moved to (711, 269)
Screenshot: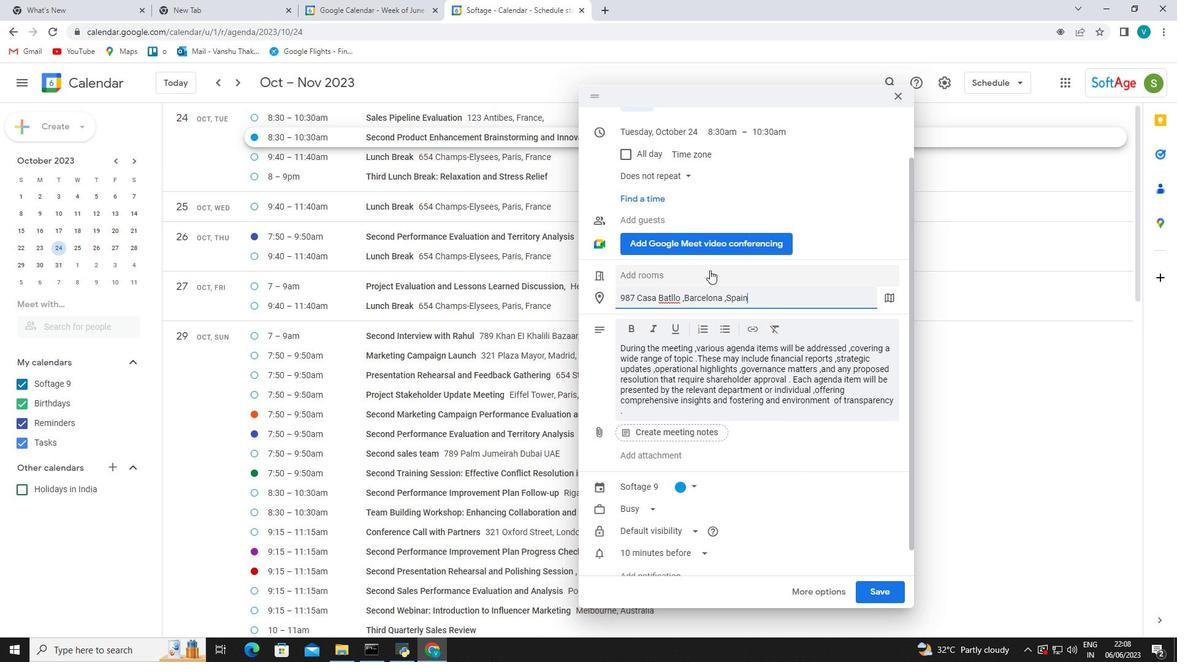 
Action: Key pressed <Key.enter>
Screenshot: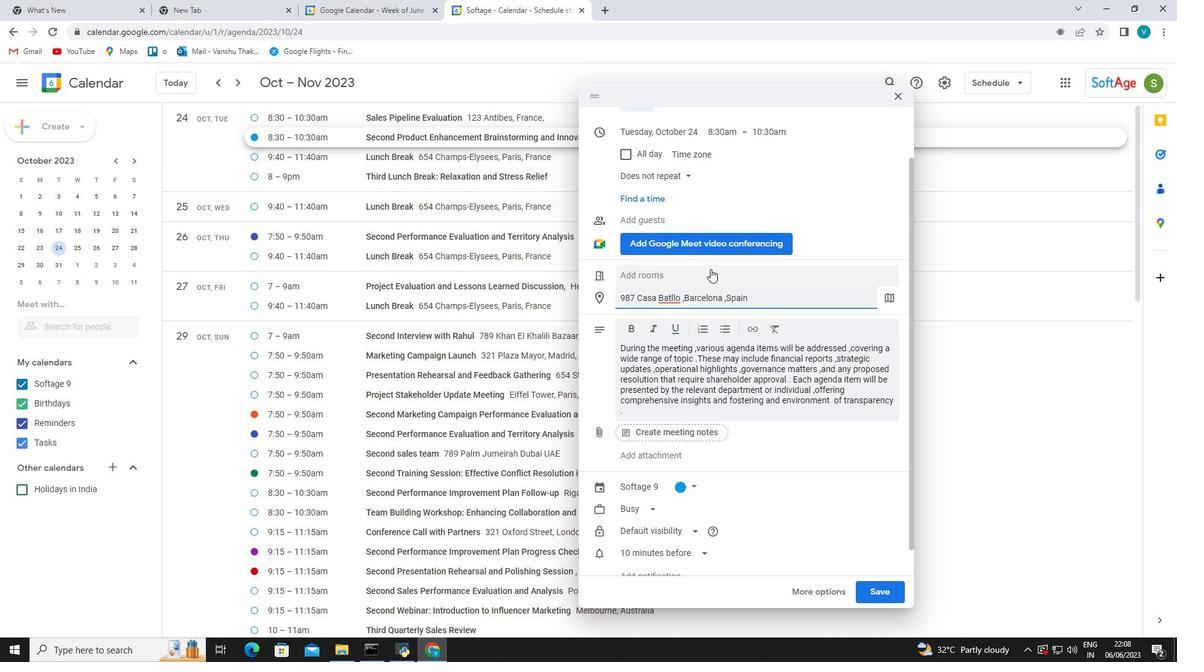 
Action: Mouse moved to (669, 226)
Screenshot: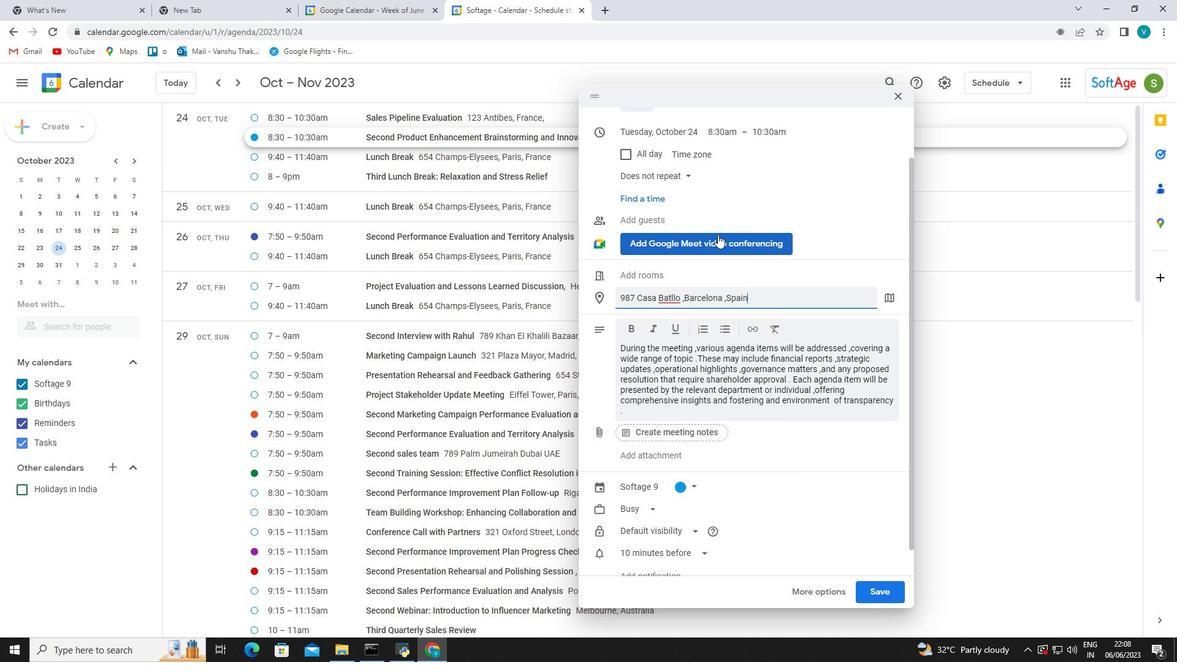 
Action: Mouse pressed left at (669, 226)
Screenshot: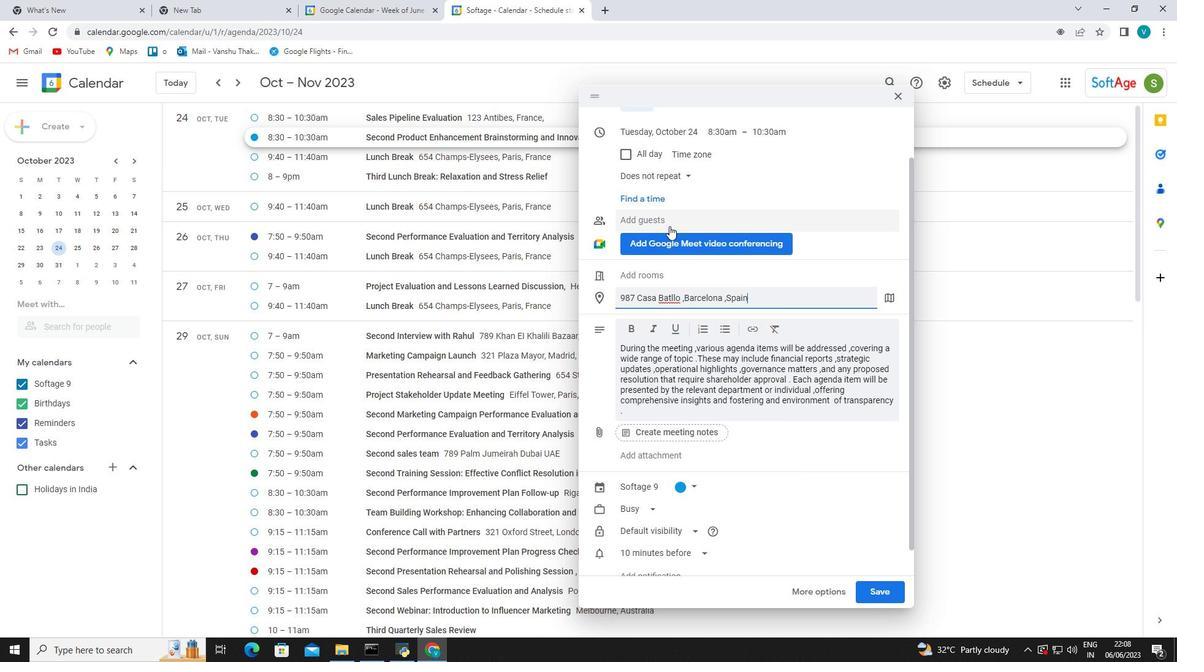 
Action: Key pressed softage.3
Screenshot: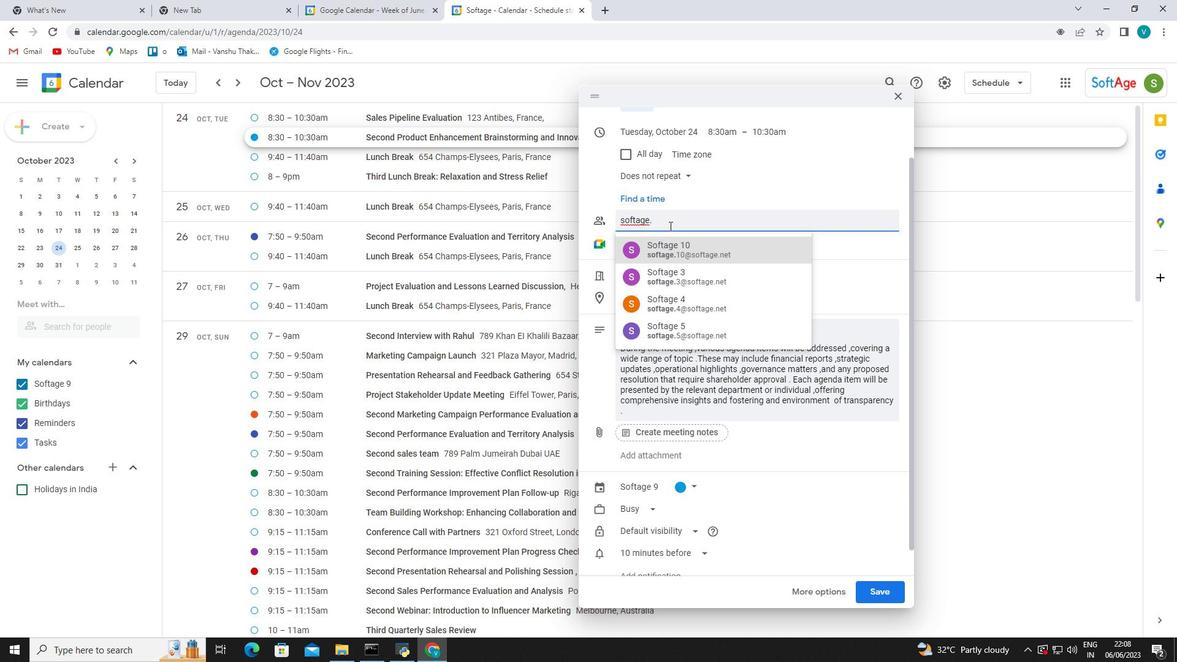
Action: Mouse moved to (704, 252)
Screenshot: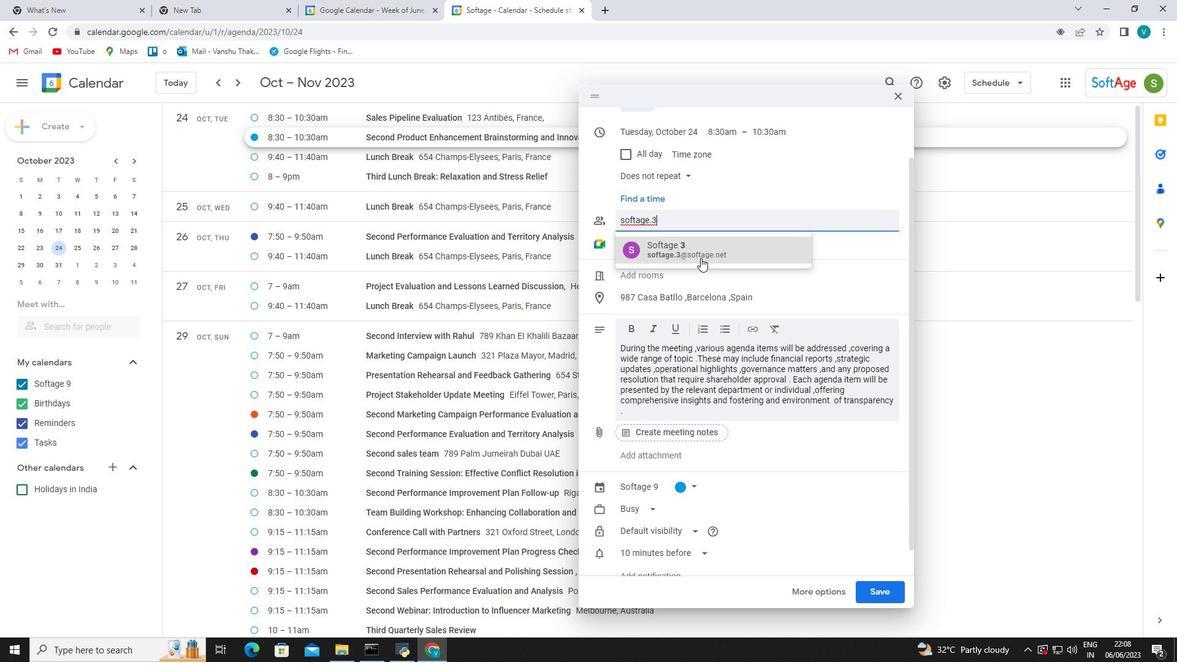 
Action: Mouse pressed left at (704, 252)
Screenshot: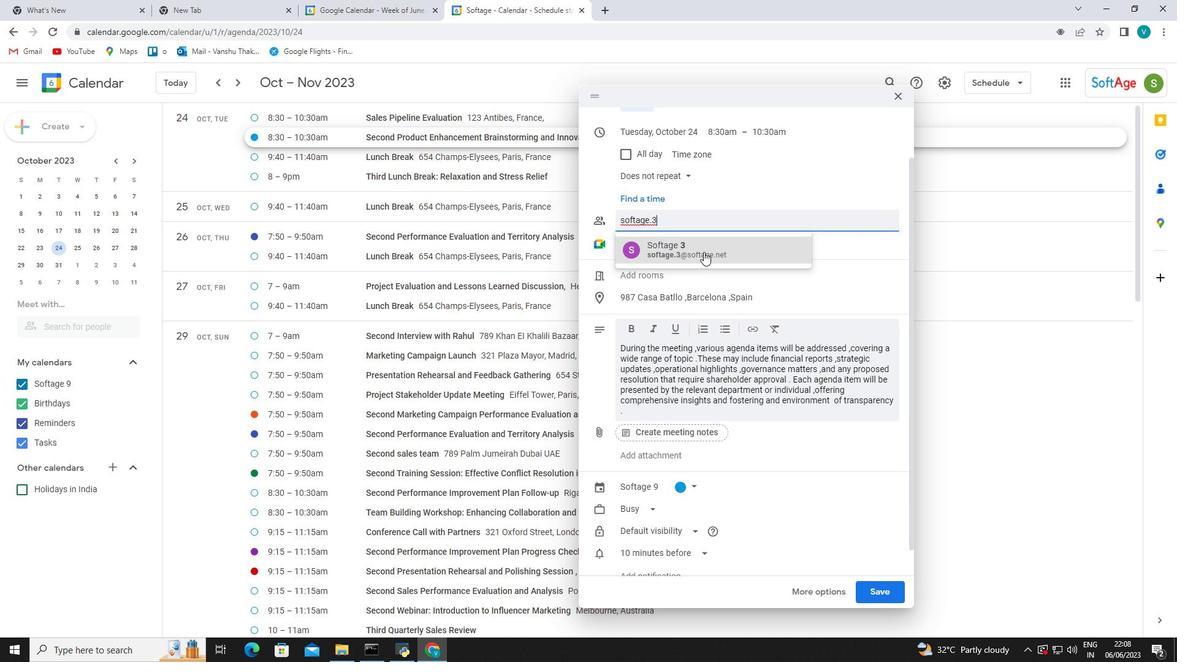 
Action: Mouse moved to (657, 230)
Screenshot: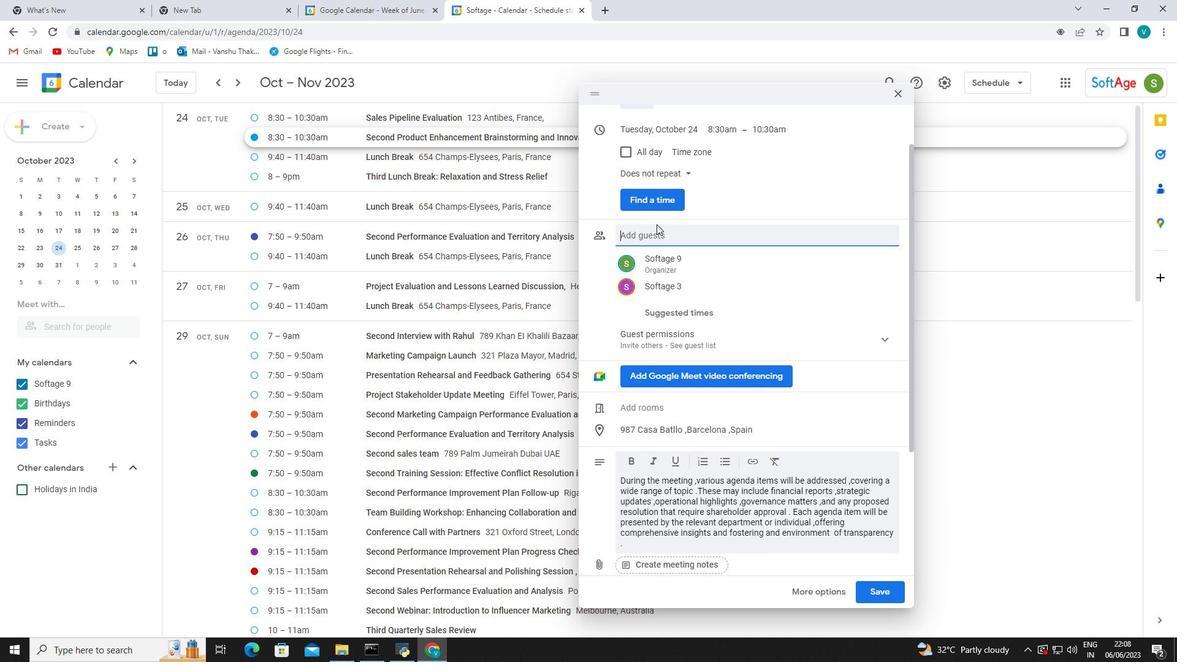 
Action: Mouse pressed left at (657, 230)
Screenshot: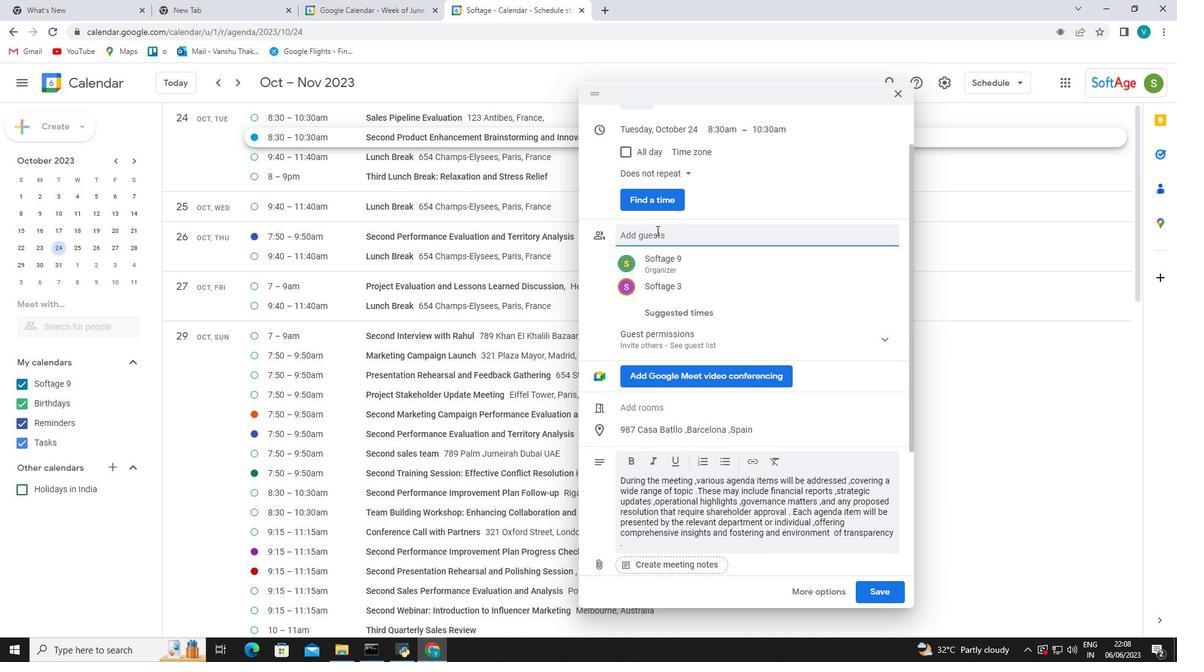 
Action: Key pressed softage.4
Screenshot: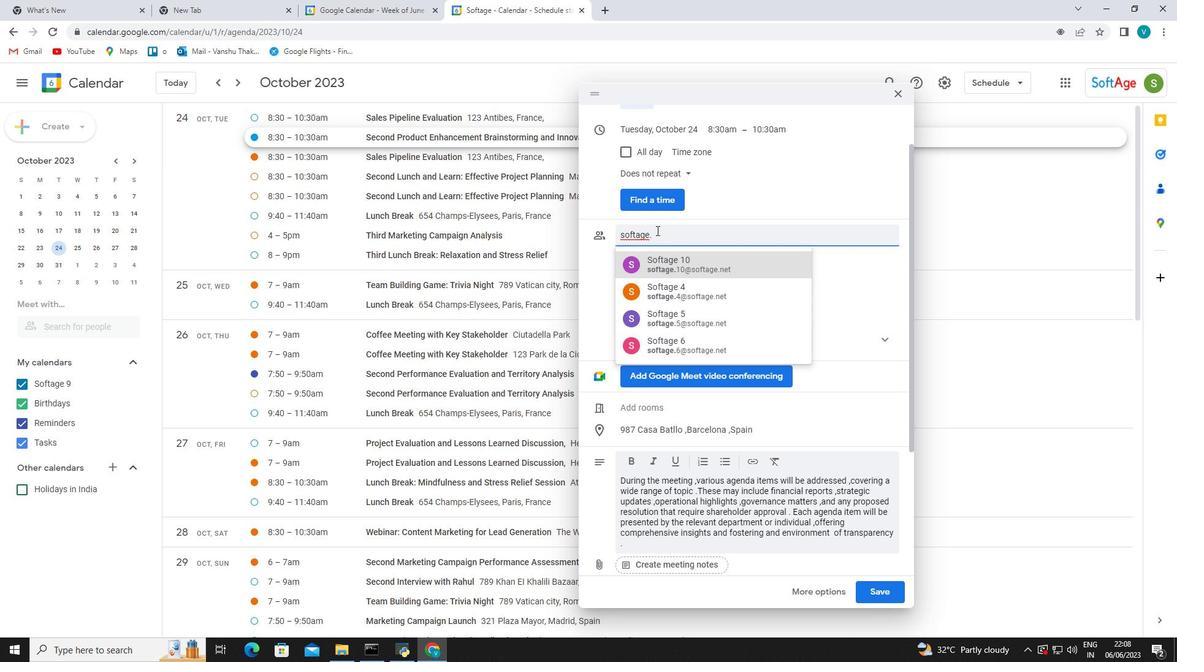
Action: Mouse moved to (670, 272)
Screenshot: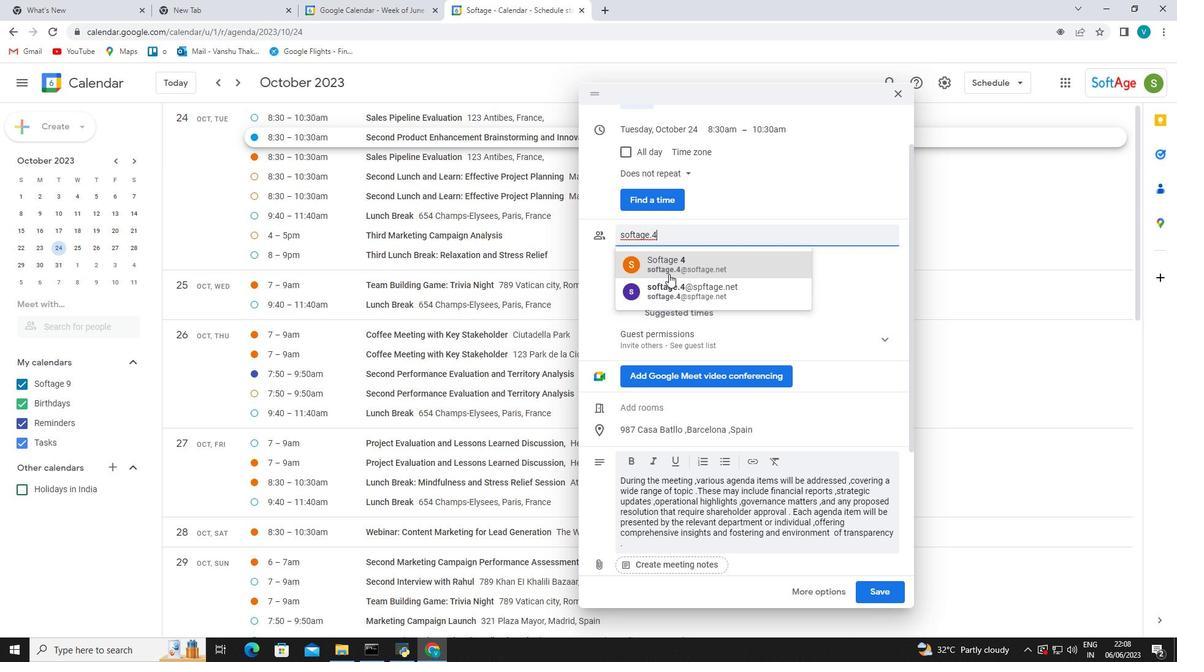 
Action: Mouse pressed left at (670, 272)
Screenshot: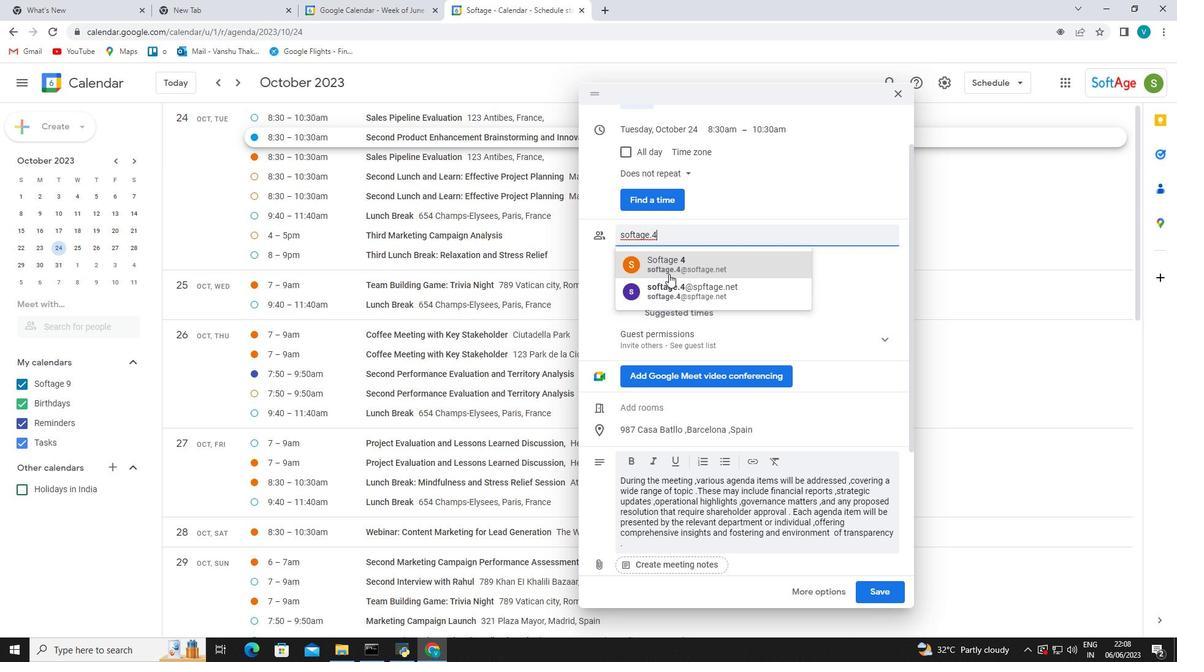 
Action: Mouse moved to (688, 169)
Screenshot: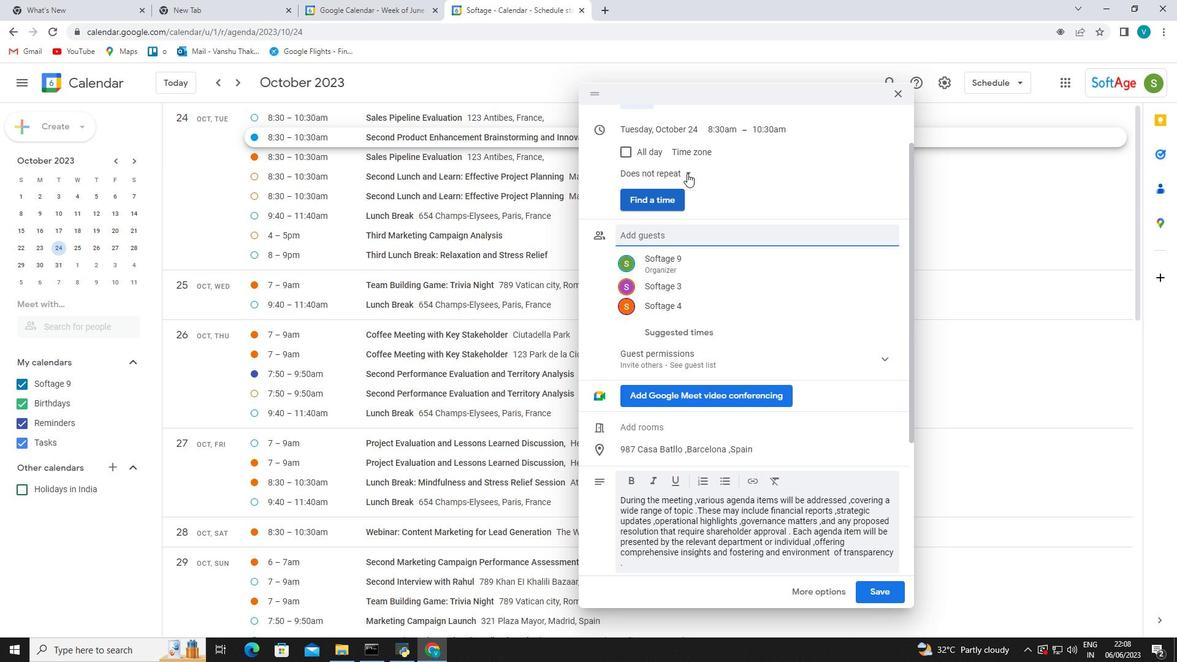 
Action: Mouse pressed left at (688, 169)
Screenshot: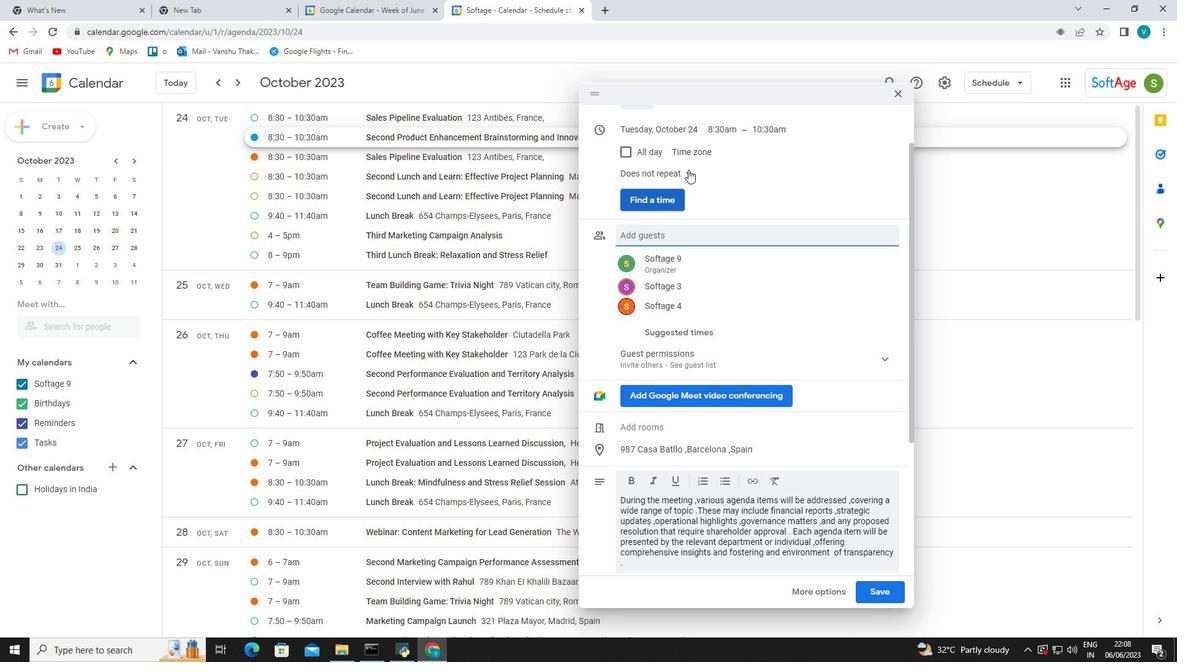 
Action: Mouse pressed left at (688, 169)
Screenshot: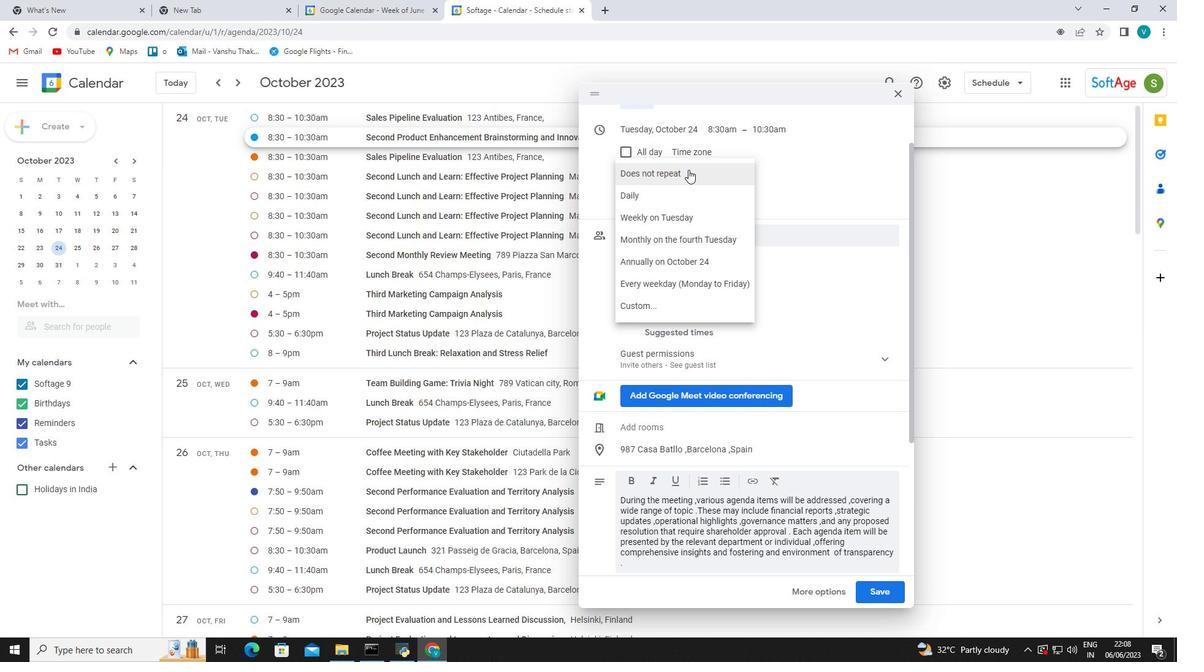
Action: Mouse moved to (888, 587)
Screenshot: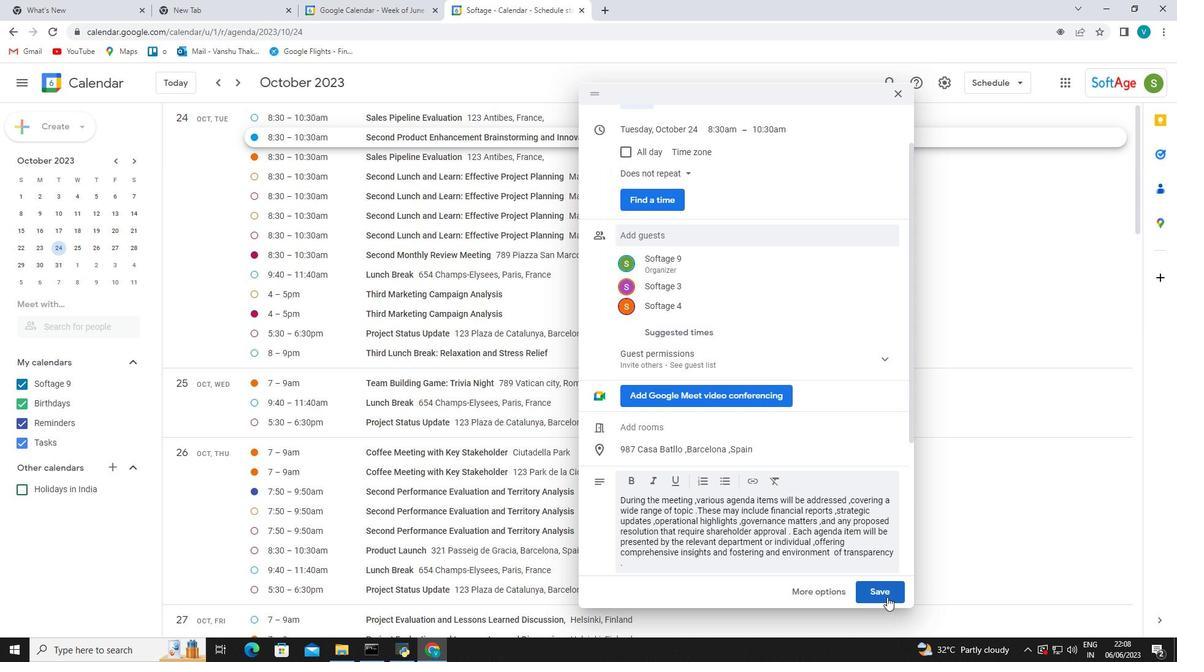 
Action: Mouse pressed left at (888, 587)
Screenshot: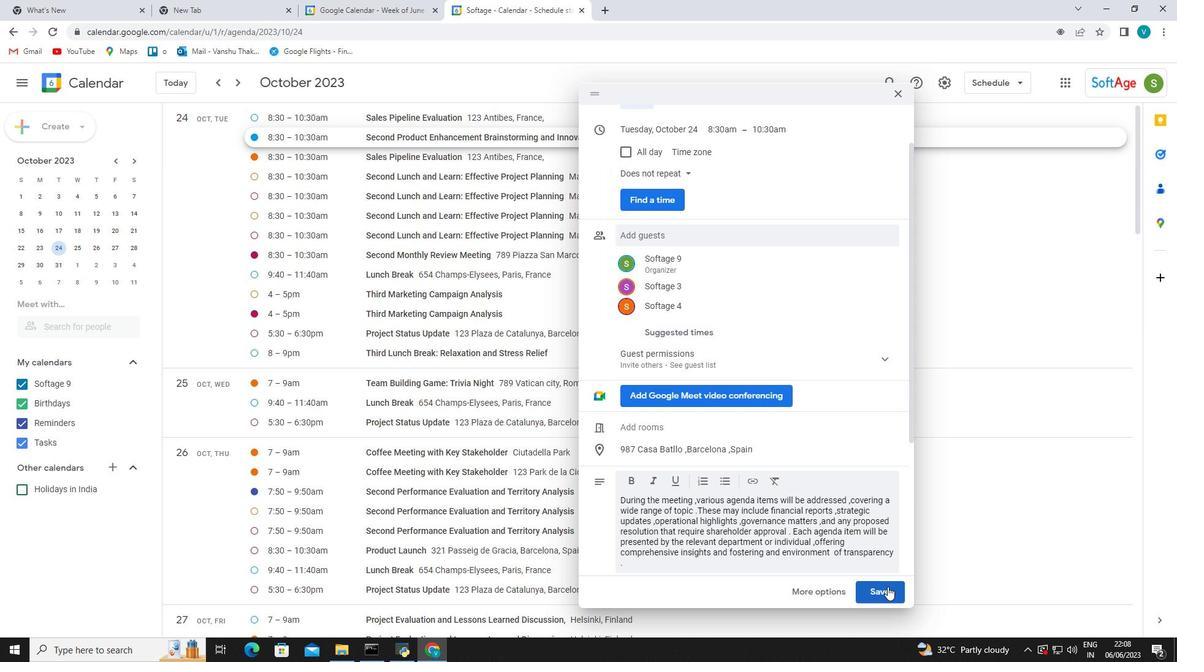
Action: Mouse moved to (715, 382)
Screenshot: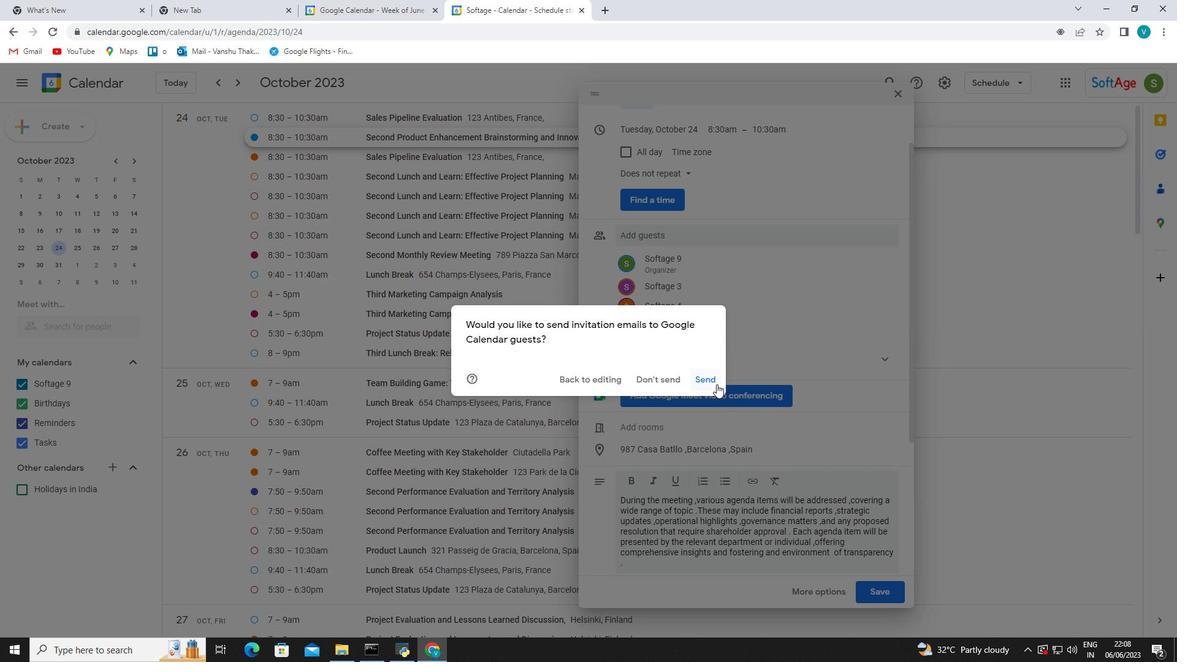 
Action: Mouse pressed left at (715, 382)
Screenshot: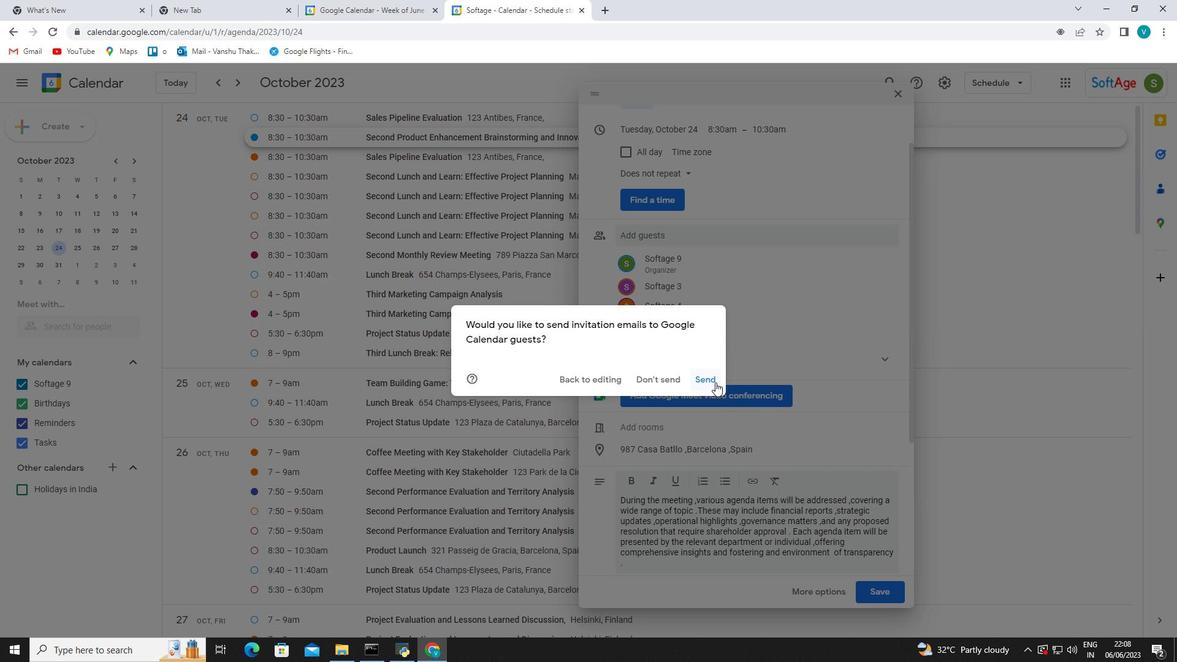 
Action: Mouse moved to (408, 313)
Screenshot: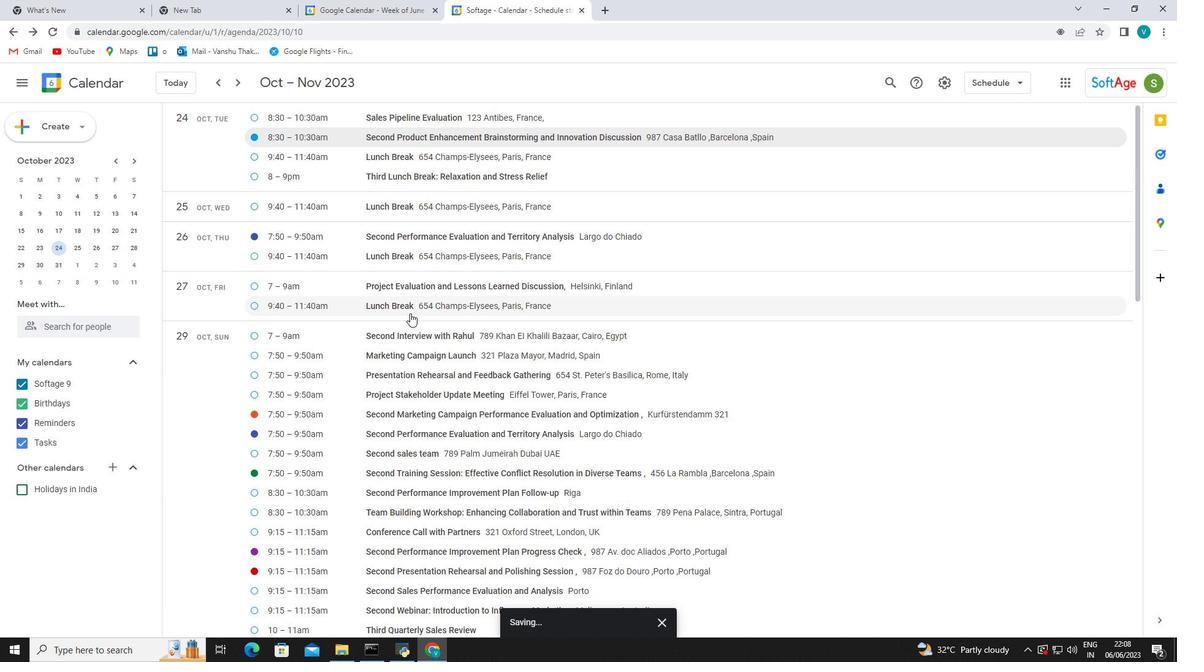 
